 Task: Add a signature Lindsay Hall containing With gratitude and sincere wishes, Lindsay Hall to email address softage.9@softage.net and add a folder Product manuals
Action: Mouse moved to (1085, 84)
Screenshot: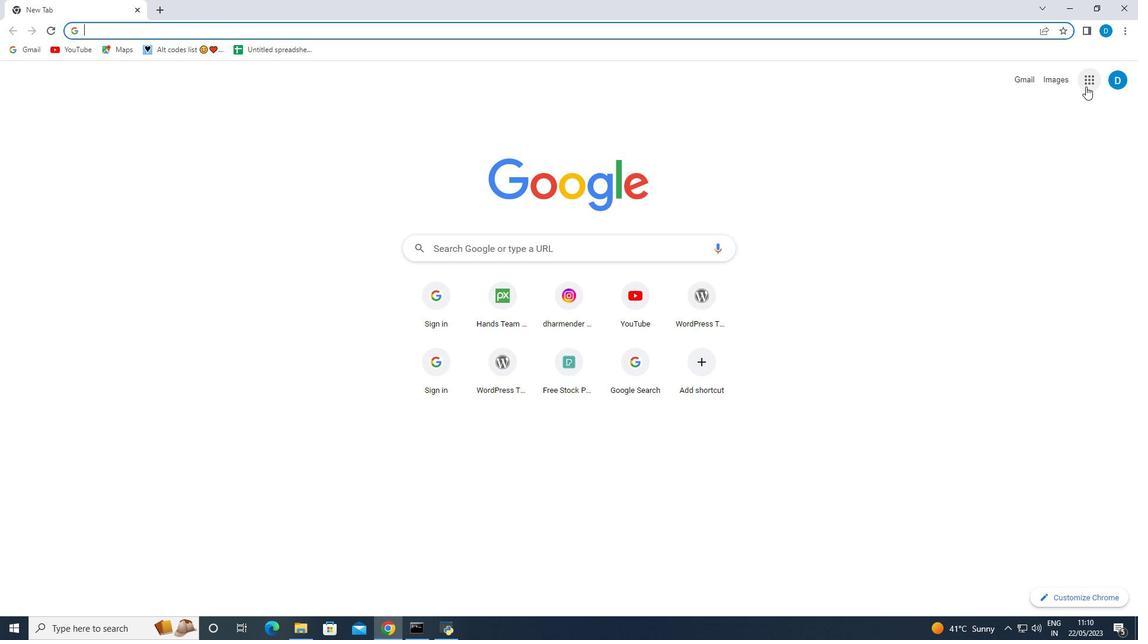 
Action: Mouse pressed left at (1085, 84)
Screenshot: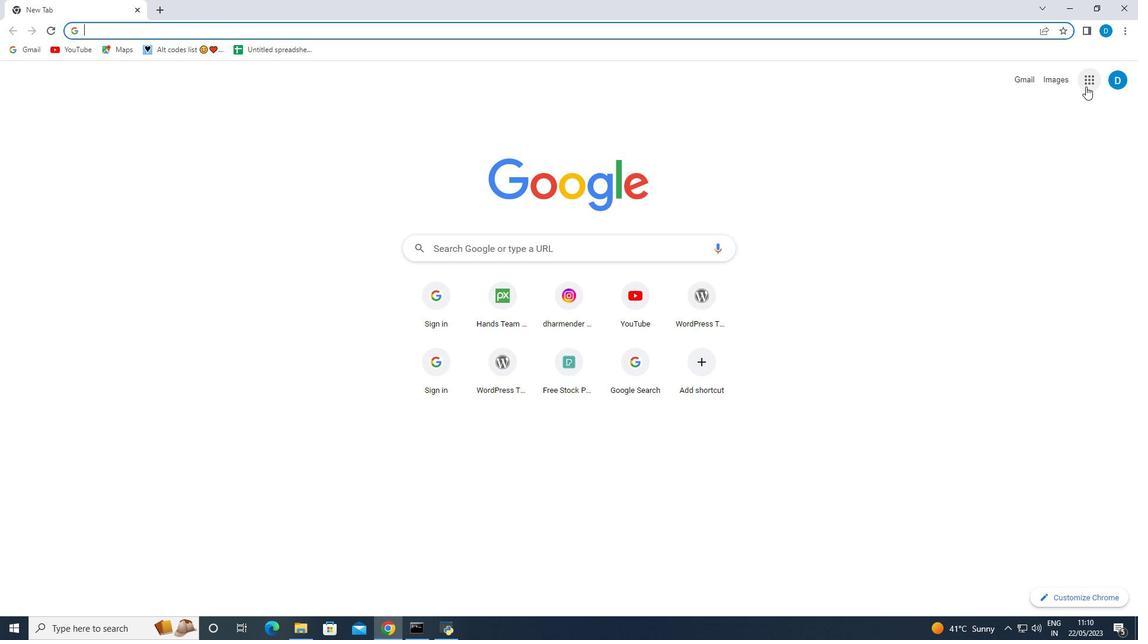 
Action: Mouse moved to (987, 244)
Screenshot: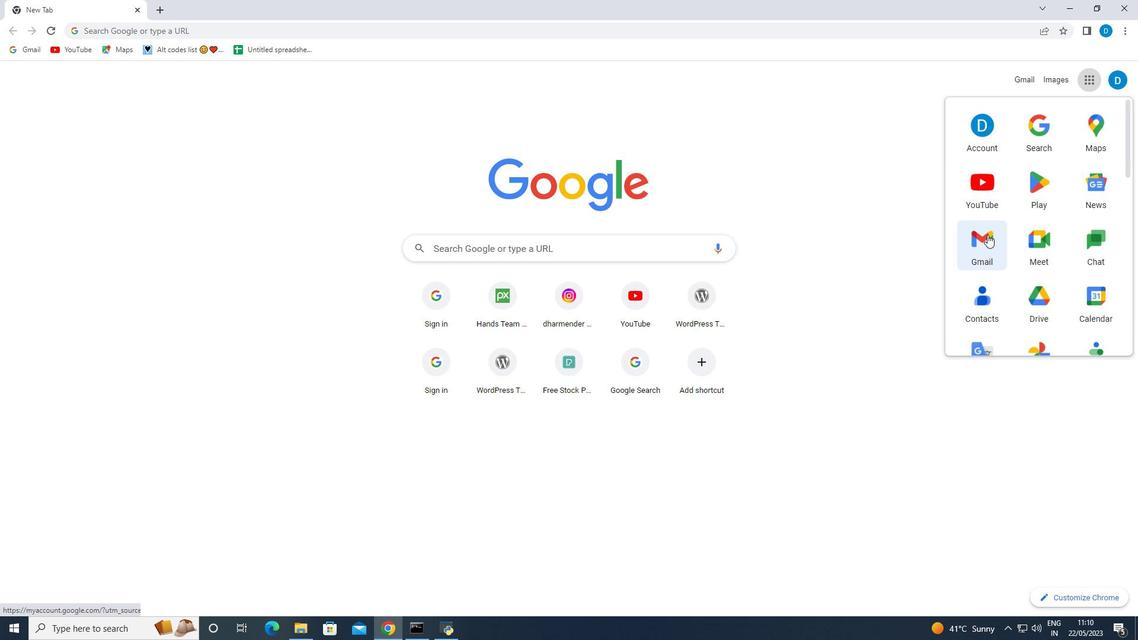 
Action: Mouse pressed left at (987, 244)
Screenshot: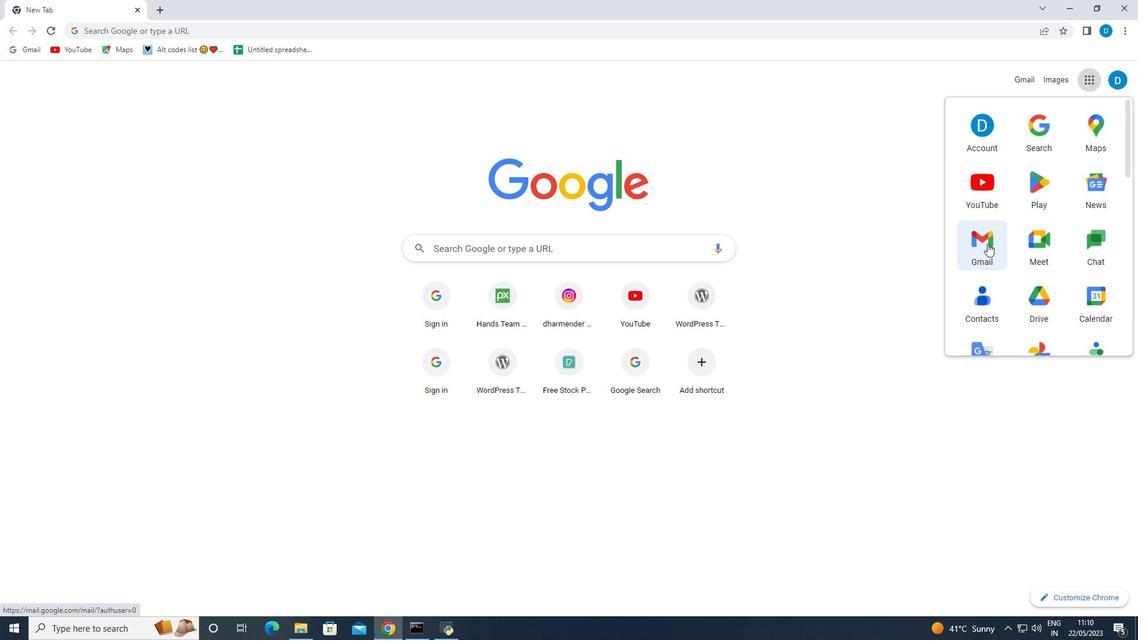 
Action: Mouse moved to (57, 120)
Screenshot: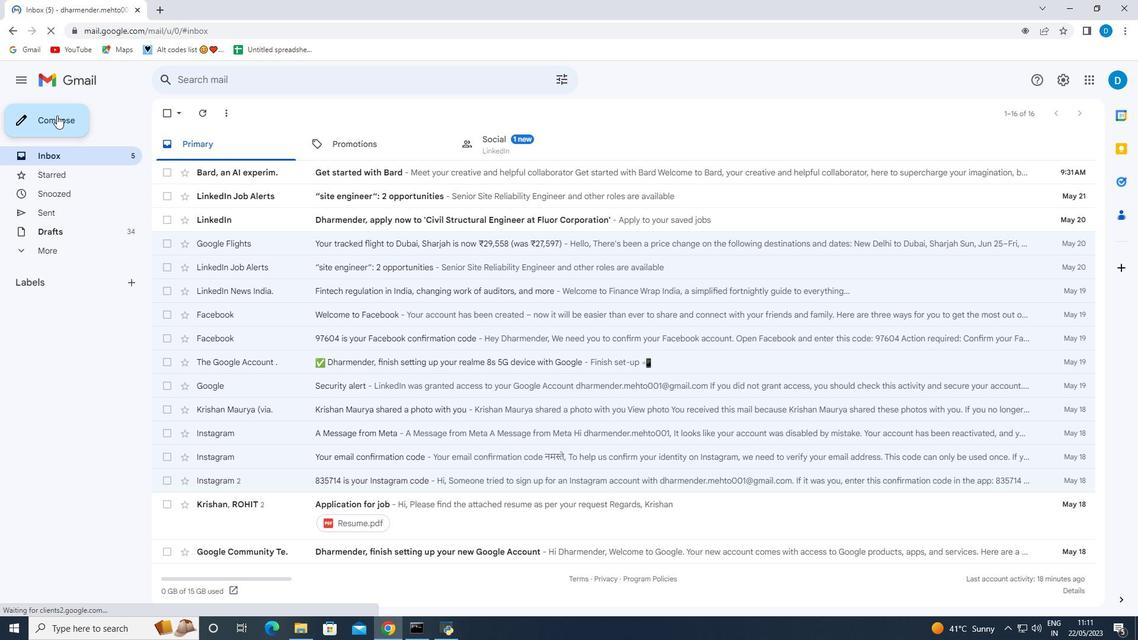 
Action: Mouse pressed left at (57, 120)
Screenshot: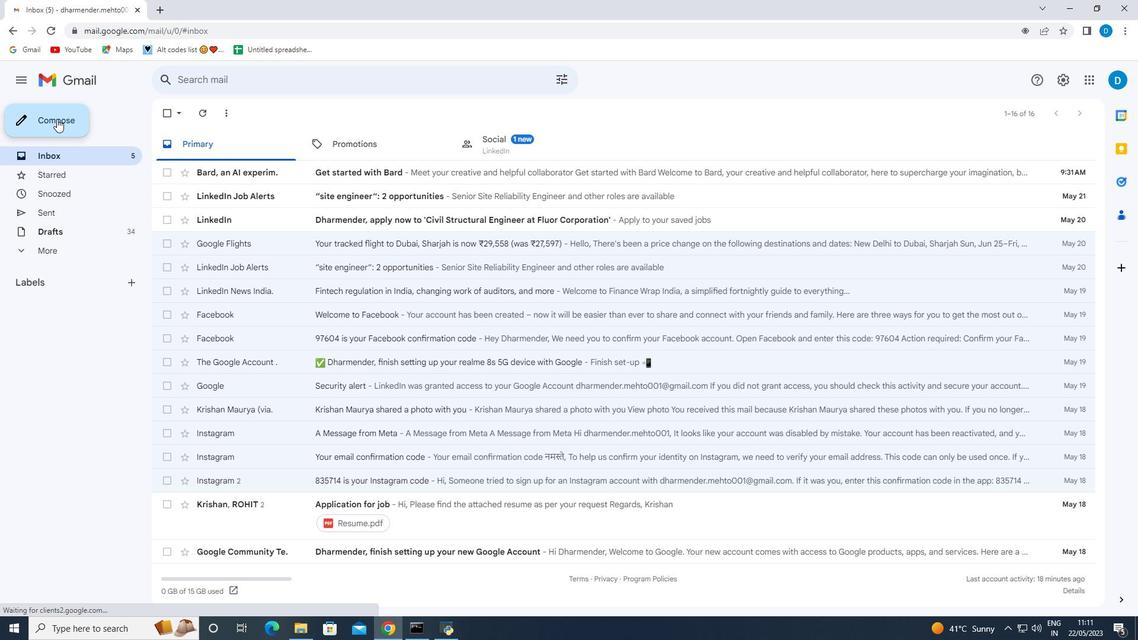 
Action: Mouse moved to (955, 601)
Screenshot: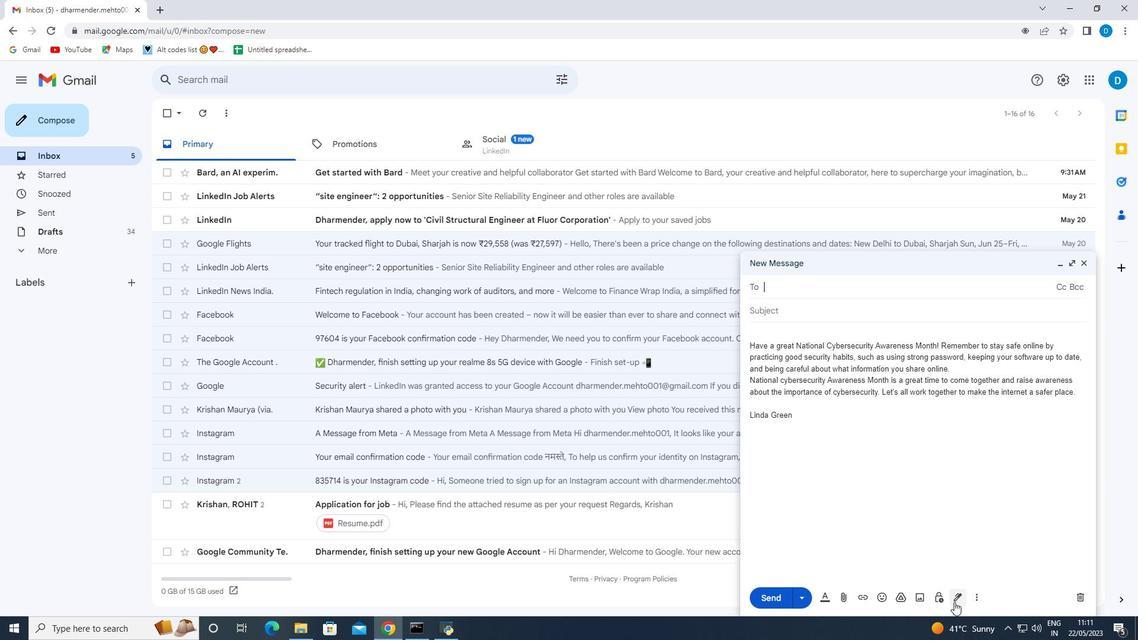 
Action: Mouse pressed left at (955, 601)
Screenshot: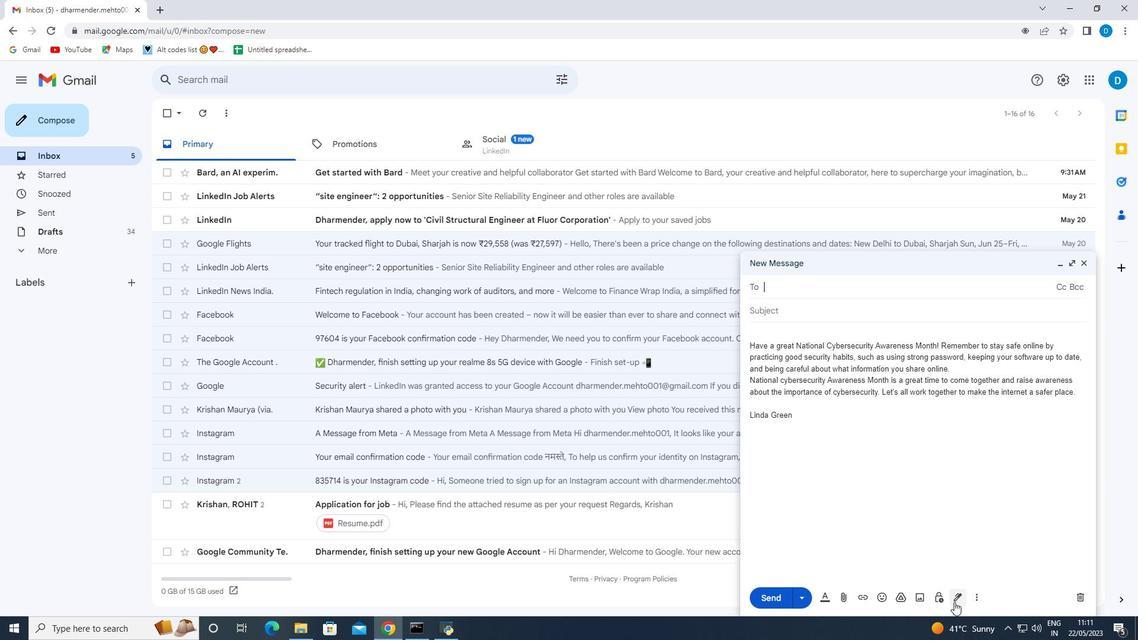 
Action: Mouse moved to (989, 537)
Screenshot: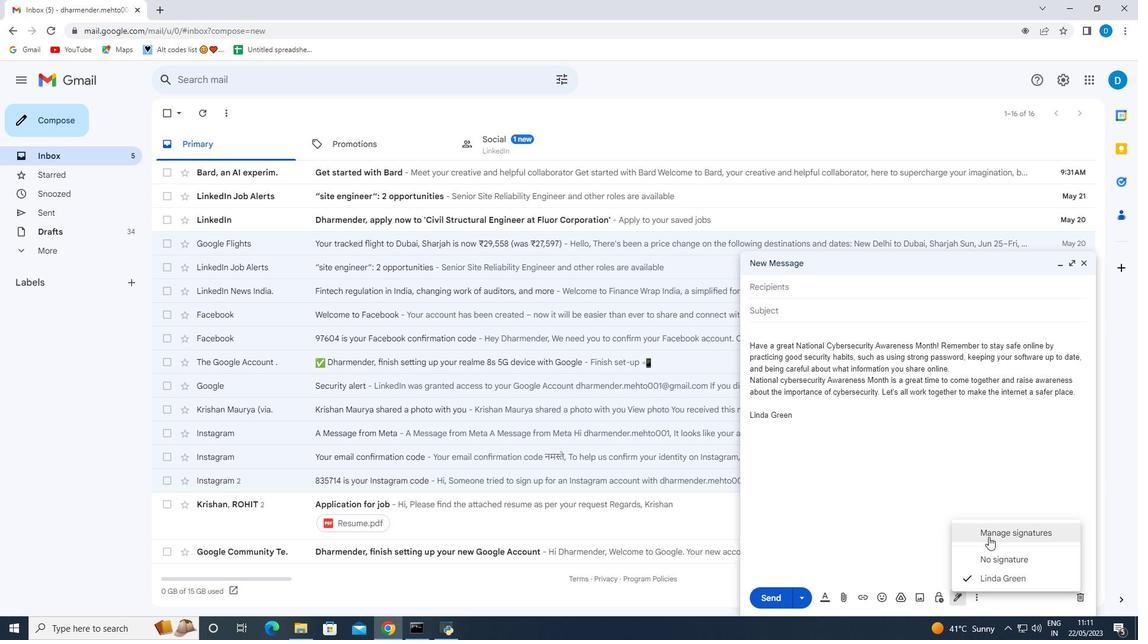 
Action: Mouse pressed left at (989, 537)
Screenshot: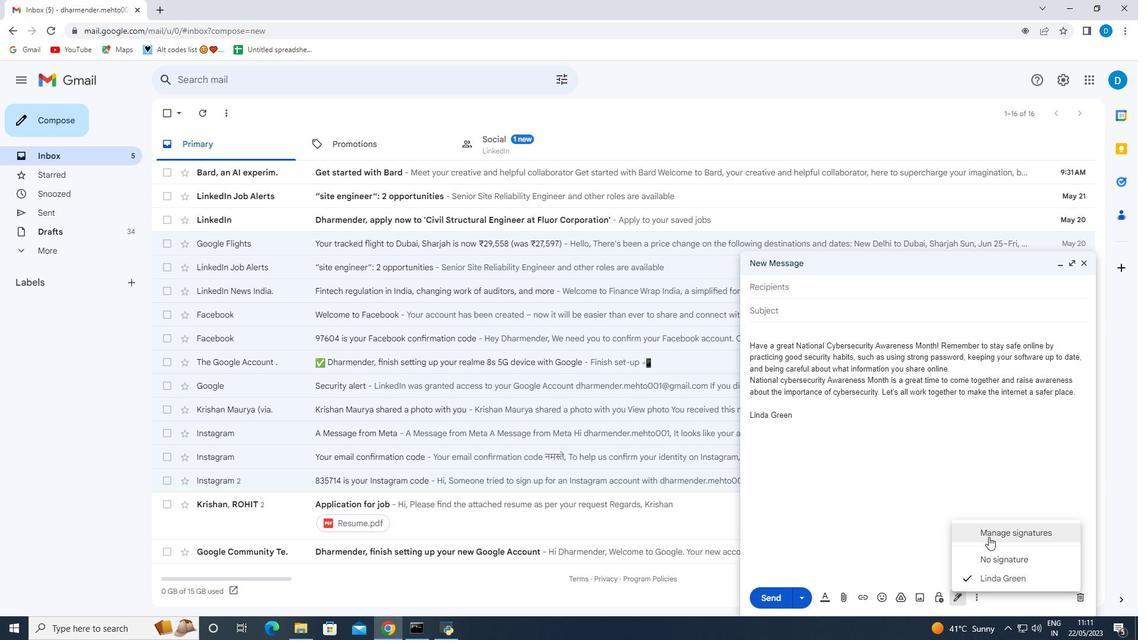 
Action: Mouse moved to (371, 417)
Screenshot: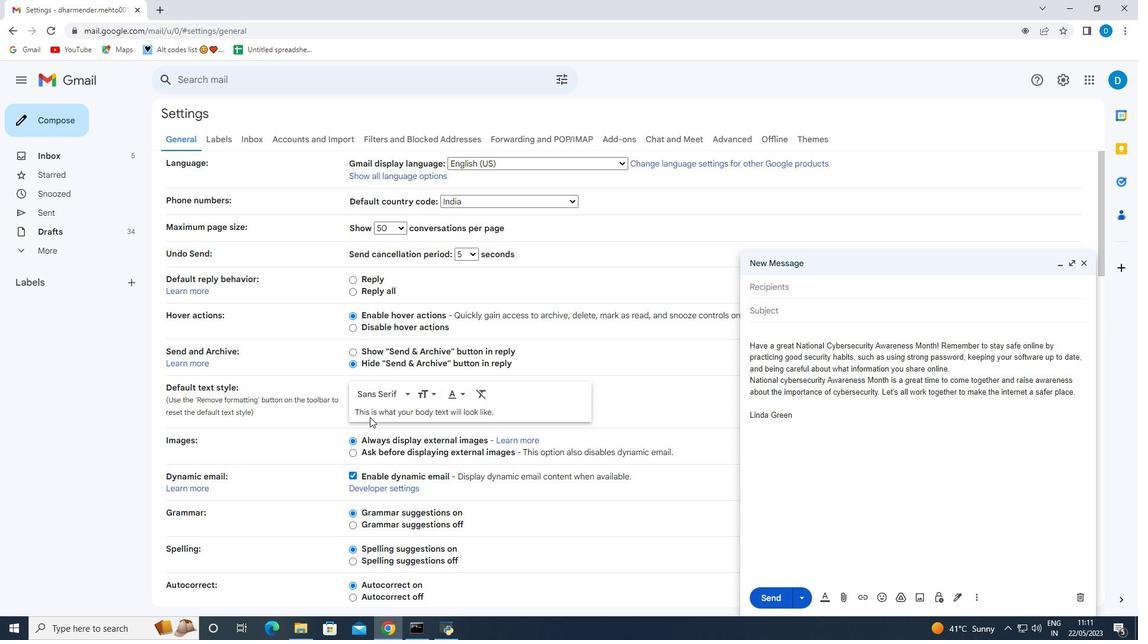
Action: Mouse scrolled (371, 416) with delta (0, 0)
Screenshot: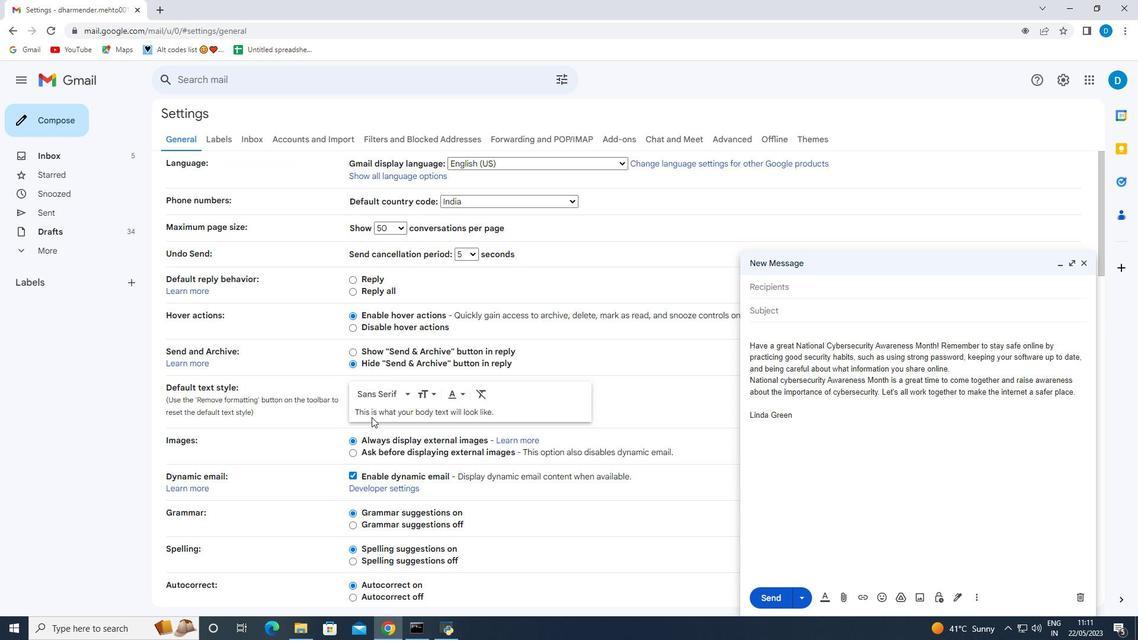 
Action: Mouse scrolled (371, 416) with delta (0, 0)
Screenshot: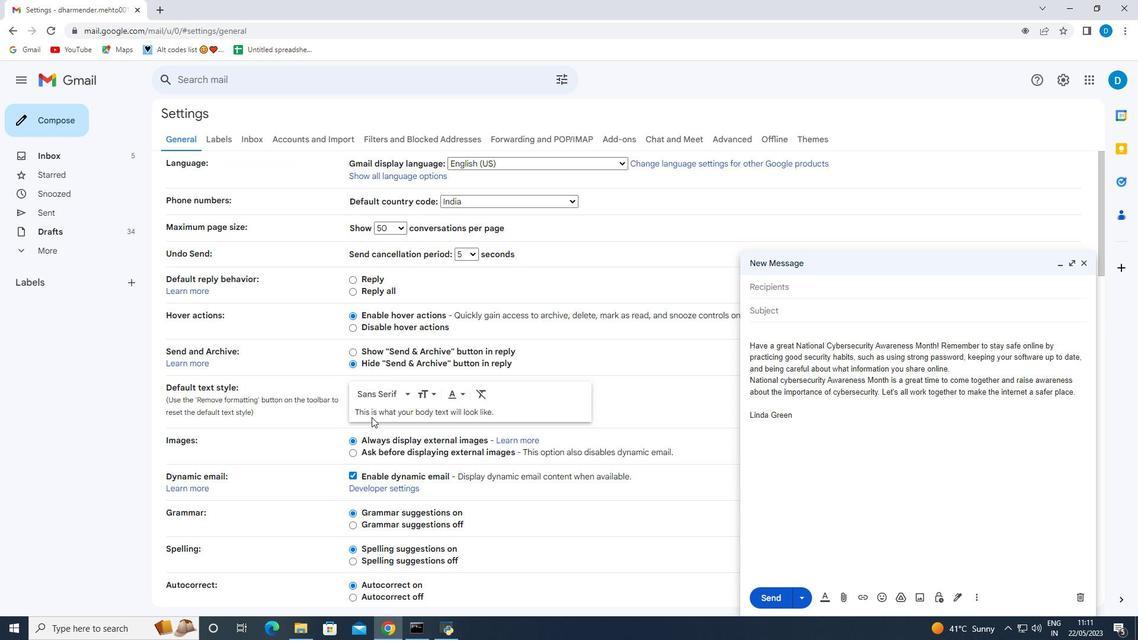 
Action: Mouse scrolled (371, 416) with delta (0, 0)
Screenshot: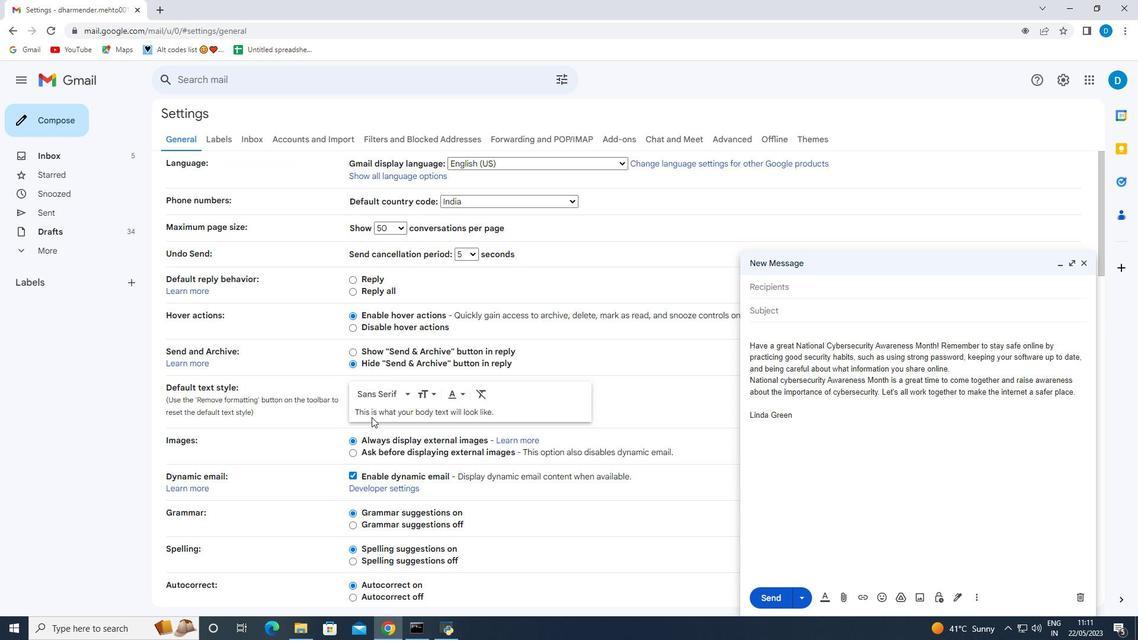 
Action: Mouse scrolled (371, 416) with delta (0, 0)
Screenshot: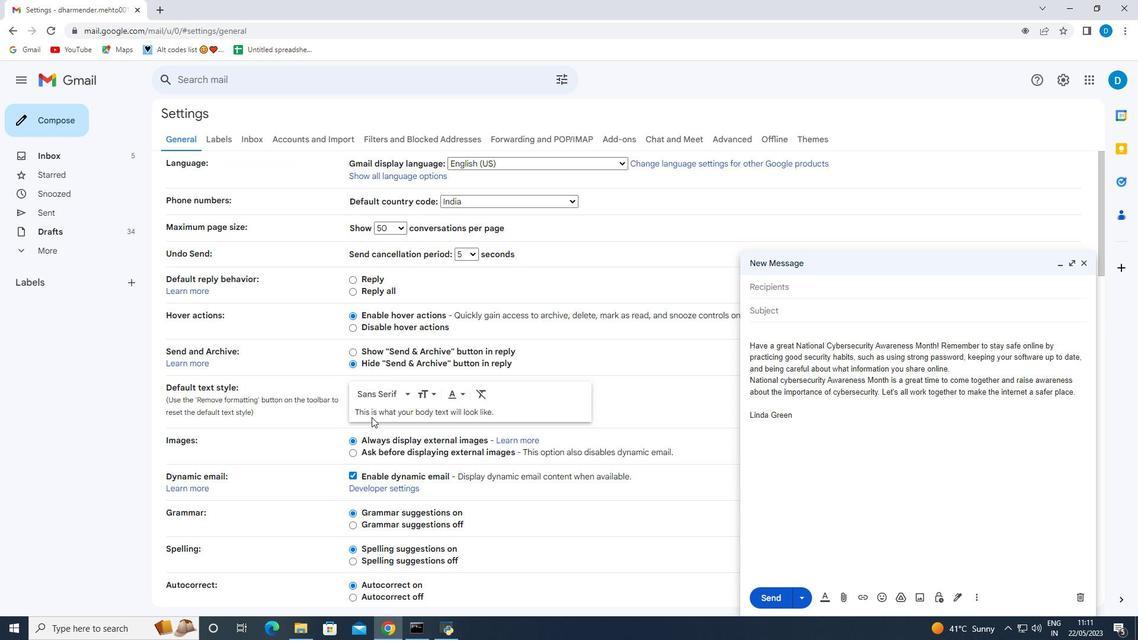 
Action: Mouse moved to (372, 417)
Screenshot: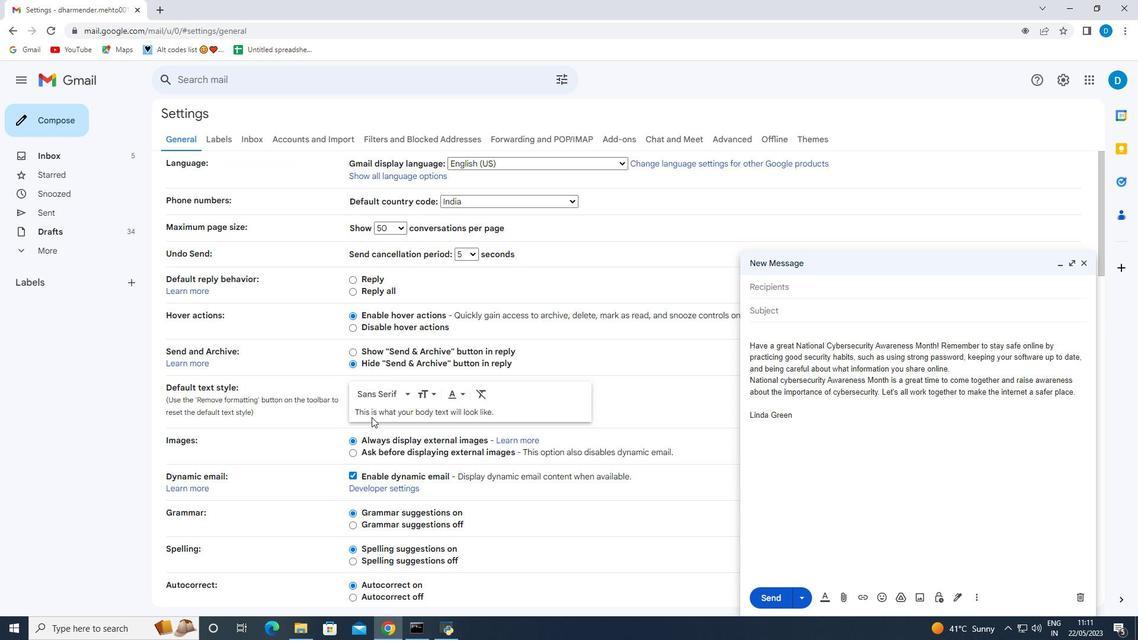 
Action: Mouse scrolled (371, 416) with delta (0, 0)
Screenshot: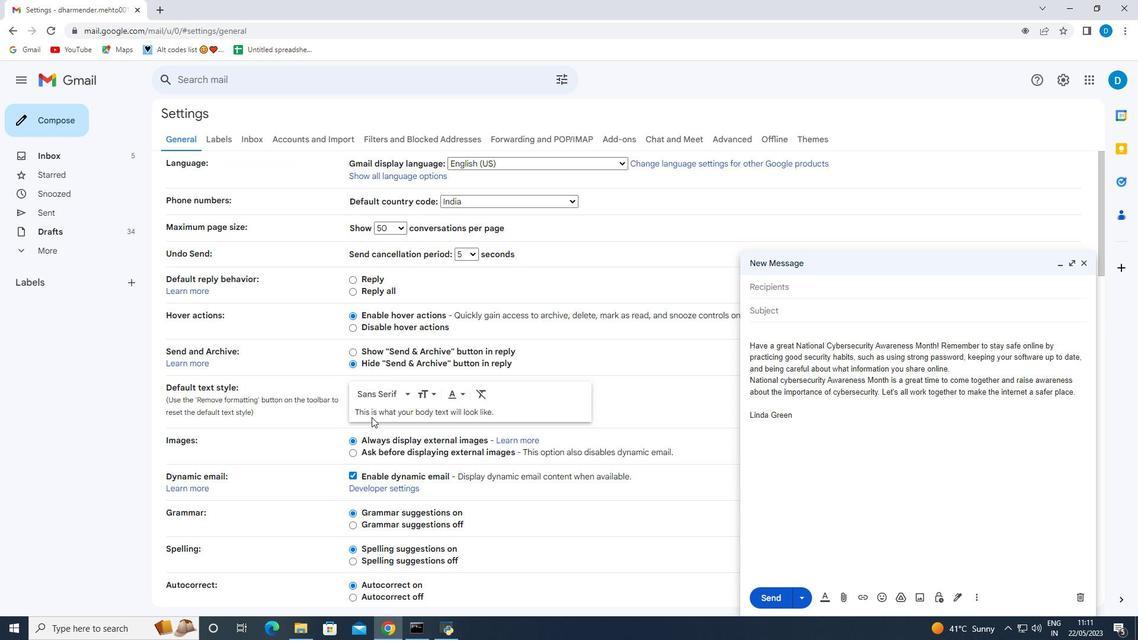 
Action: Mouse moved to (387, 419)
Screenshot: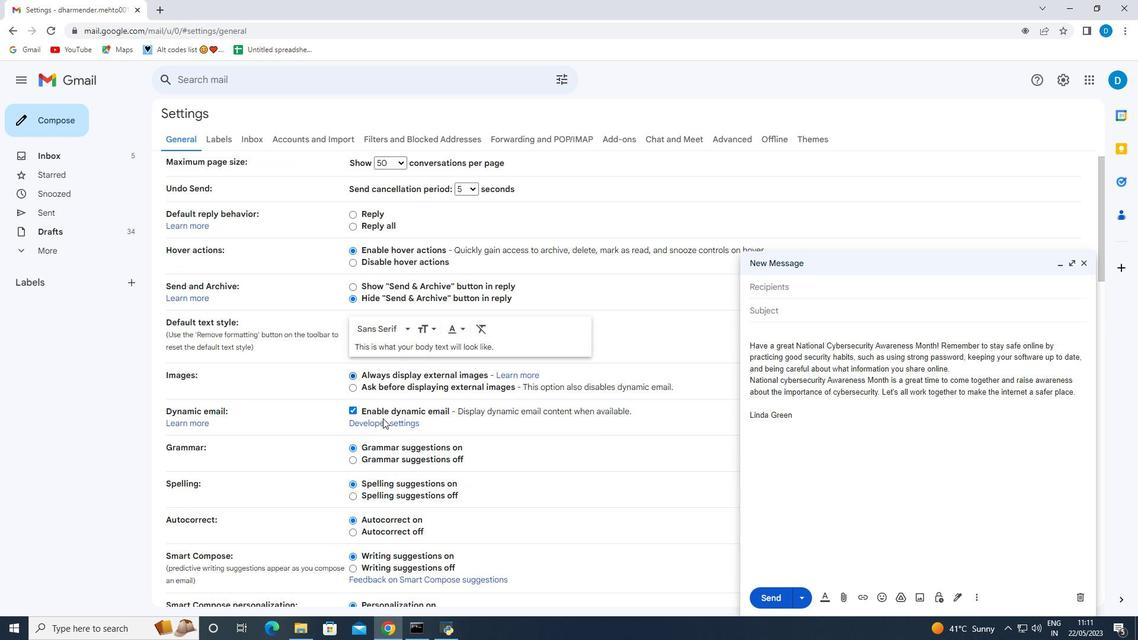 
Action: Mouse scrolled (387, 418) with delta (0, 0)
Screenshot: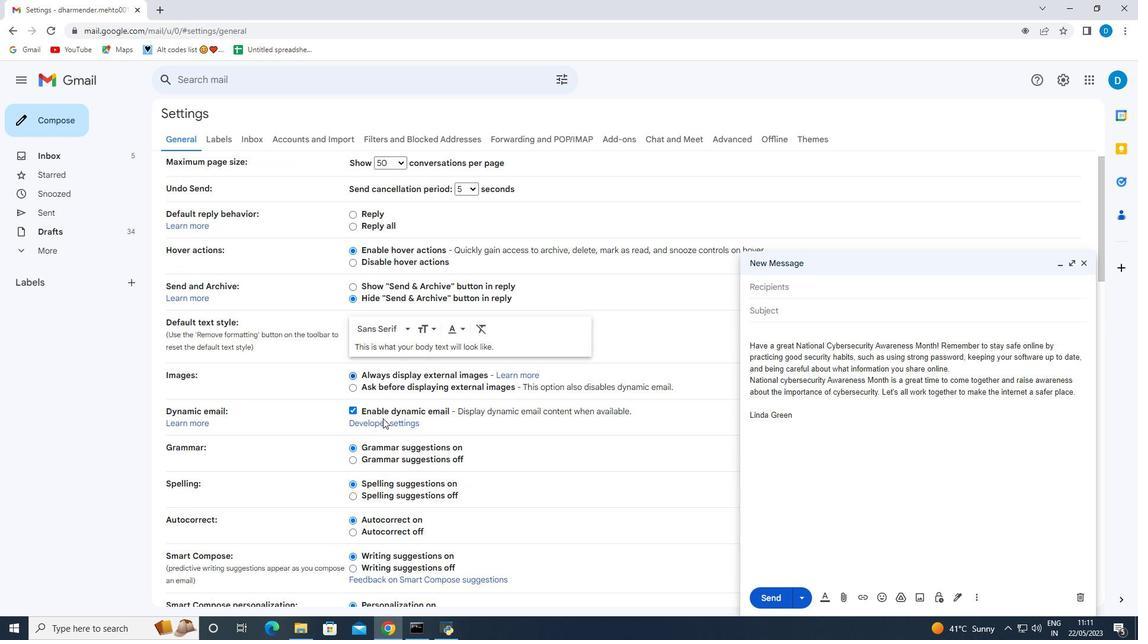 
Action: Mouse moved to (406, 425)
Screenshot: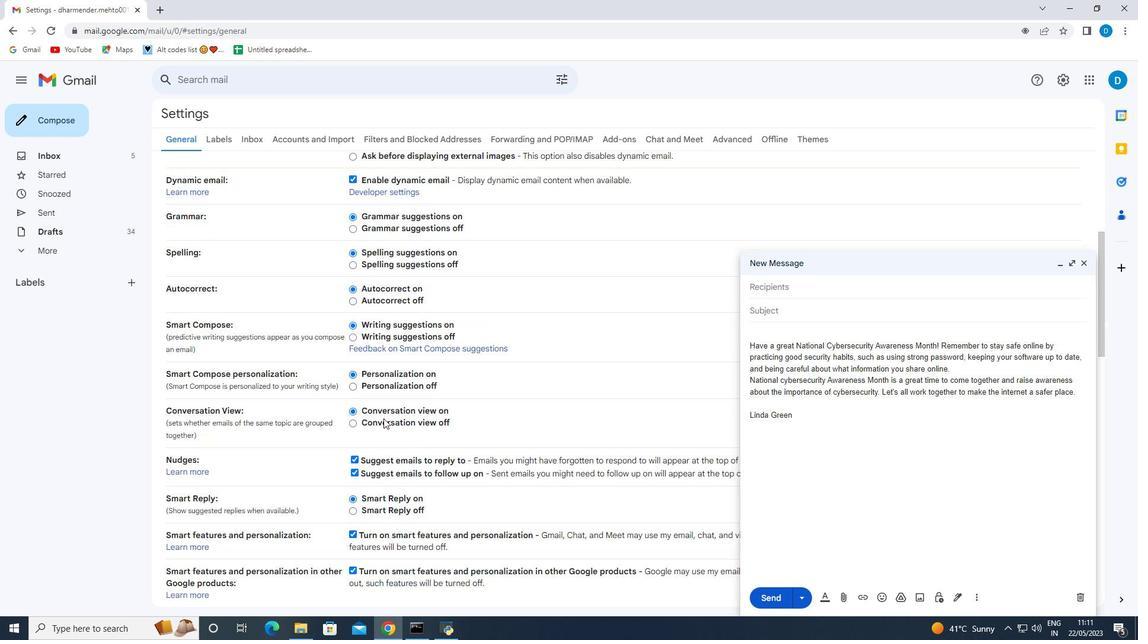 
Action: Mouse scrolled (399, 423) with delta (0, 0)
Screenshot: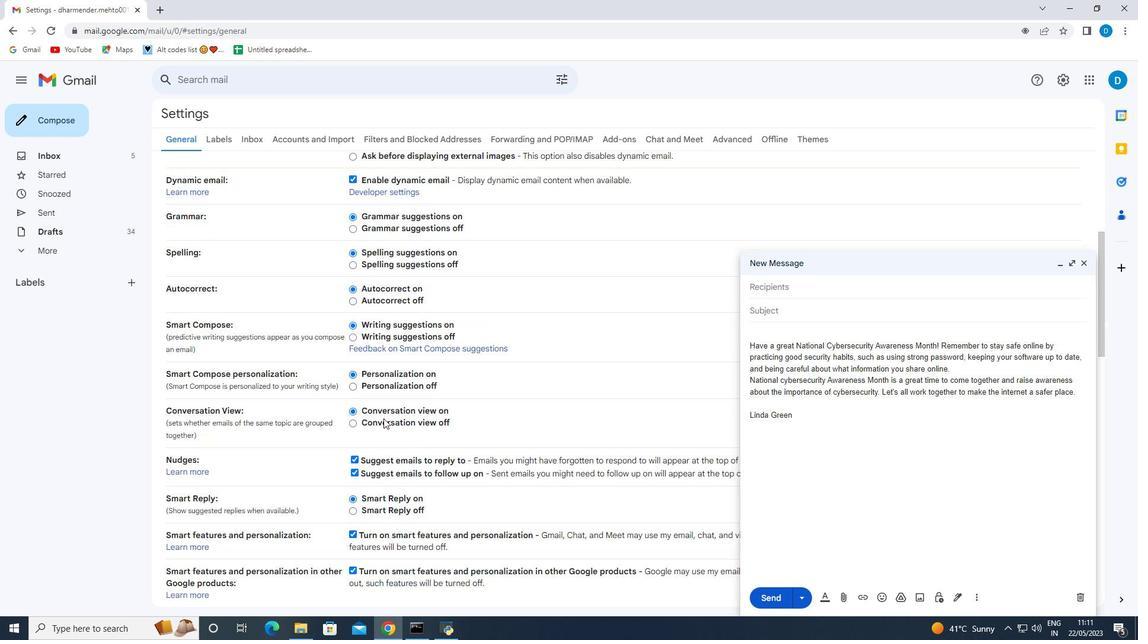 
Action: Mouse moved to (419, 428)
Screenshot: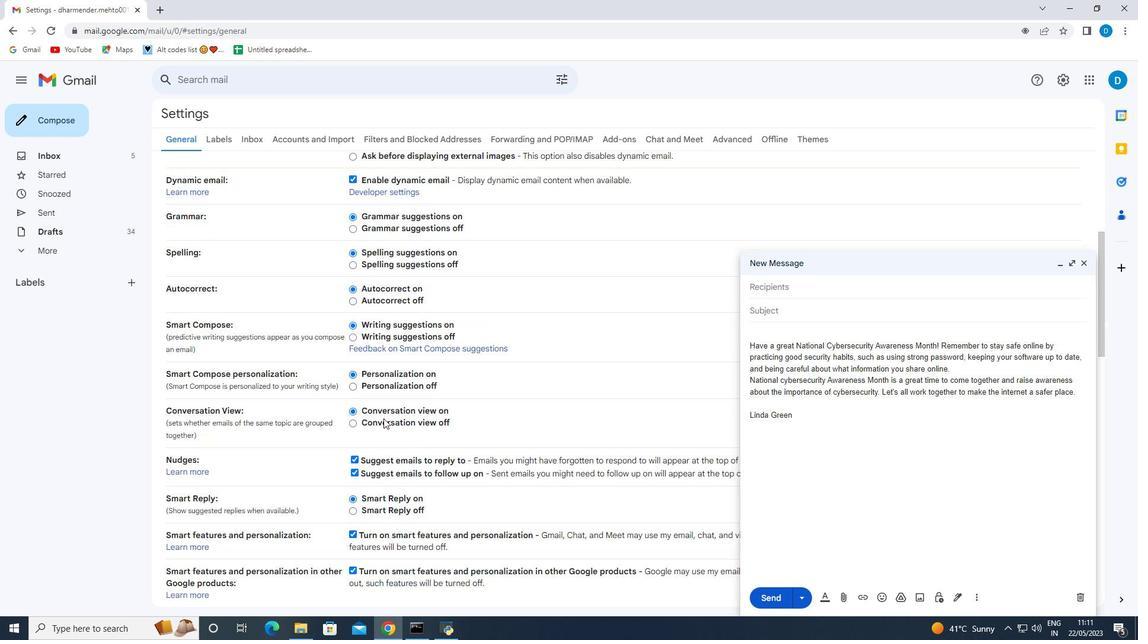 
Action: Mouse scrolled (419, 427) with delta (0, 0)
Screenshot: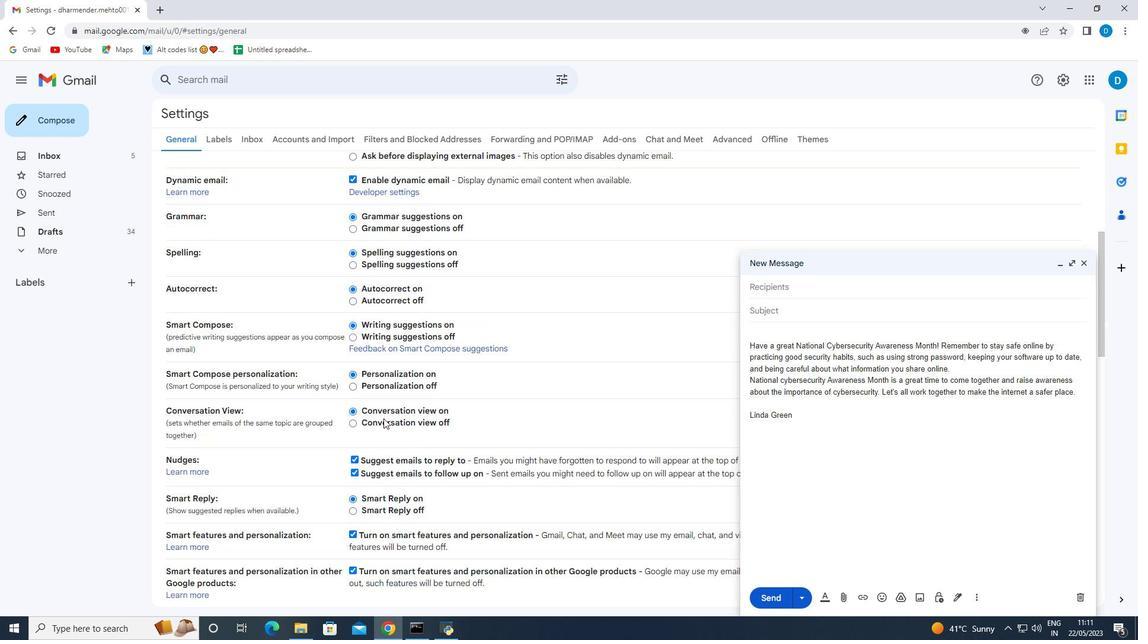 
Action: Mouse moved to (432, 431)
Screenshot: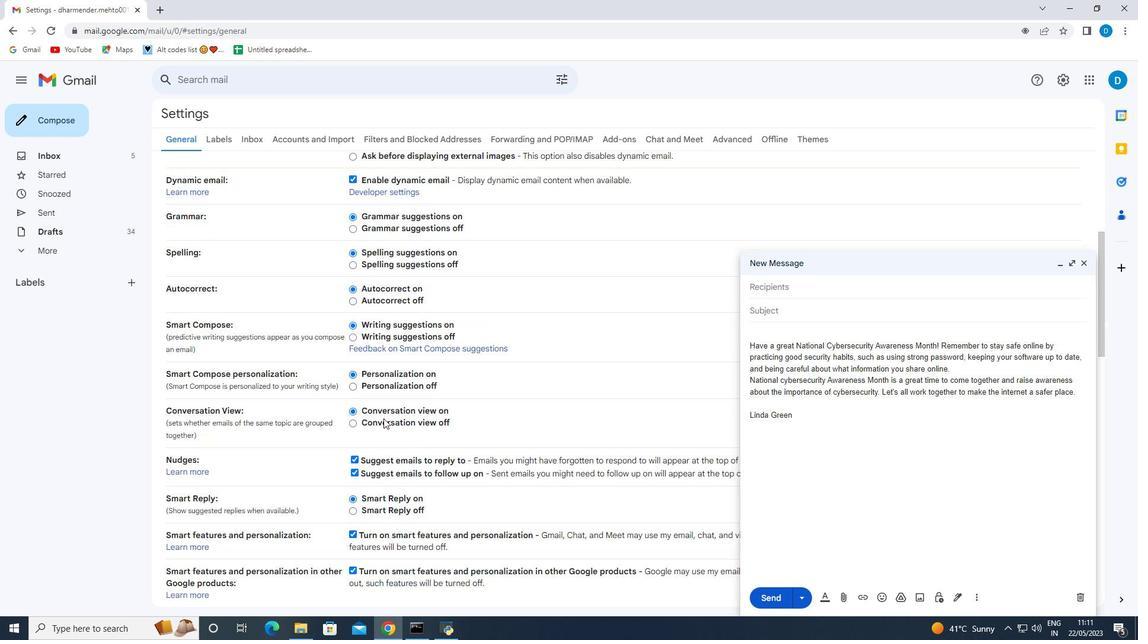 
Action: Mouse scrolled (432, 430) with delta (0, 0)
Screenshot: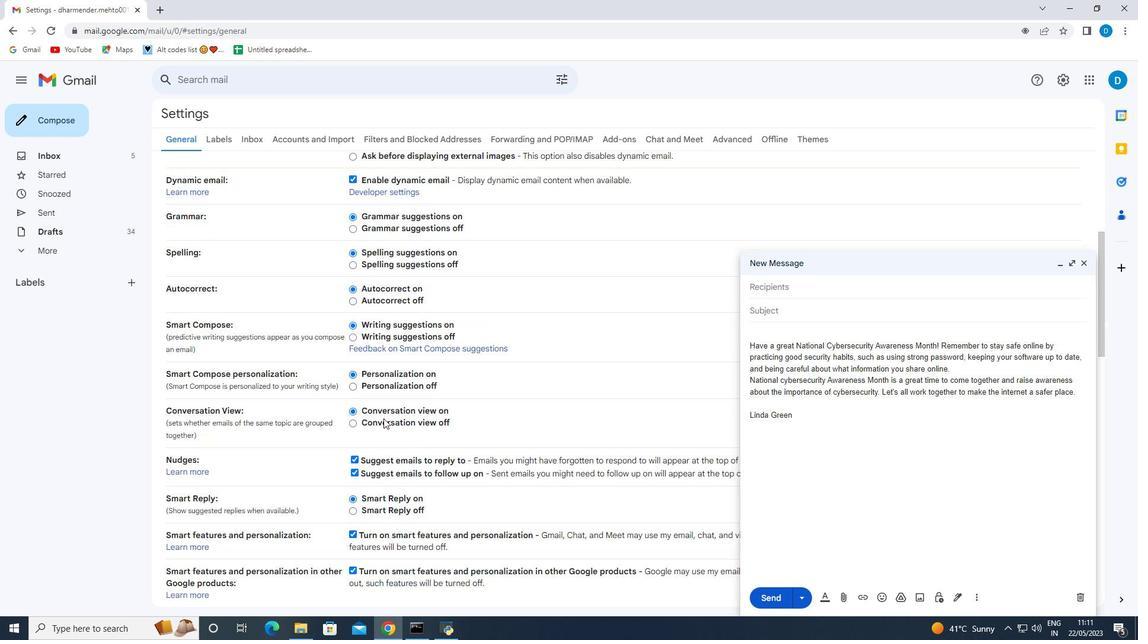 
Action: Mouse moved to (444, 431)
Screenshot: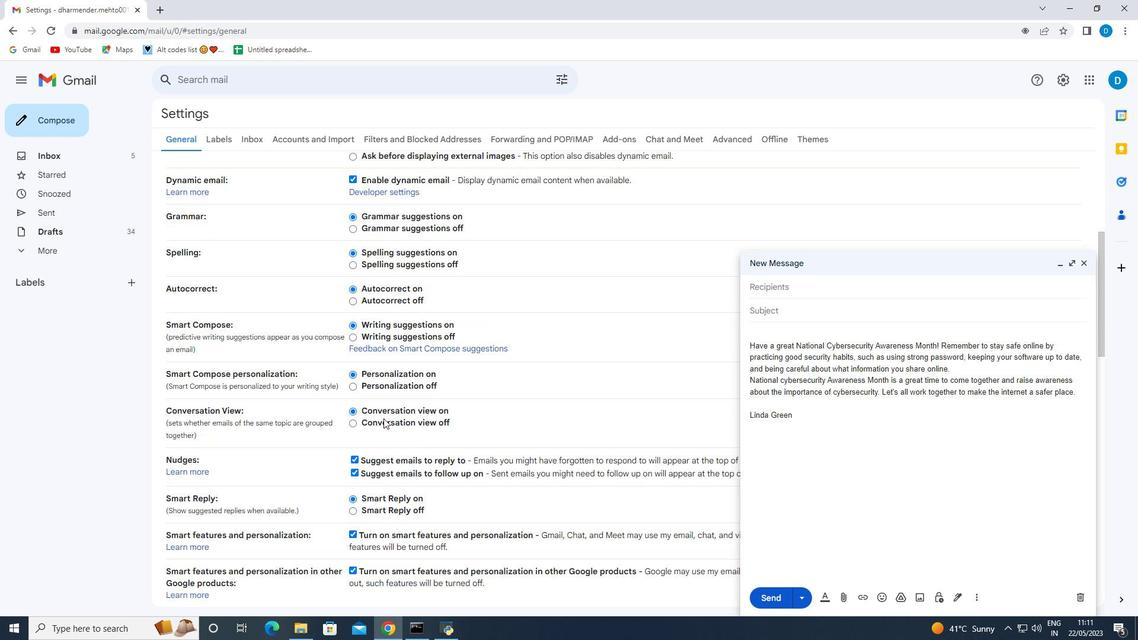 
Action: Mouse scrolled (444, 431) with delta (0, 0)
Screenshot: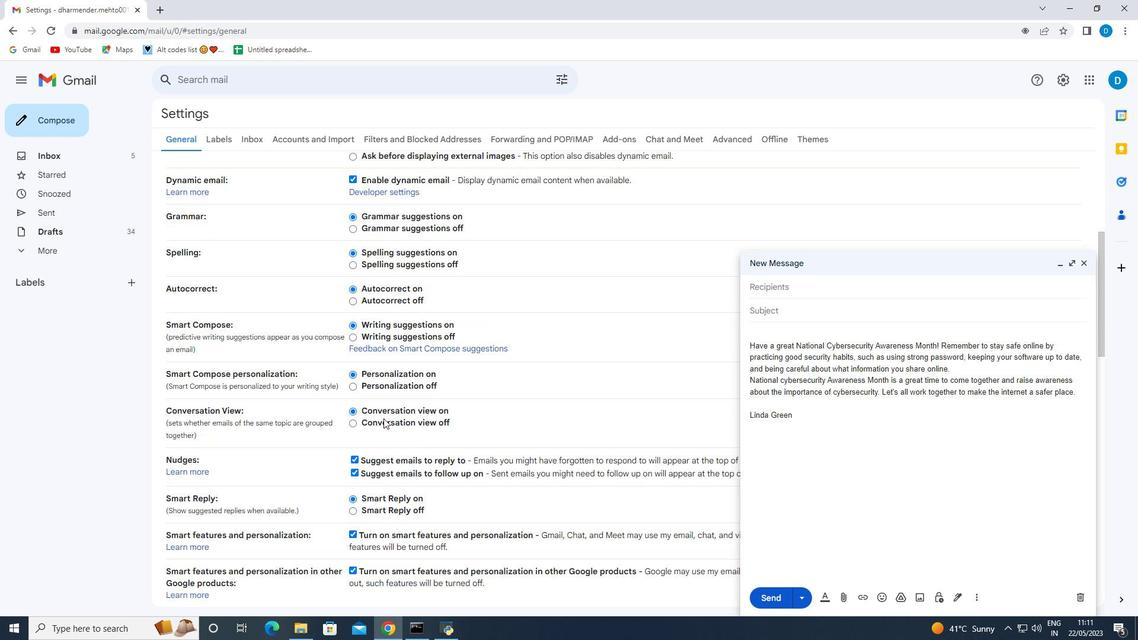 
Action: Mouse moved to (461, 432)
Screenshot: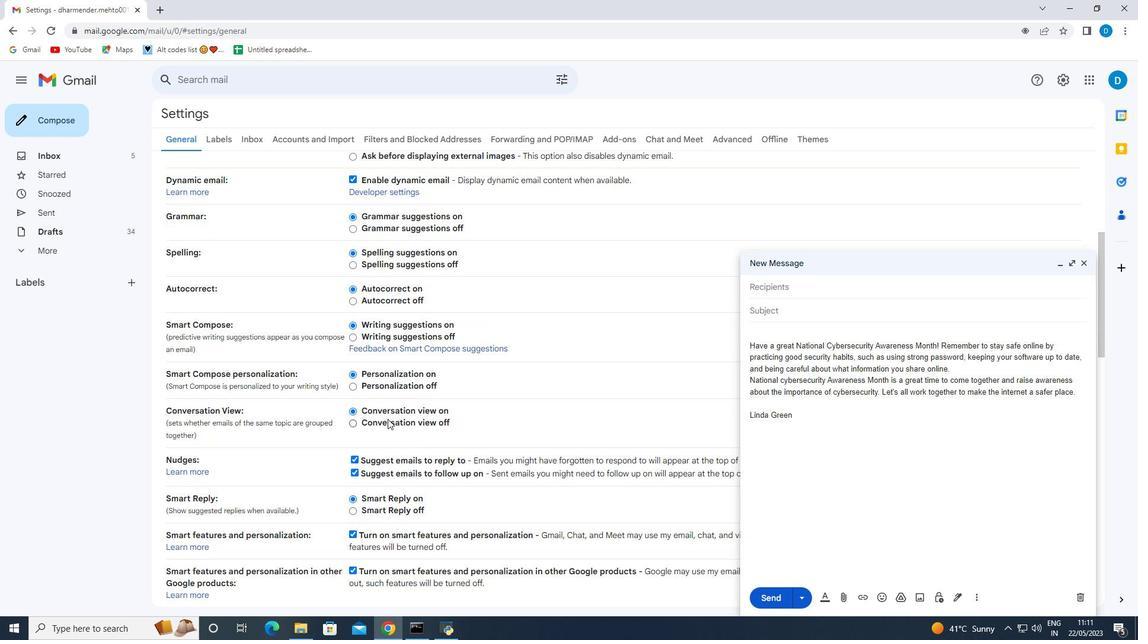 
Action: Mouse scrolled (461, 431) with delta (0, 0)
Screenshot: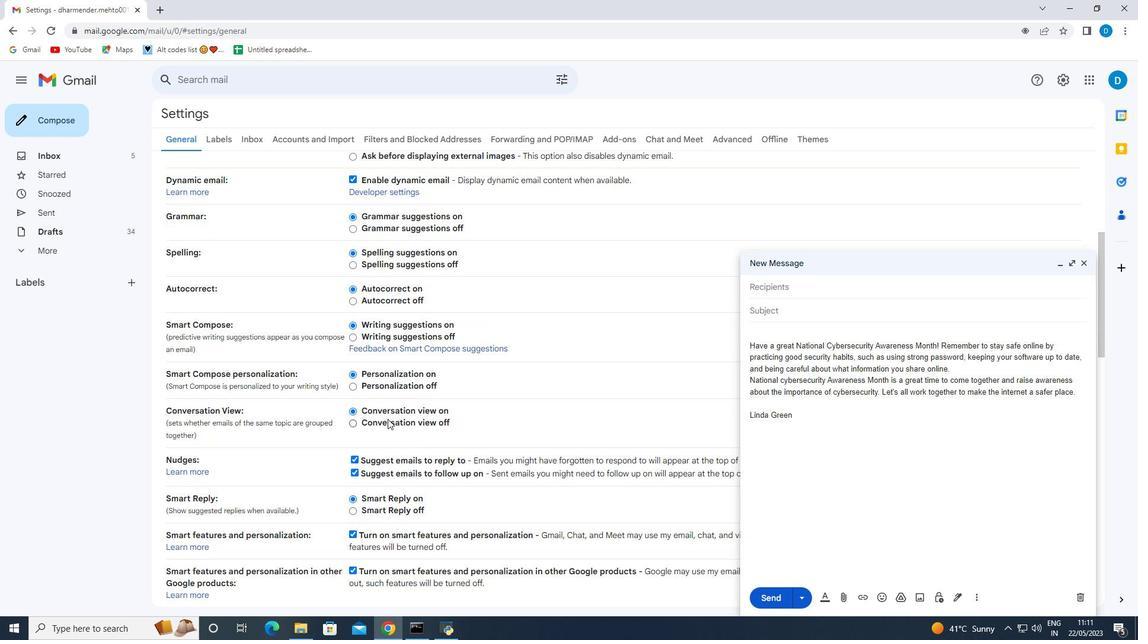 
Action: Mouse moved to (468, 430)
Screenshot: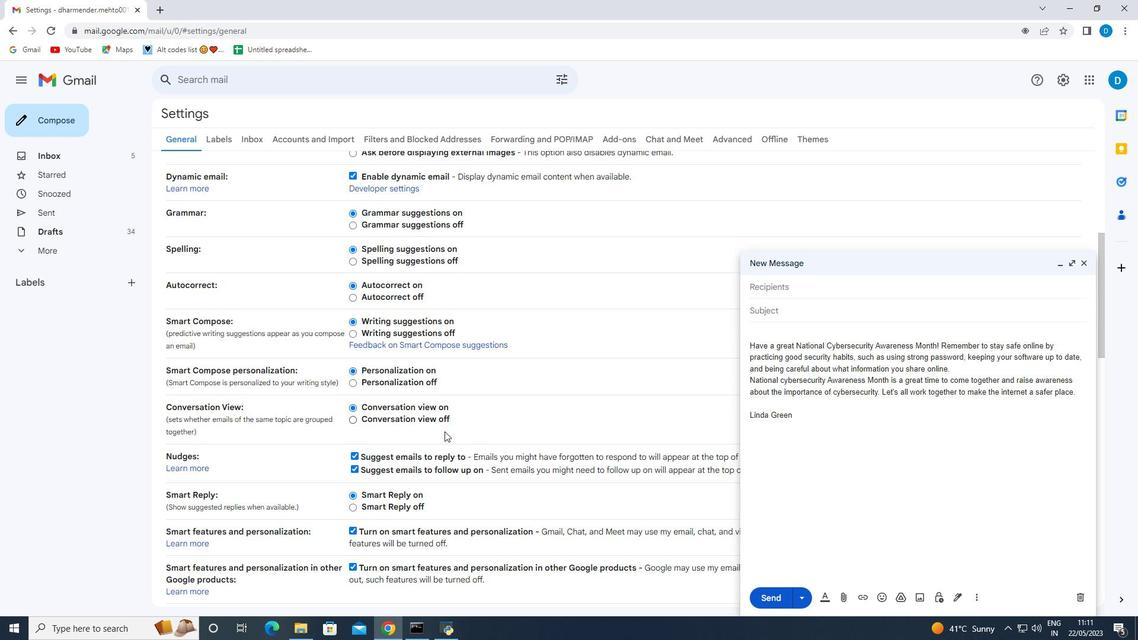 
Action: Mouse scrolled (468, 429) with delta (0, 0)
Screenshot: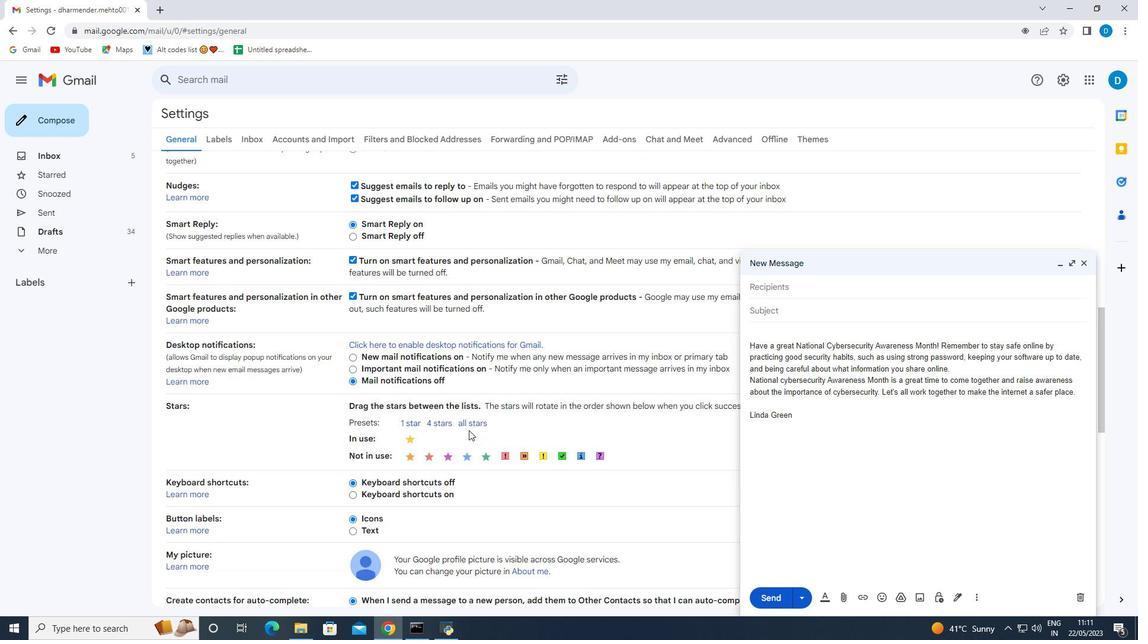 
Action: Mouse scrolled (468, 429) with delta (0, 0)
Screenshot: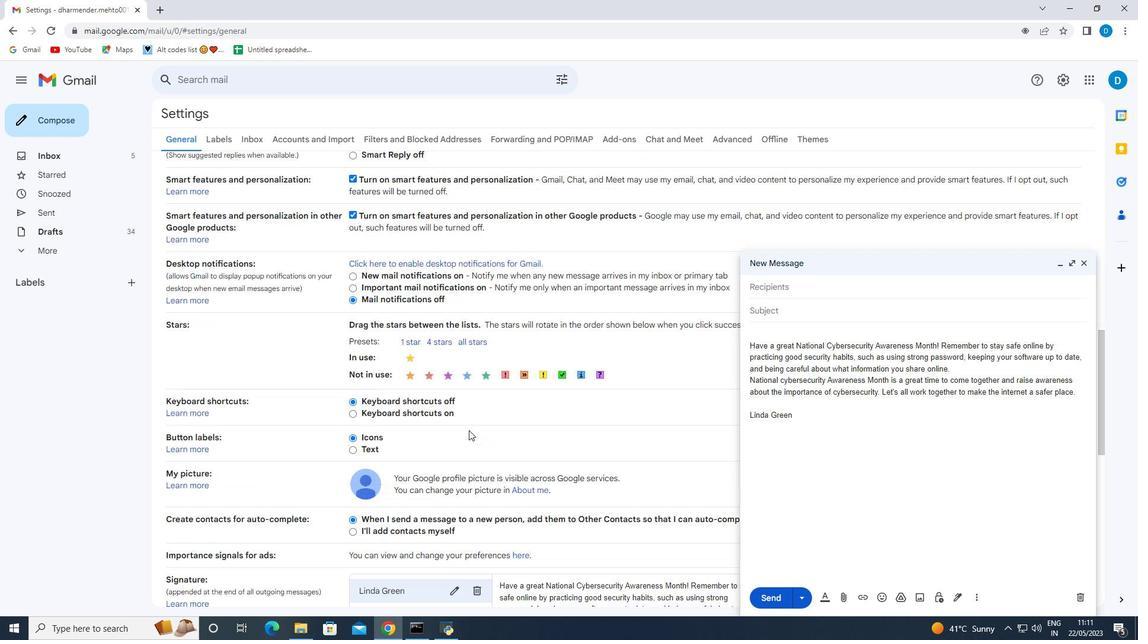 
Action: Mouse scrolled (468, 429) with delta (0, 0)
Screenshot: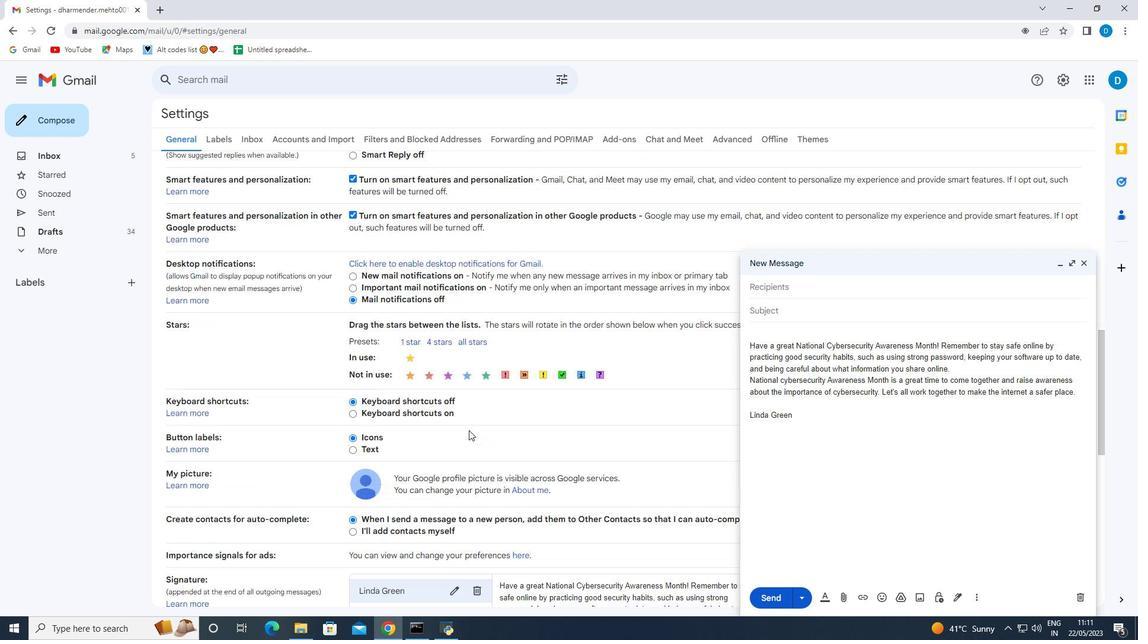 
Action: Mouse scrolled (468, 429) with delta (0, 0)
Screenshot: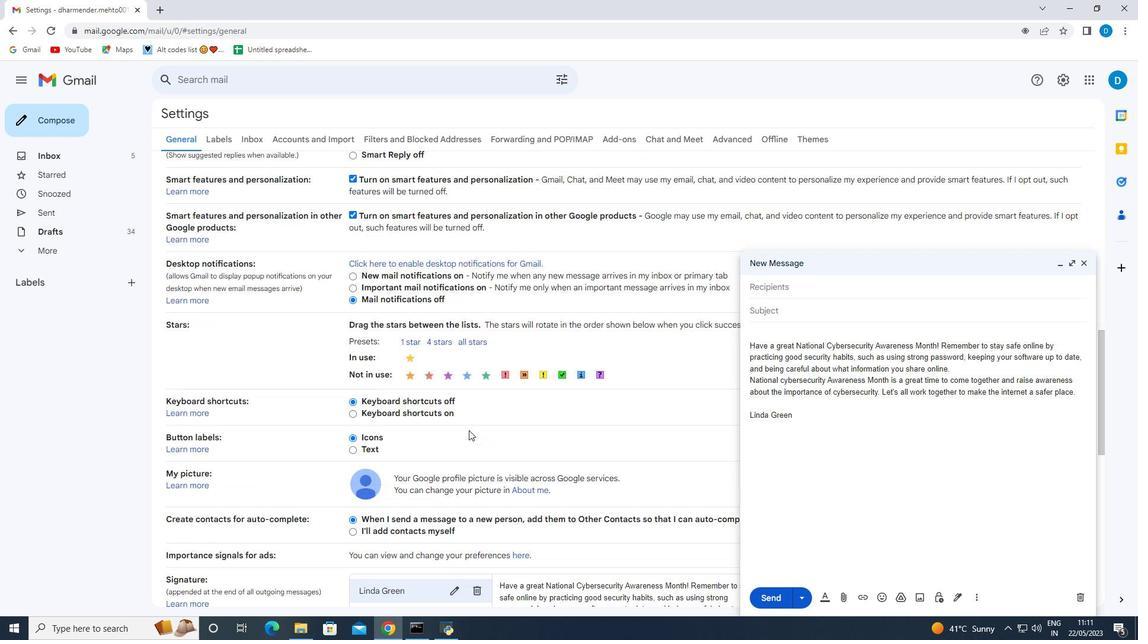 
Action: Mouse scrolled (468, 429) with delta (0, 0)
Screenshot: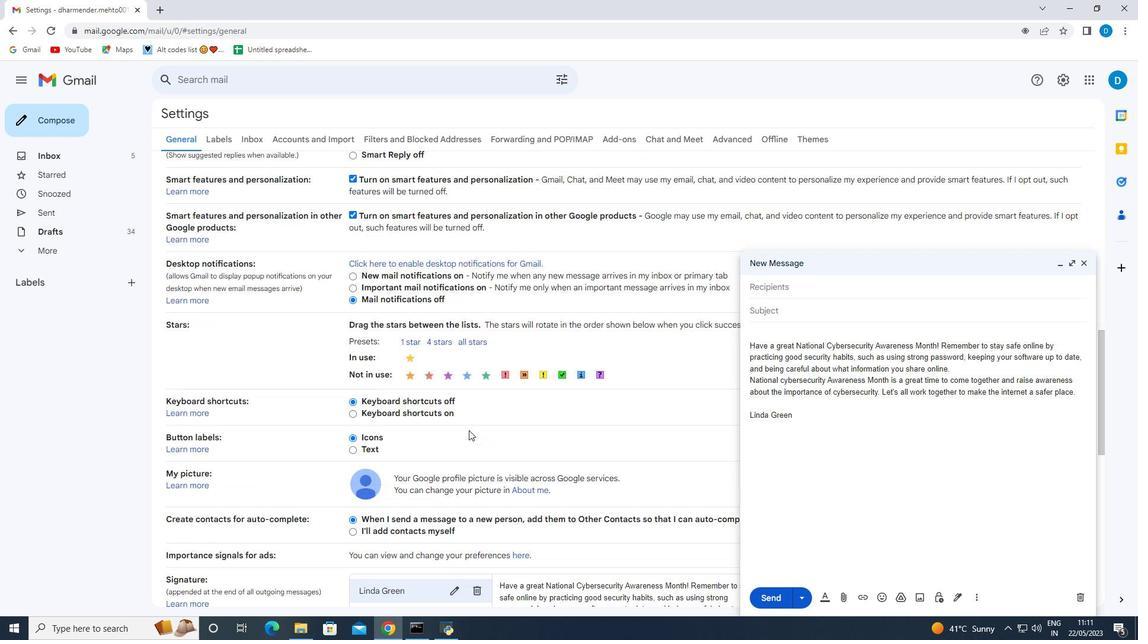 
Action: Mouse moved to (477, 294)
Screenshot: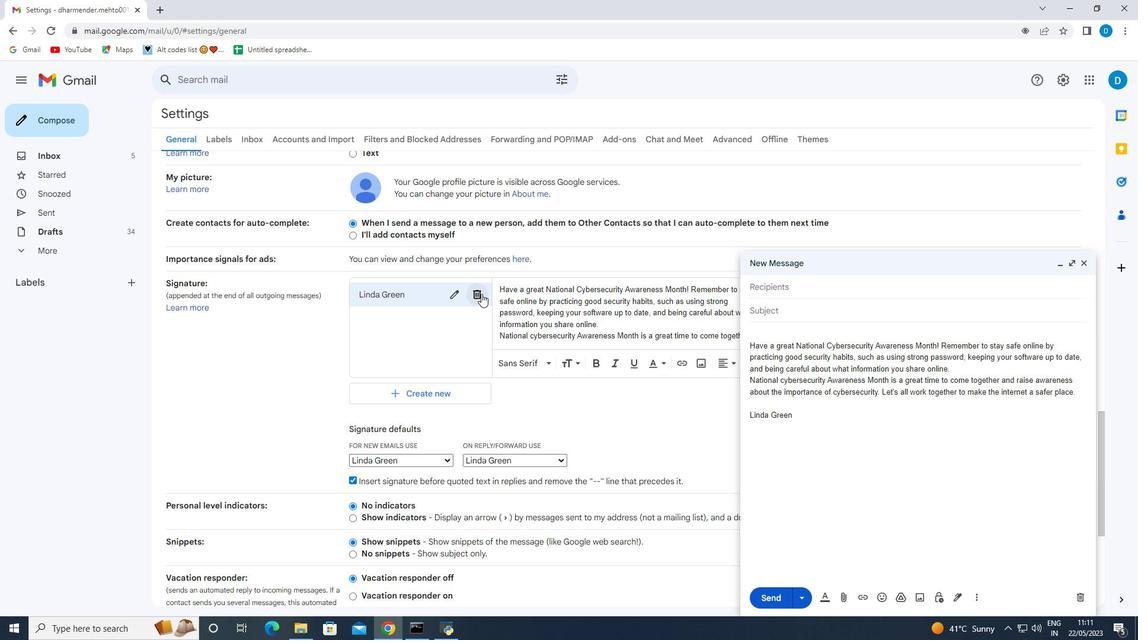 
Action: Mouse pressed left at (477, 294)
Screenshot: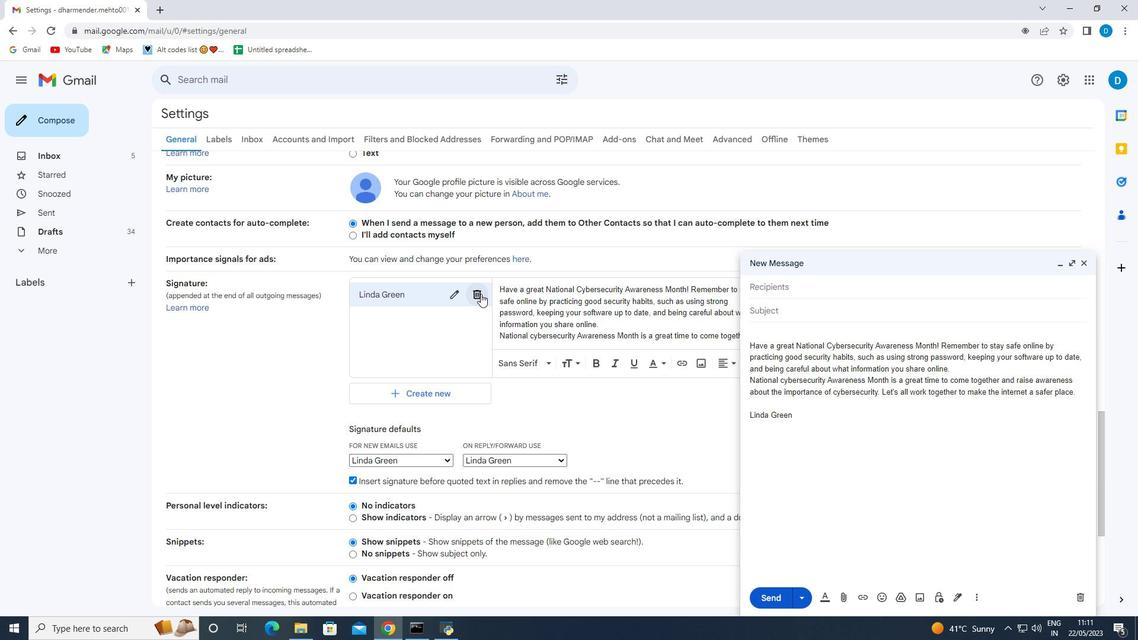 
Action: Mouse moved to (667, 363)
Screenshot: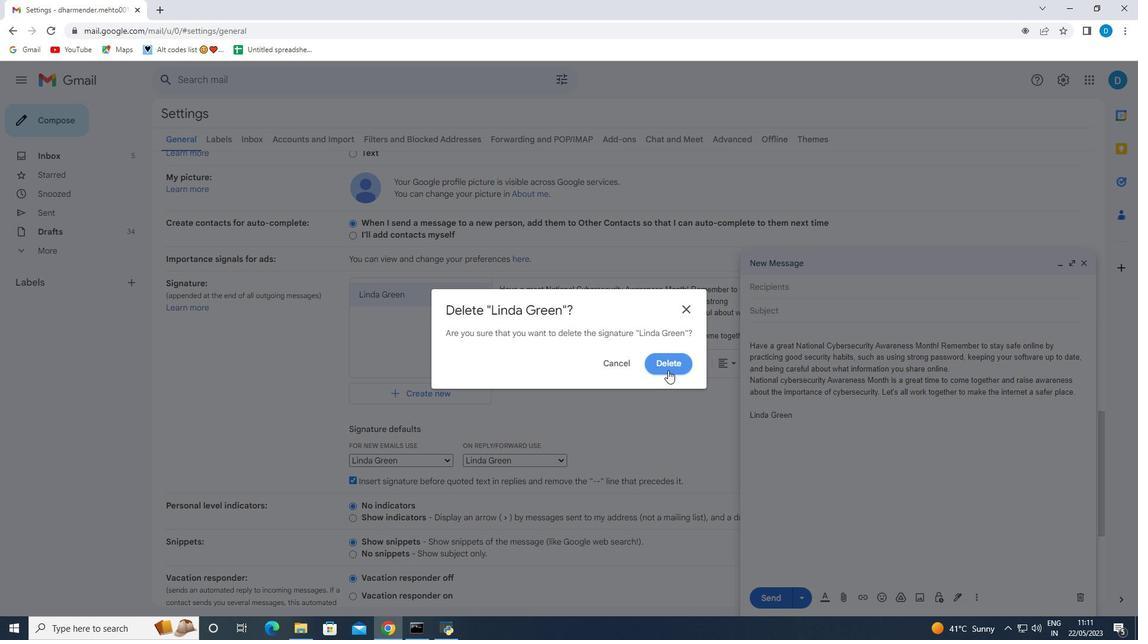 
Action: Mouse pressed left at (667, 363)
Screenshot: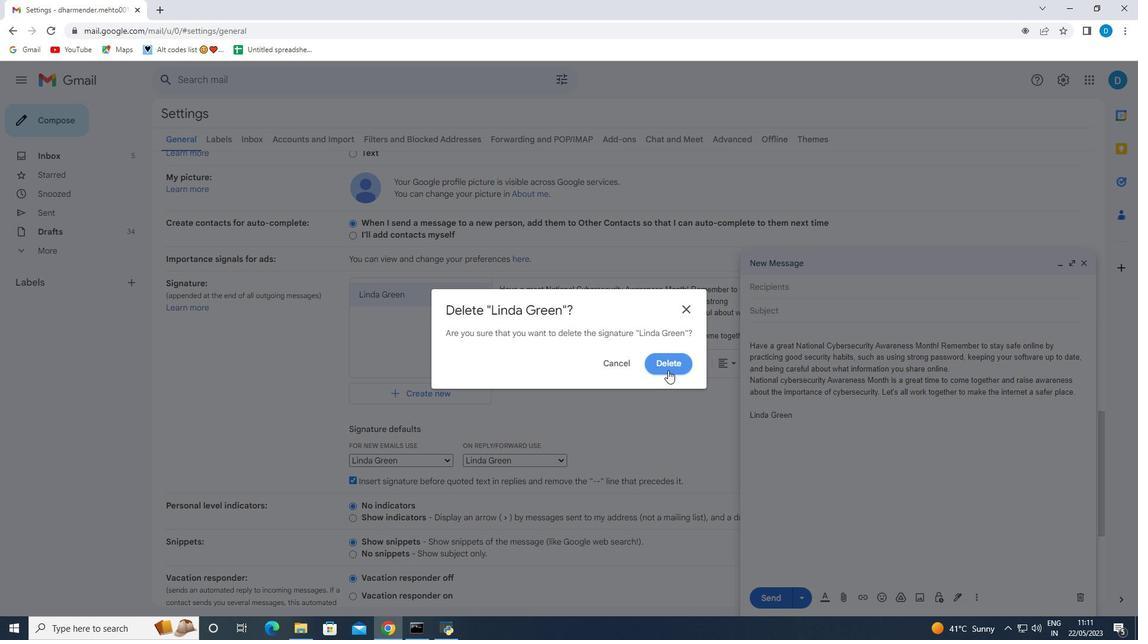 
Action: Mouse moved to (395, 295)
Screenshot: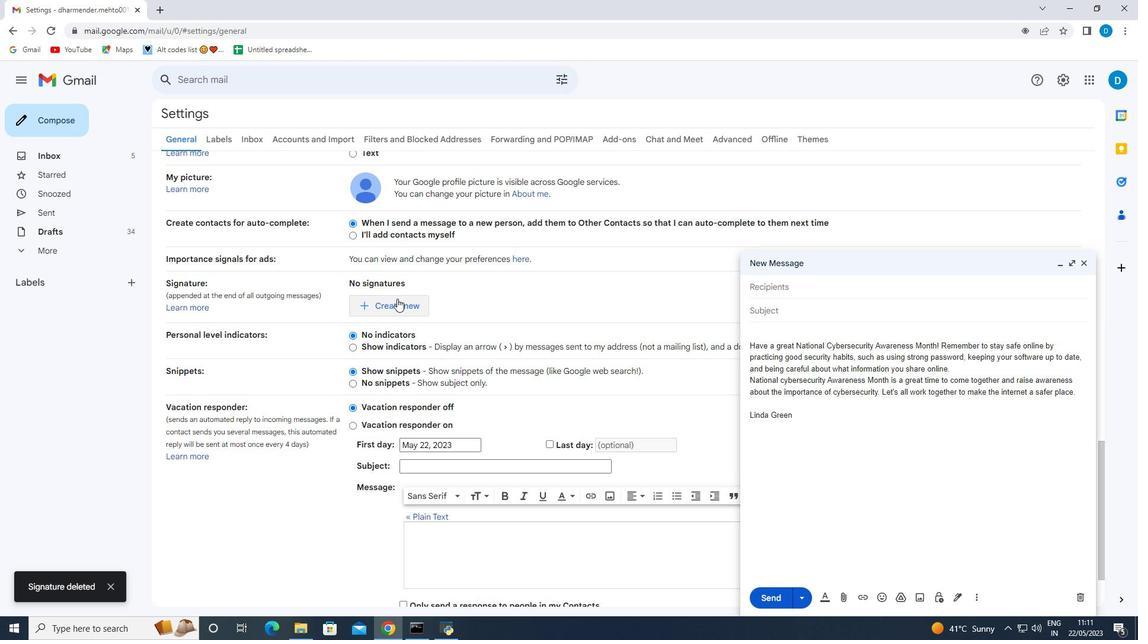
Action: Mouse pressed left at (395, 295)
Screenshot: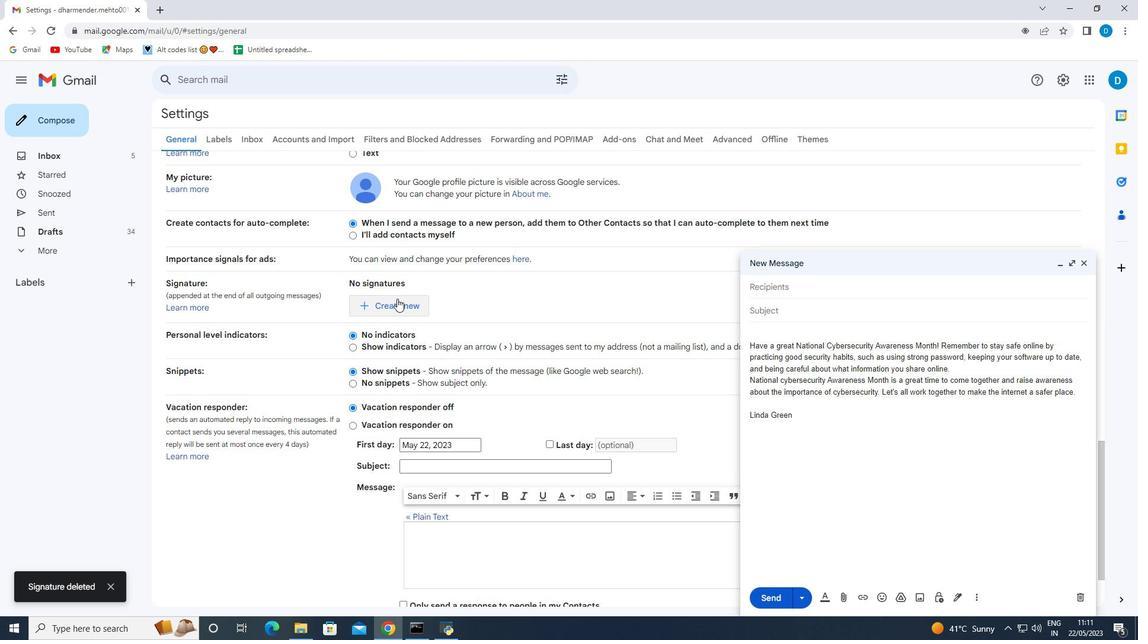 
Action: Mouse moved to (468, 333)
Screenshot: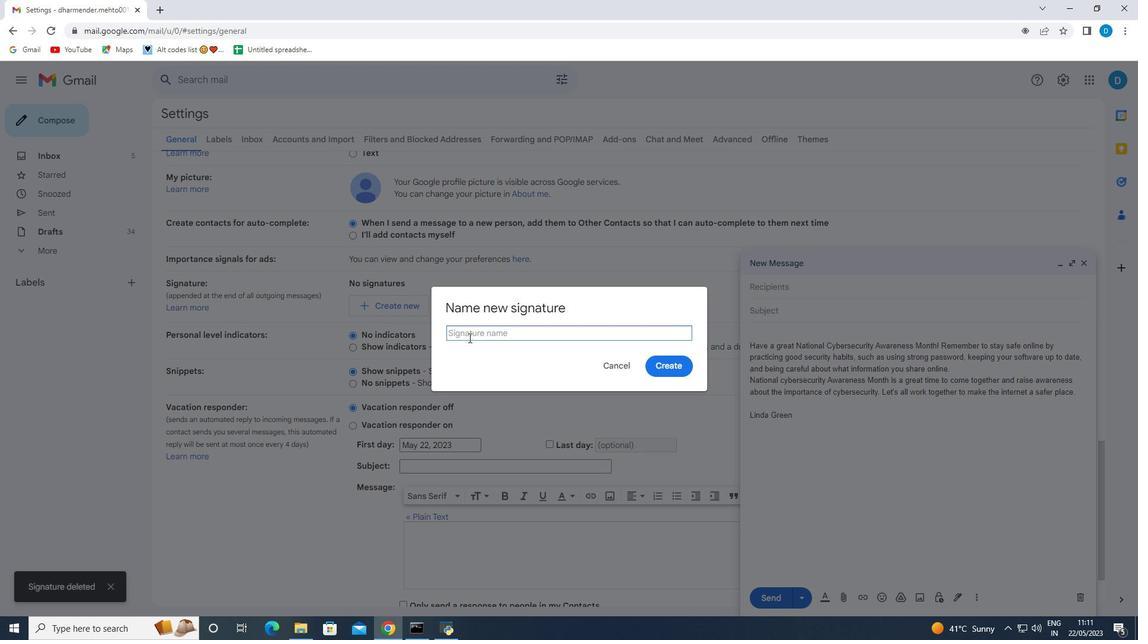 
Action: Mouse pressed left at (468, 333)
Screenshot: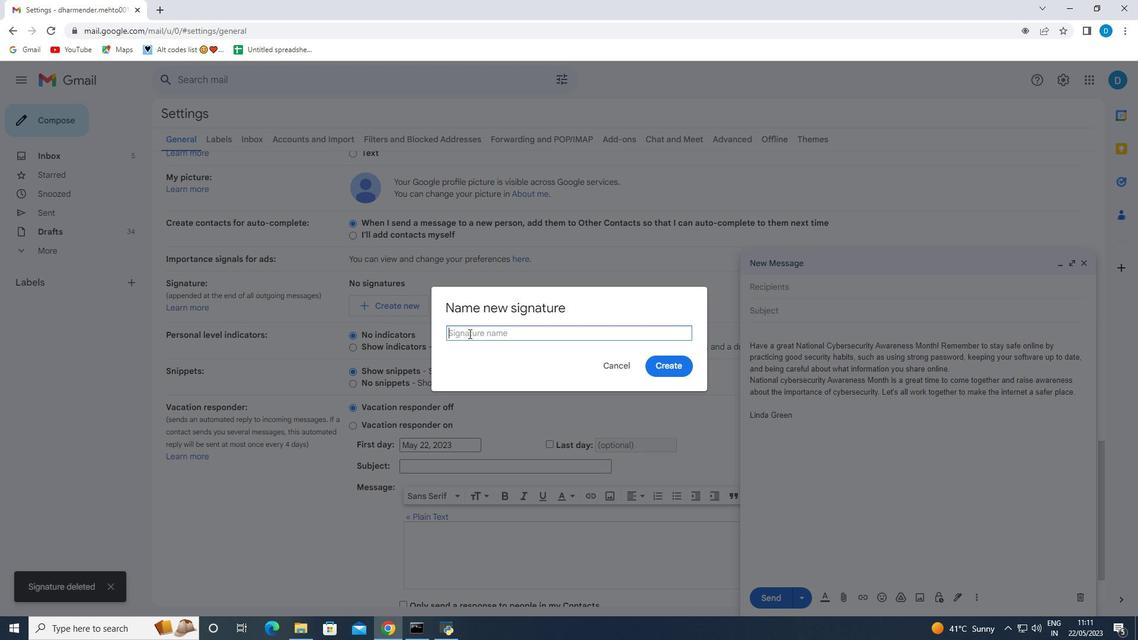 
Action: Key pressed <Key.shift>Lindsay<Key.space><Key.shift>Hall
Screenshot: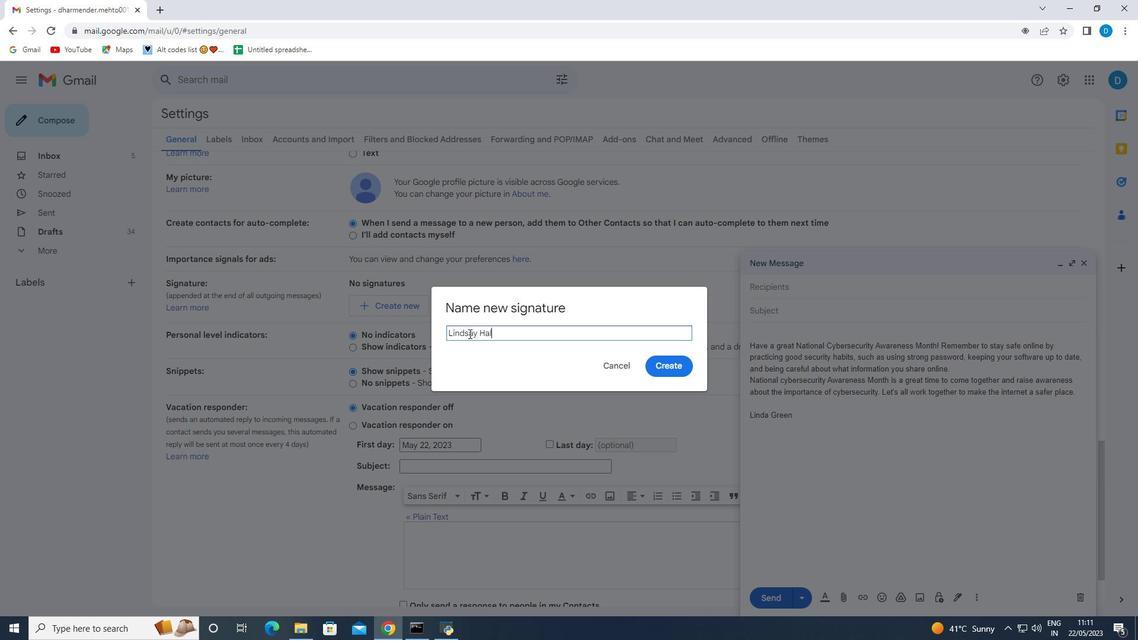 
Action: Mouse moved to (659, 365)
Screenshot: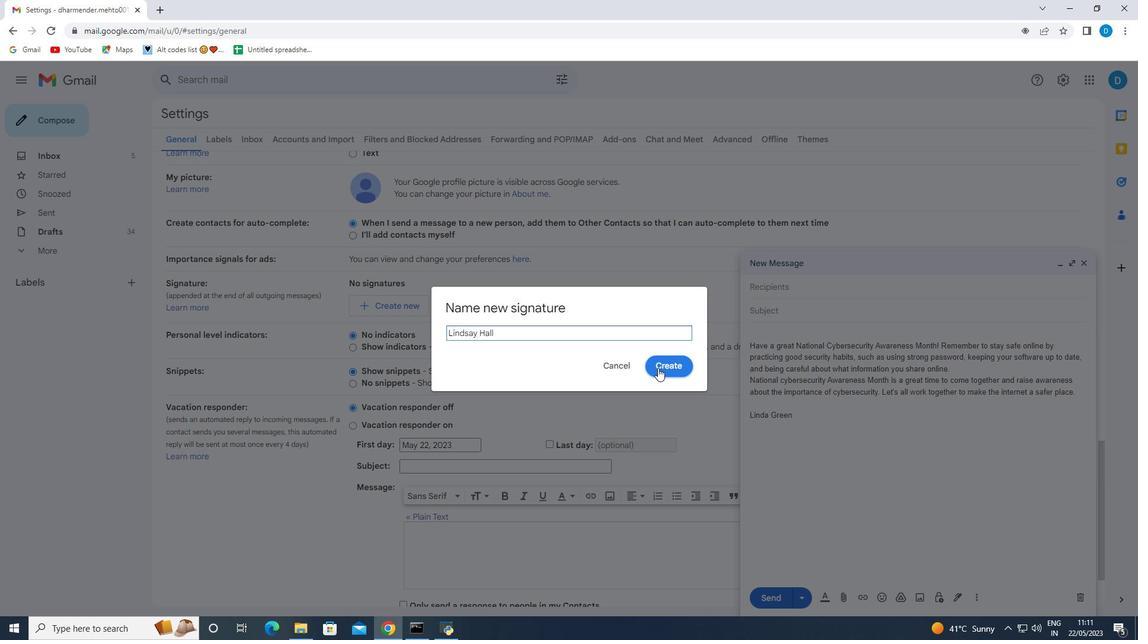 
Action: Mouse pressed left at (659, 365)
Screenshot: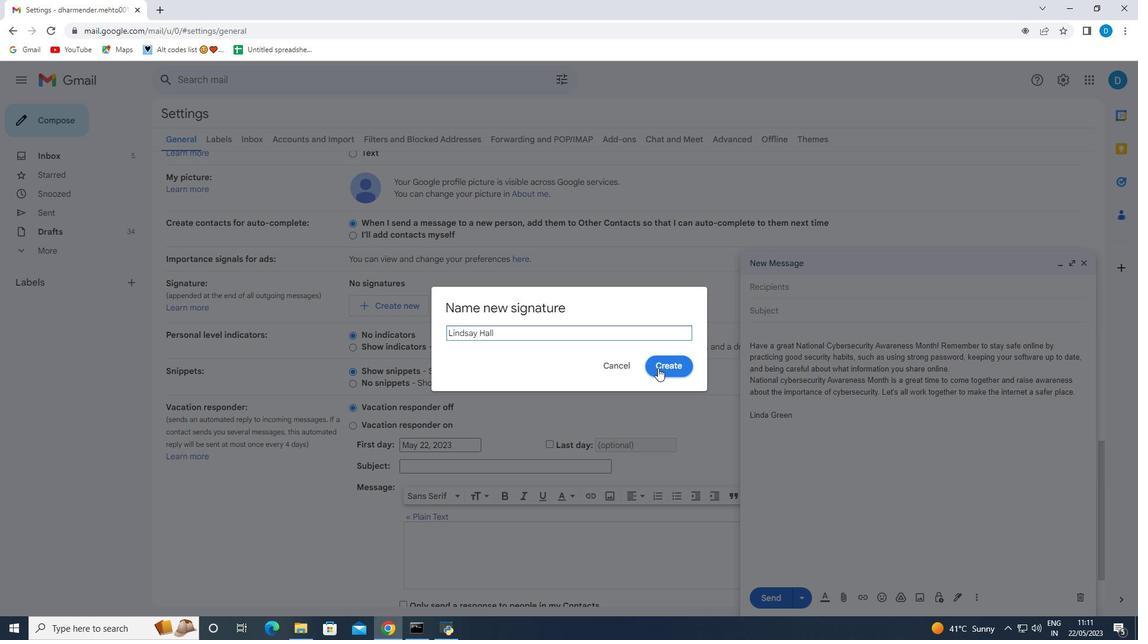 
Action: Mouse moved to (545, 304)
Screenshot: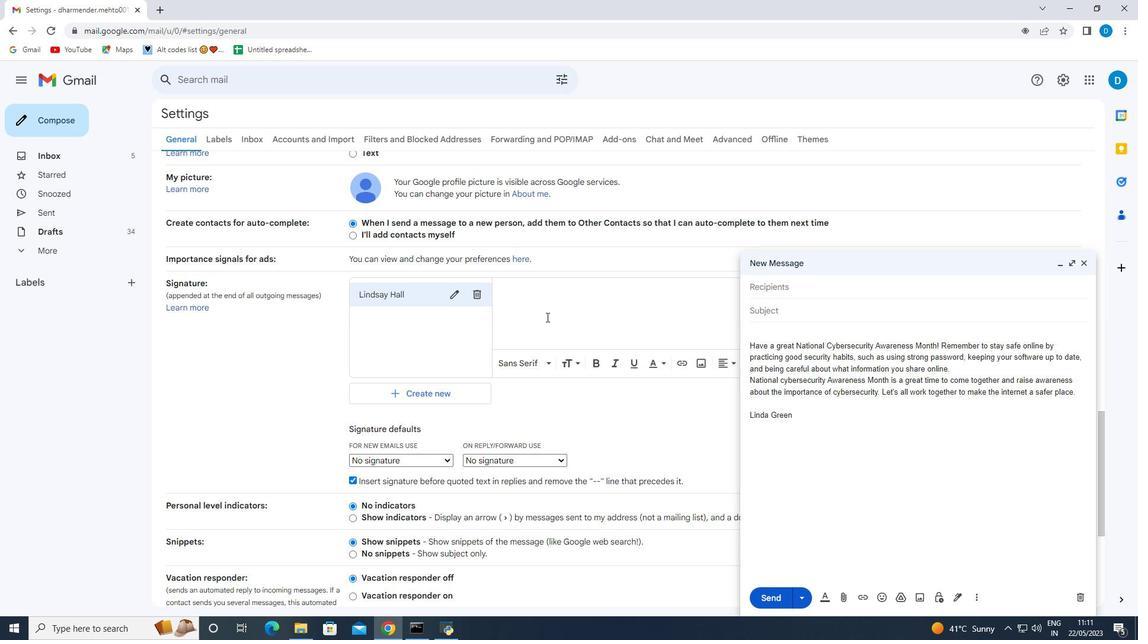 
Action: Mouse pressed left at (545, 304)
Screenshot: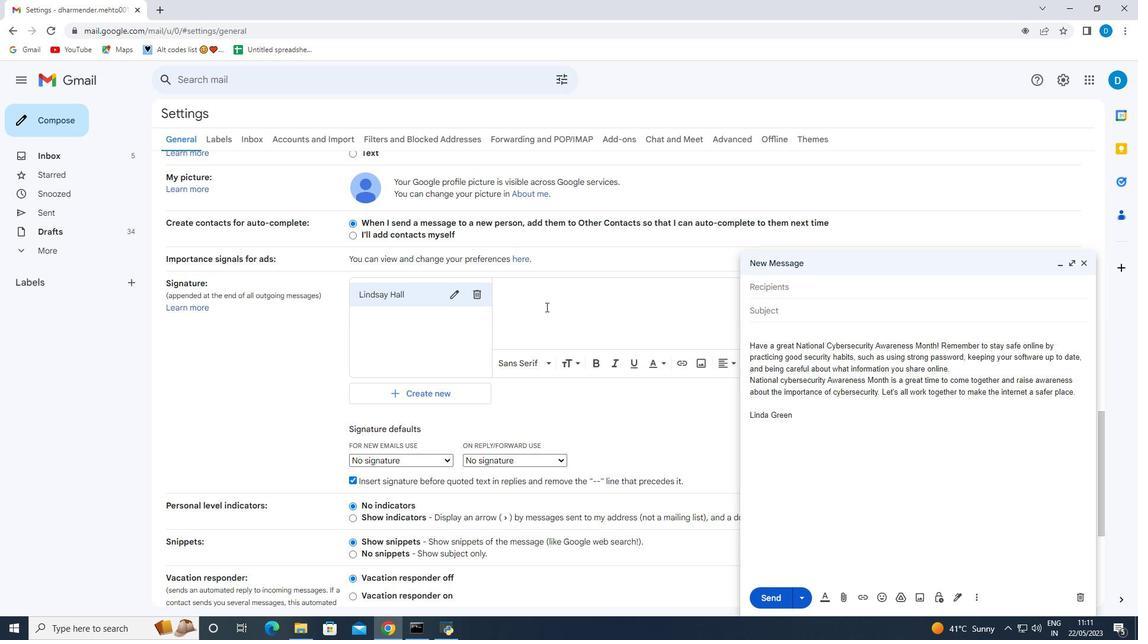 
Action: Key pressed <Key.shift>With<Key.space>gratitude<Key.space>and<Key.space>sincere<Key.space>wishes,<Key.space><Key.shift>I<Key.space>would<Key.space>like<Key.space>to<Key.space>welcome<Key.space>yp<Key.backspace>ou<Key.space>to<Key.space>our<Key.space>team.
Screenshot: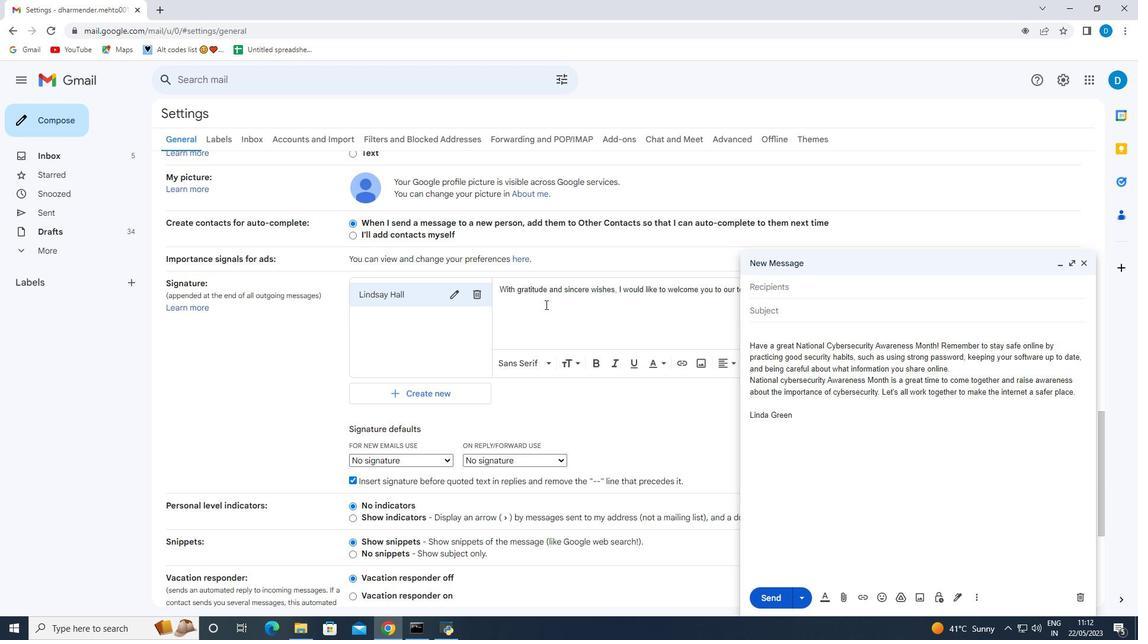 
Action: Mouse moved to (1083, 263)
Screenshot: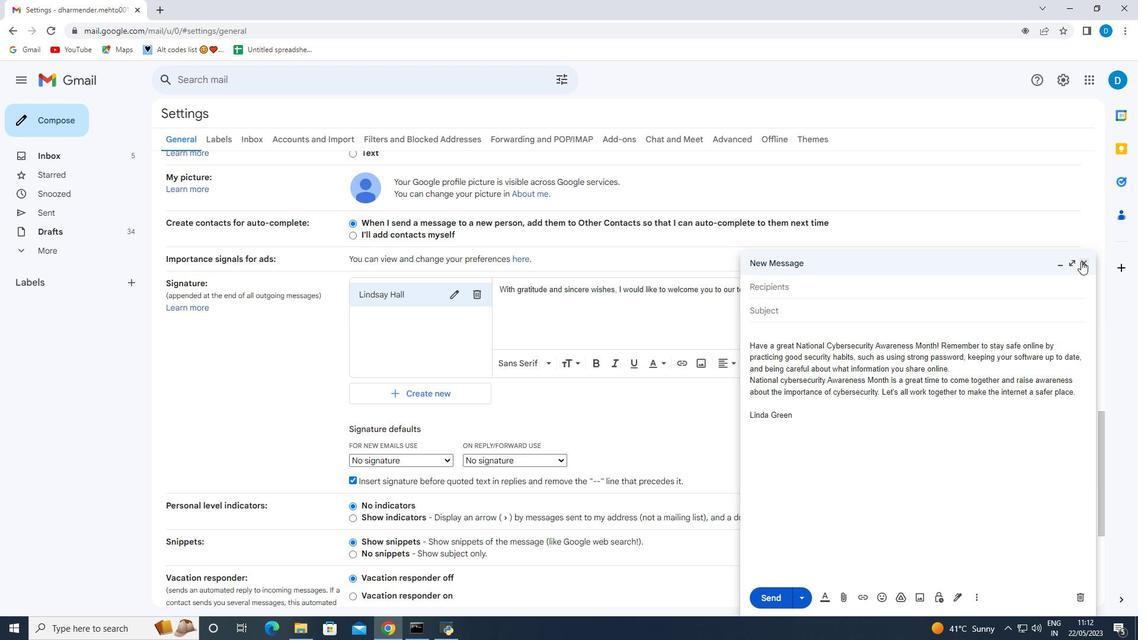 
Action: Mouse pressed left at (1083, 263)
Screenshot: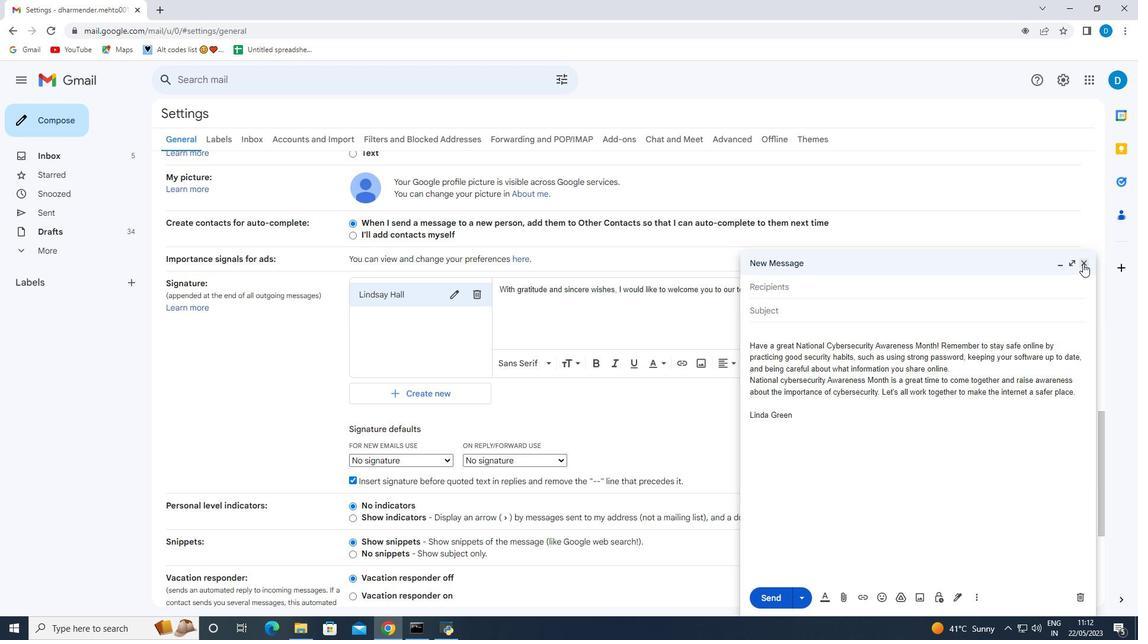 
Action: Mouse moved to (822, 310)
Screenshot: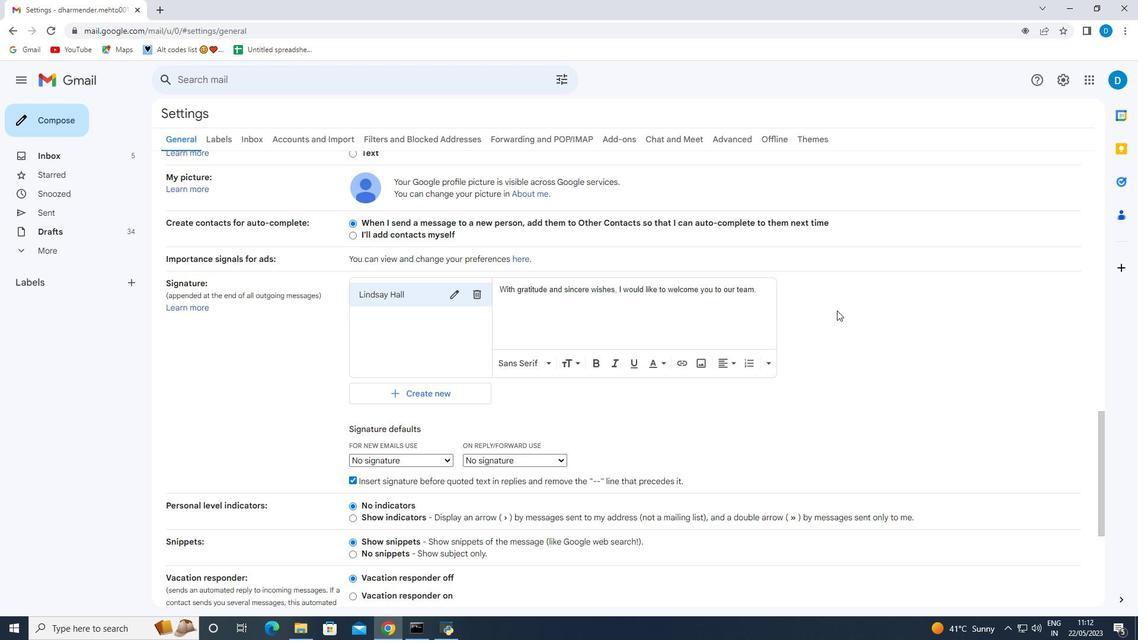 
Action: Key pressed <Key.enter><Key.enter><Key.shift><Key.shift><Key.shift><Key.shift><Key.shift><Key.shift><Key.shift><Key.shift><Key.shift><Key.shift><Key.shift><Key.shift><Key.shift><Key.shift><Key.shift><Key.shift><Key.shift><Key.shift><Key.shift>Sincerely<Key.enter><Key.shift>Lindsay<Key.space><Key.shift>Hall
Screenshot: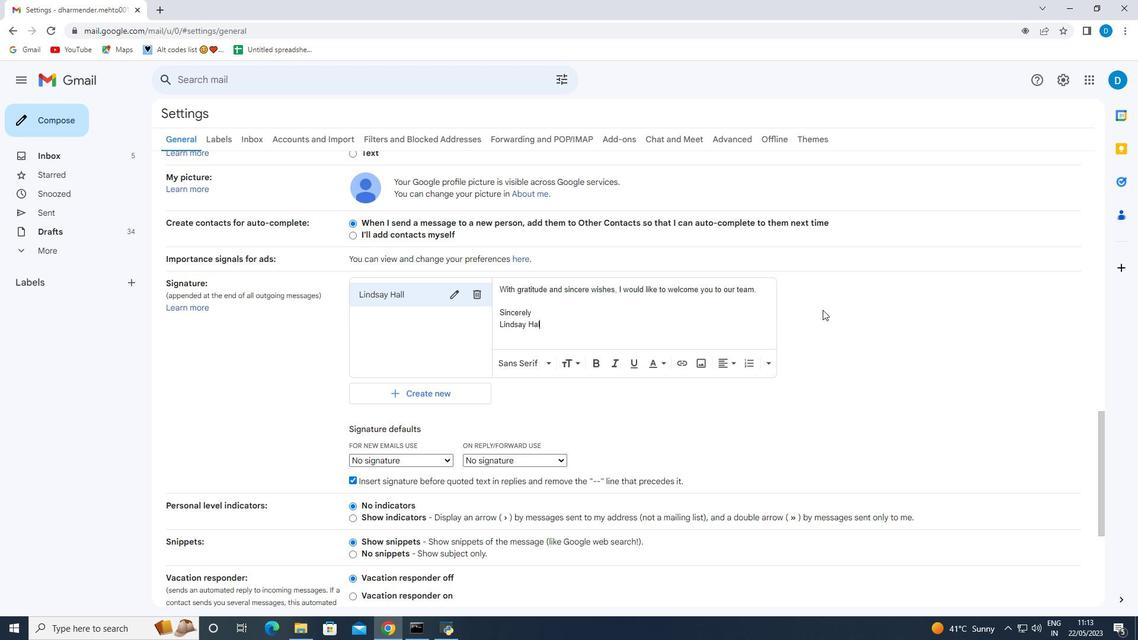 
Action: Mouse moved to (490, 454)
Screenshot: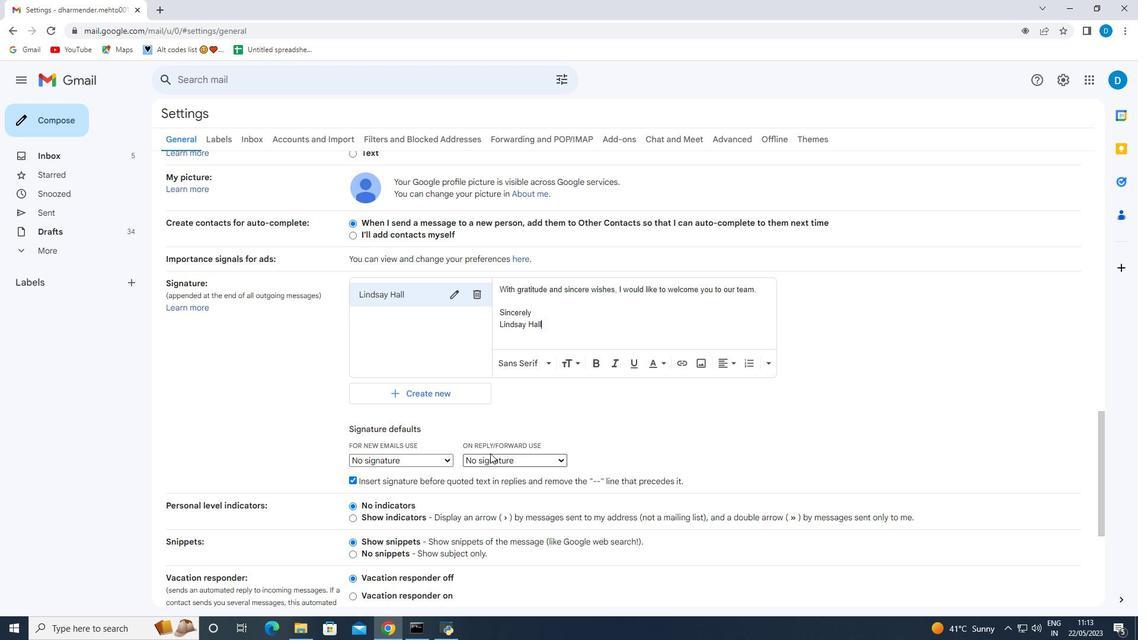 
Action: Mouse pressed left at (490, 454)
Screenshot: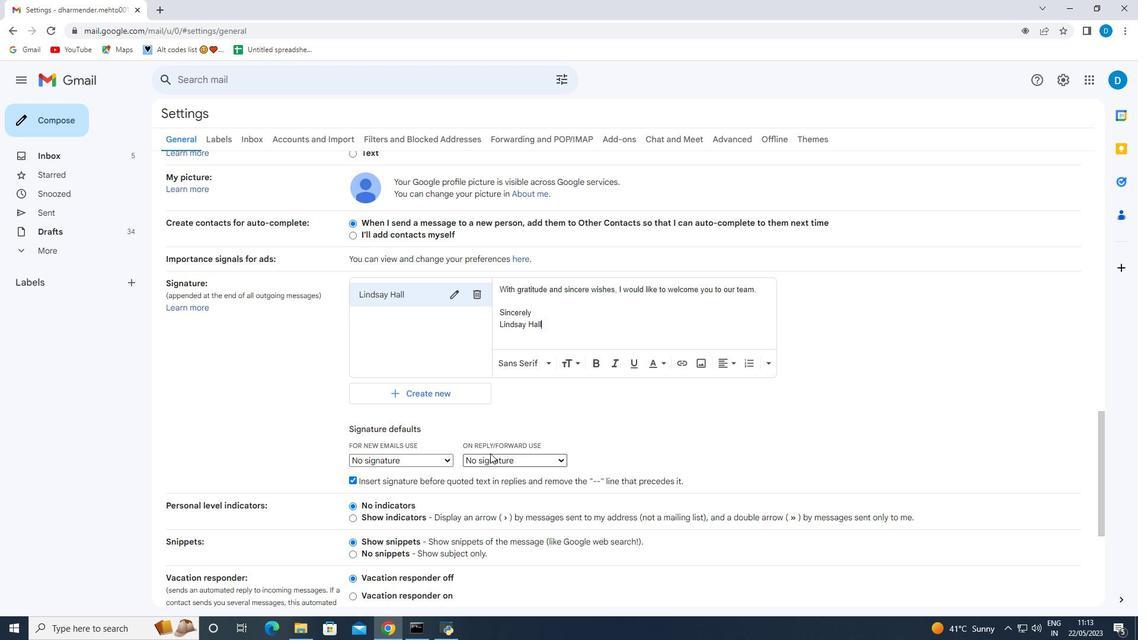 
Action: Mouse moved to (487, 479)
Screenshot: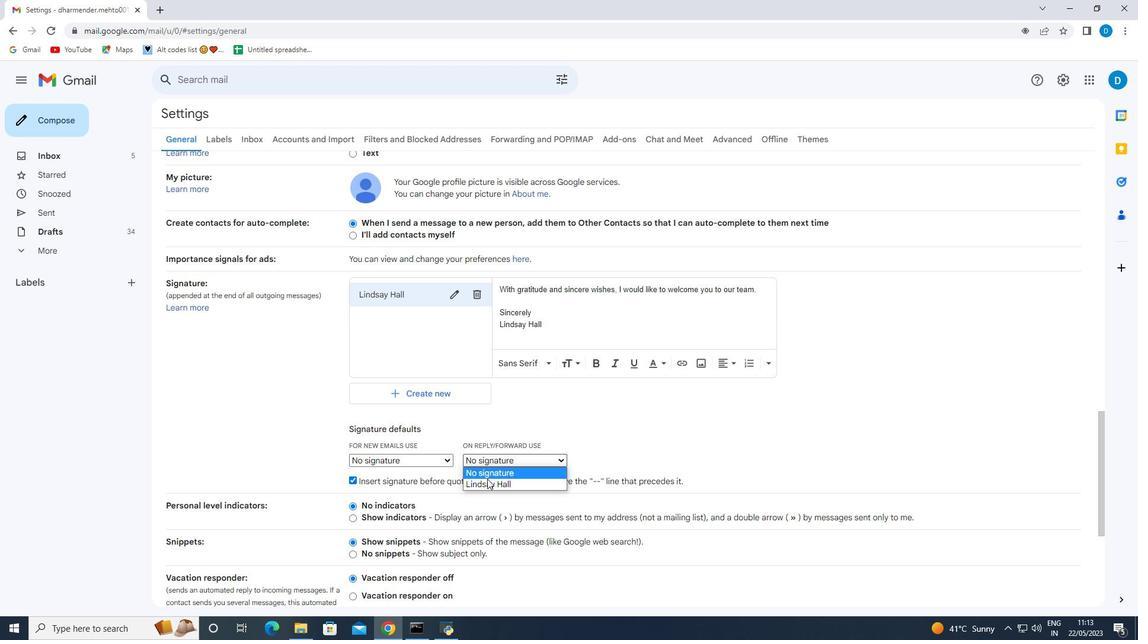 
Action: Mouse pressed left at (487, 479)
Screenshot: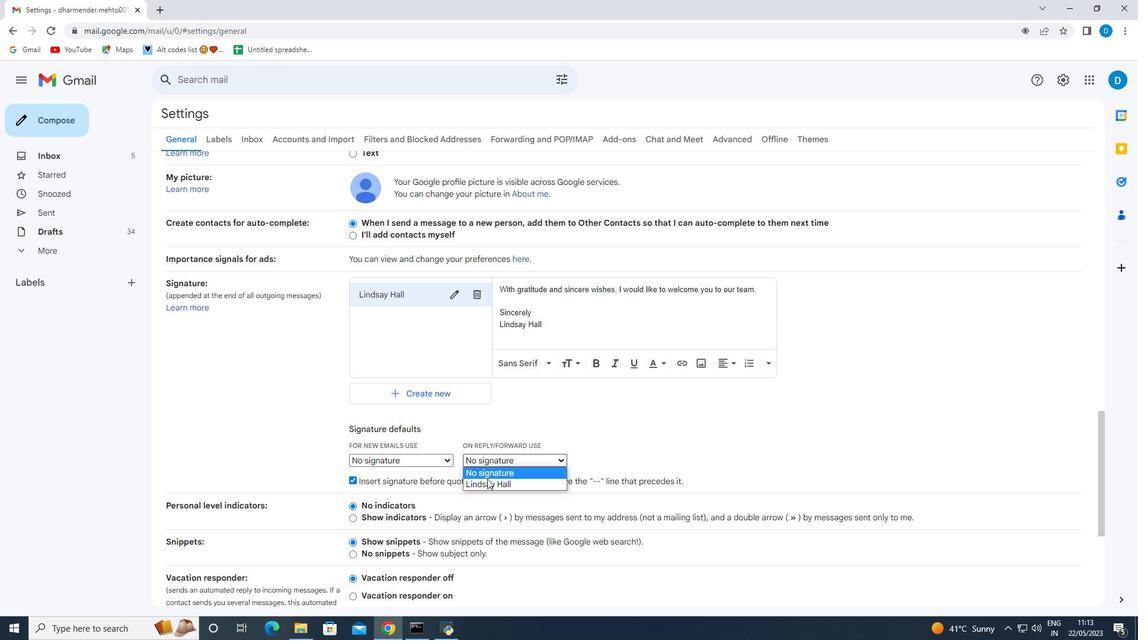 
Action: Mouse moved to (408, 457)
Screenshot: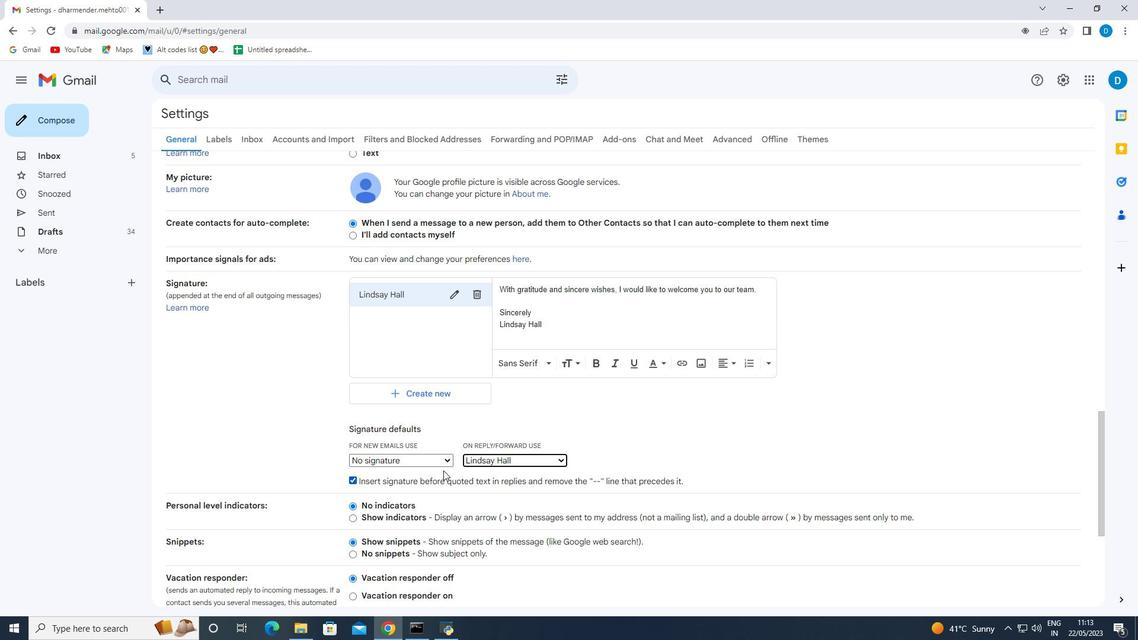 
Action: Mouse pressed left at (408, 457)
Screenshot: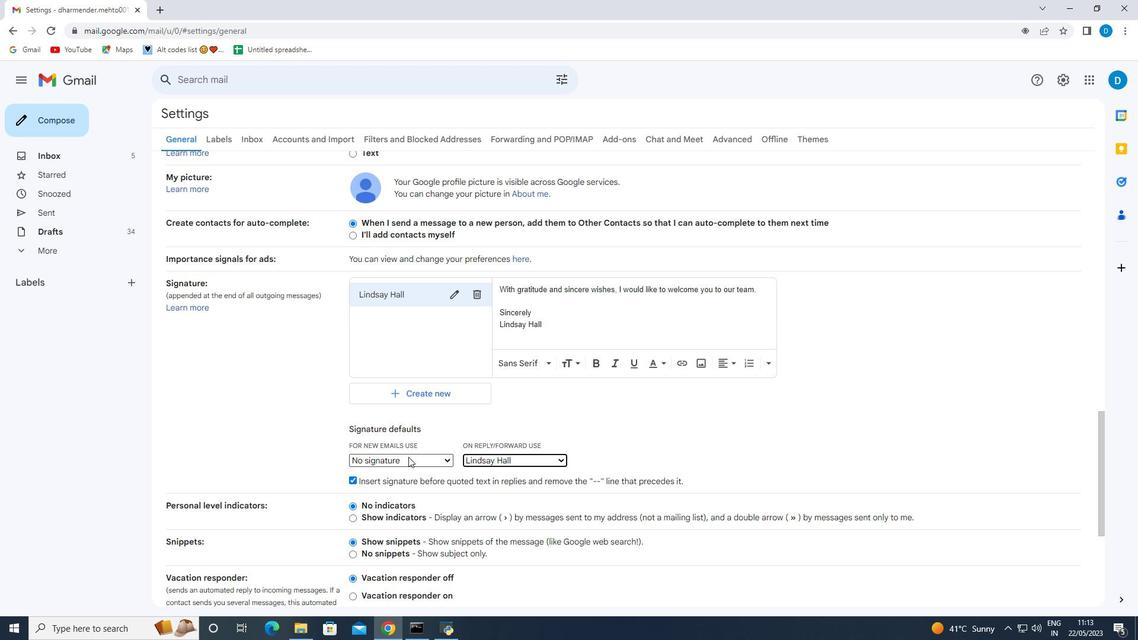 
Action: Mouse moved to (415, 482)
Screenshot: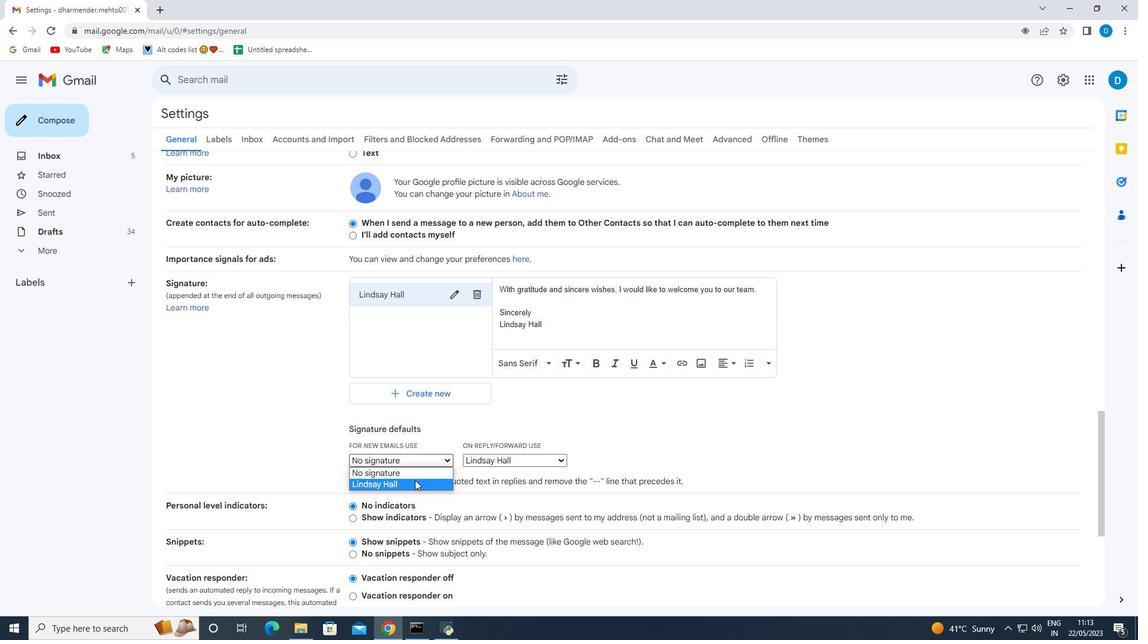 
Action: Mouse pressed left at (415, 482)
Screenshot: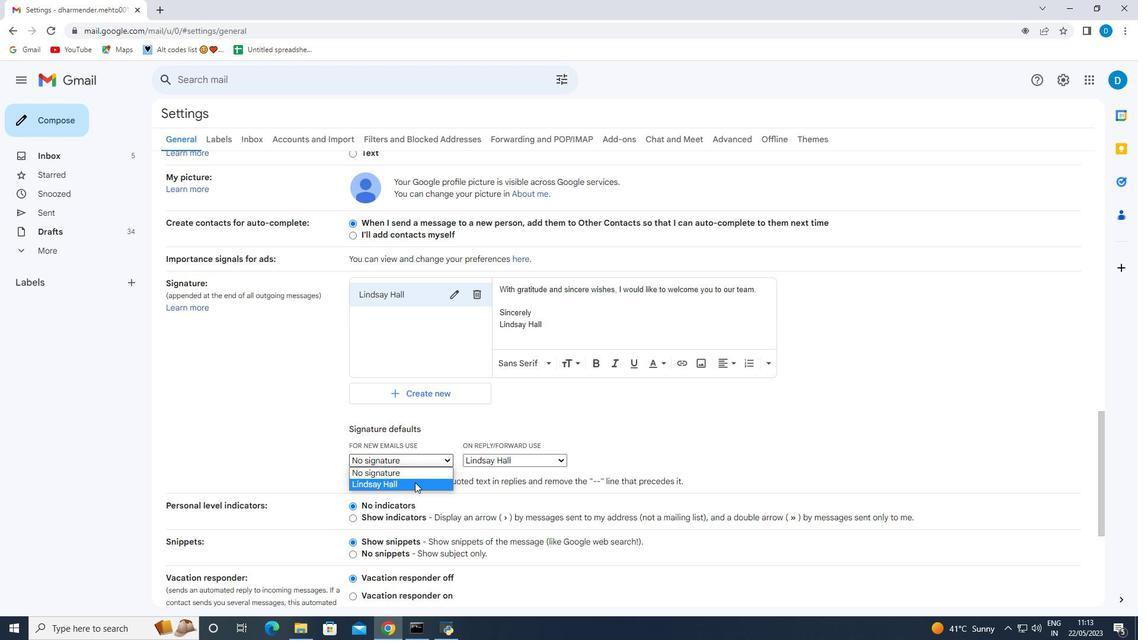 
Action: Mouse moved to (480, 495)
Screenshot: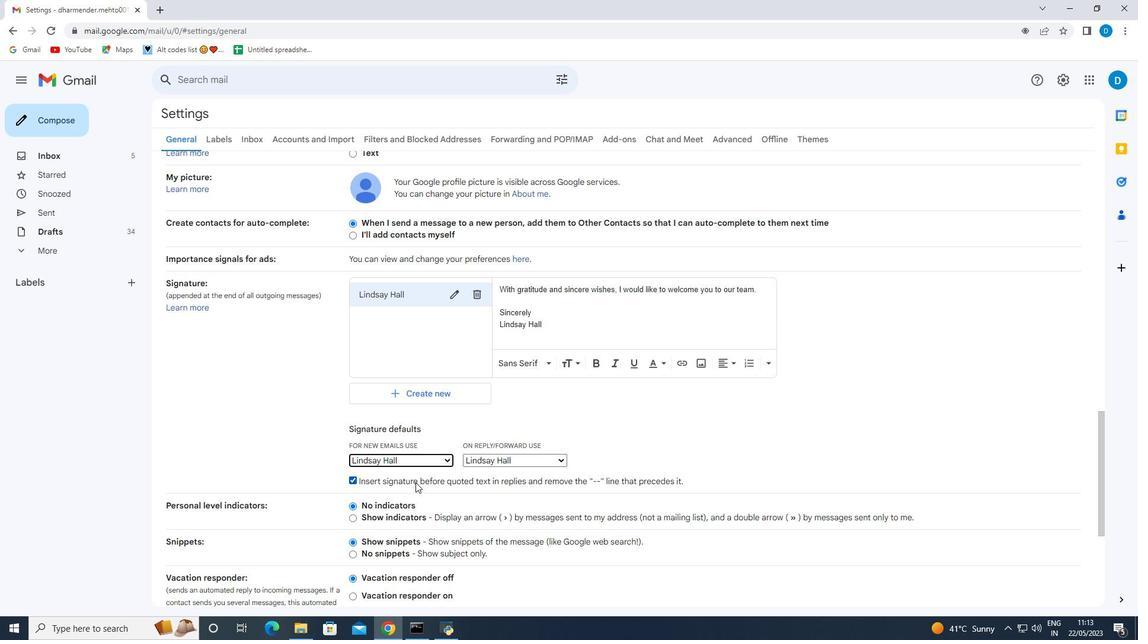 
Action: Mouse scrolled (480, 494) with delta (0, 0)
Screenshot: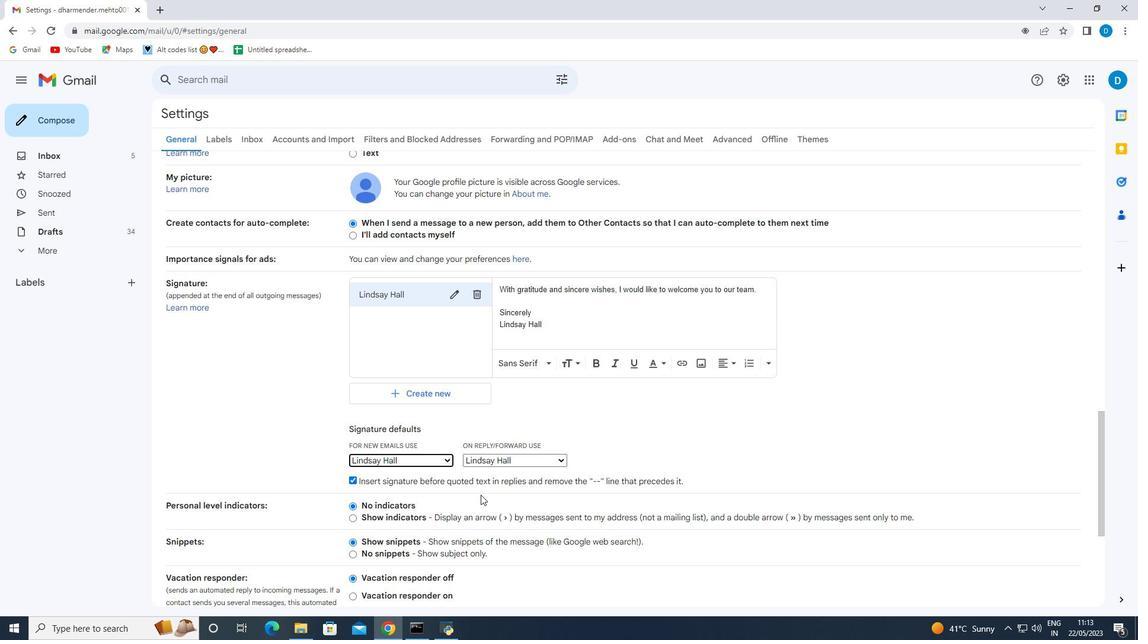 
Action: Mouse scrolled (480, 494) with delta (0, 0)
Screenshot: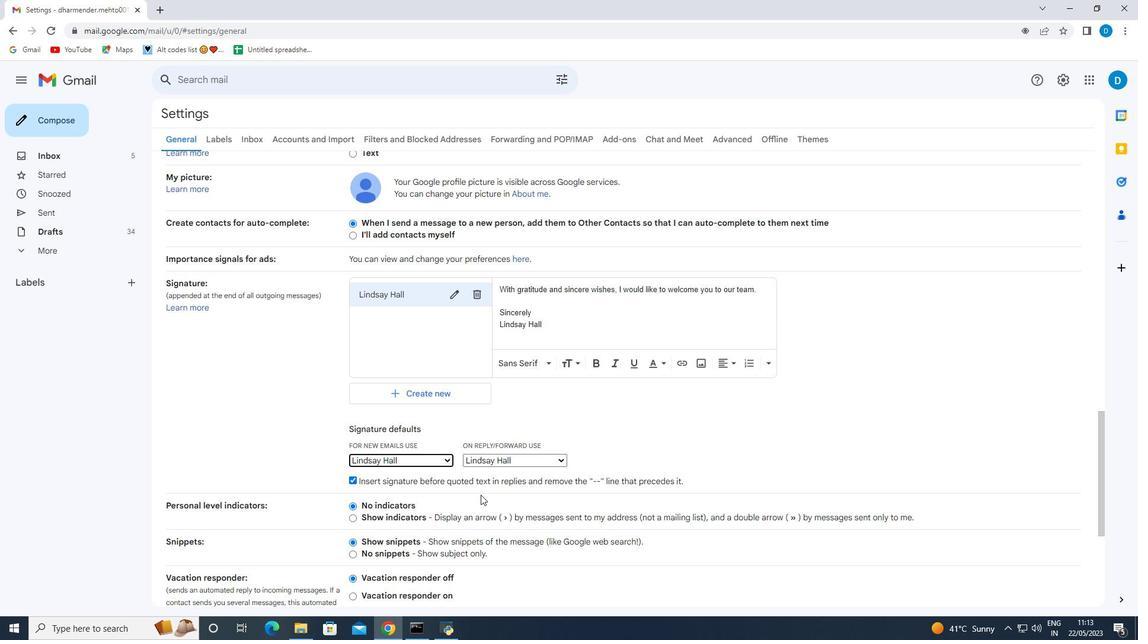 
Action: Mouse scrolled (480, 494) with delta (0, 0)
Screenshot: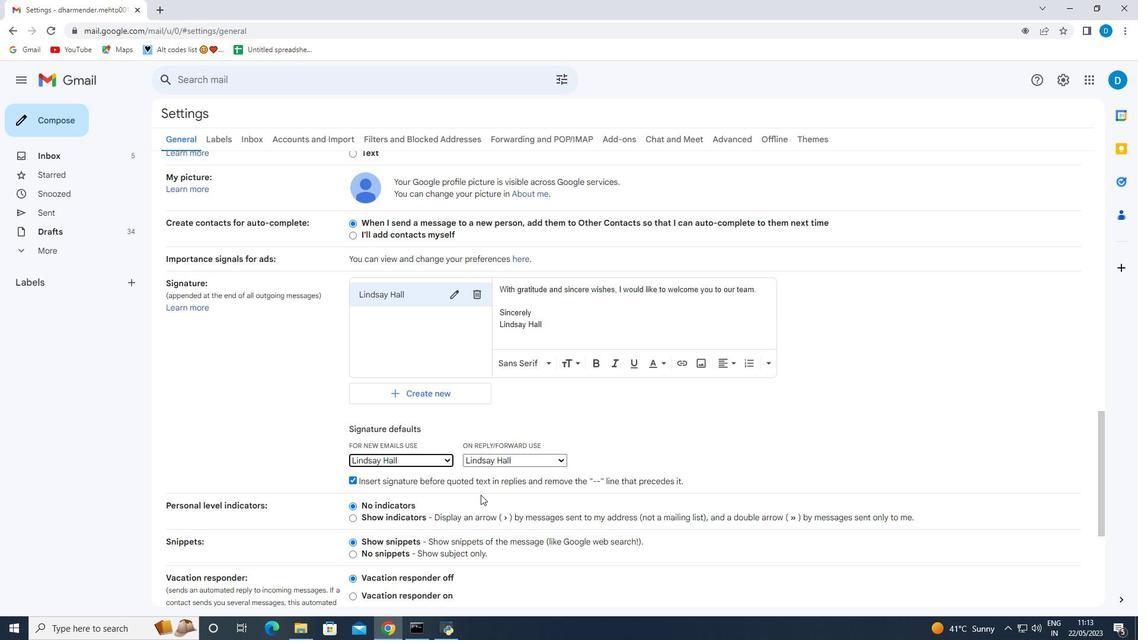 
Action: Mouse scrolled (480, 494) with delta (0, 0)
Screenshot: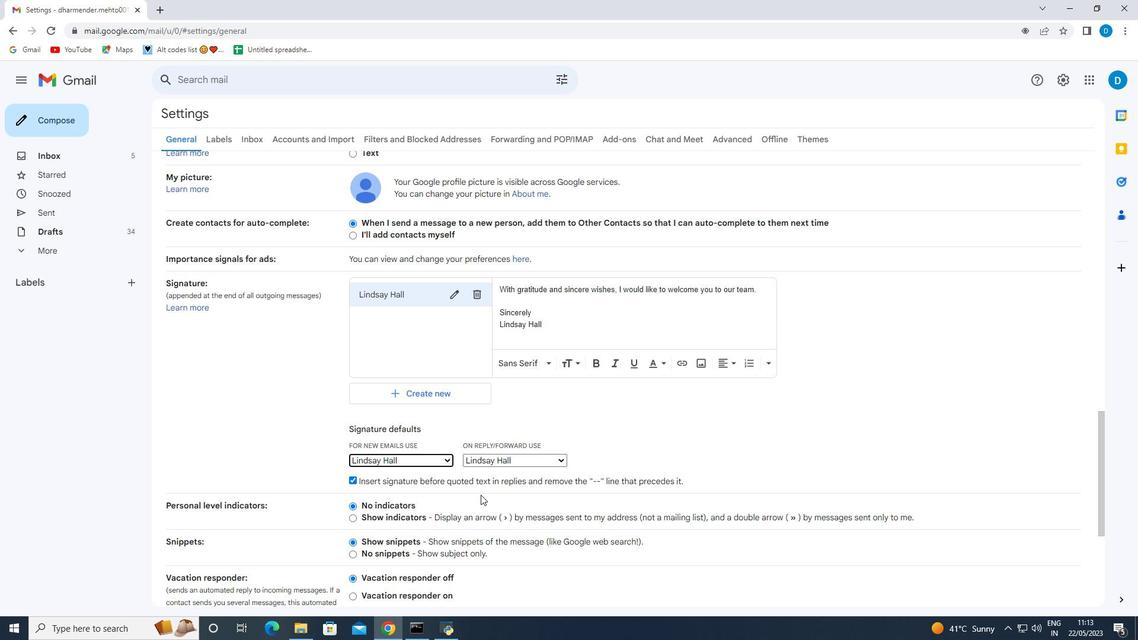 
Action: Mouse moved to (577, 565)
Screenshot: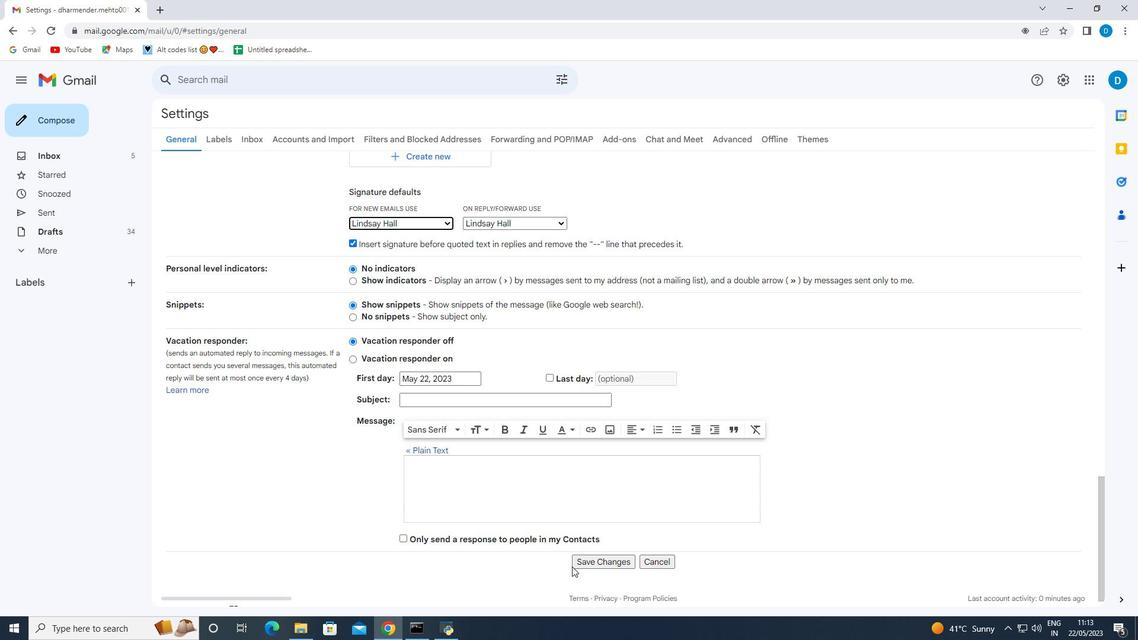 
Action: Mouse pressed left at (577, 565)
Screenshot: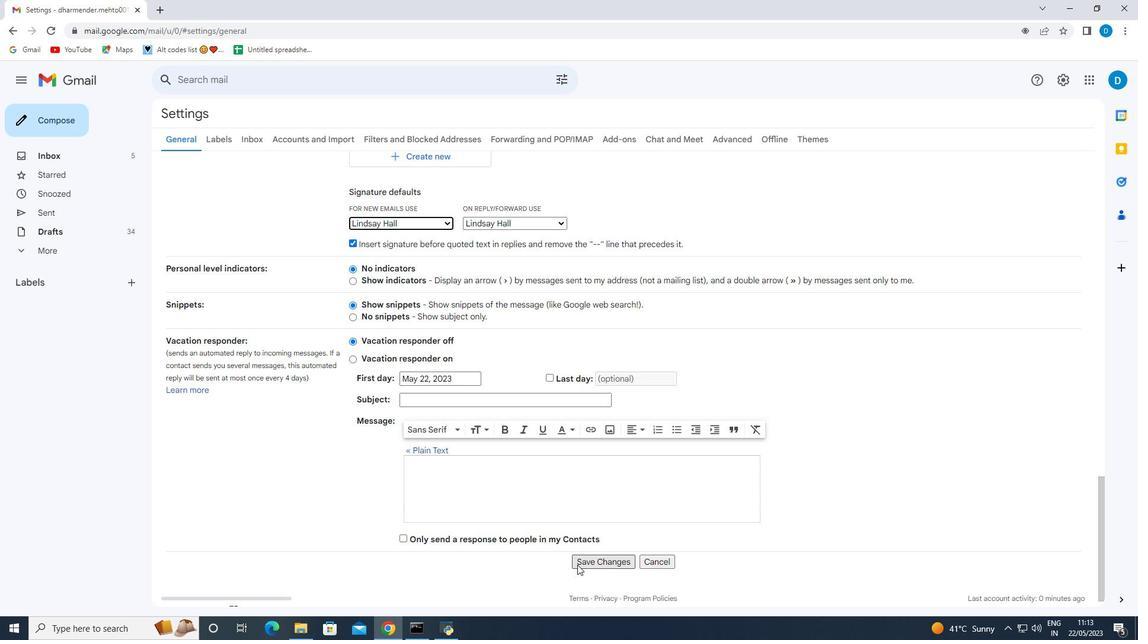 
Action: Mouse moved to (128, 282)
Screenshot: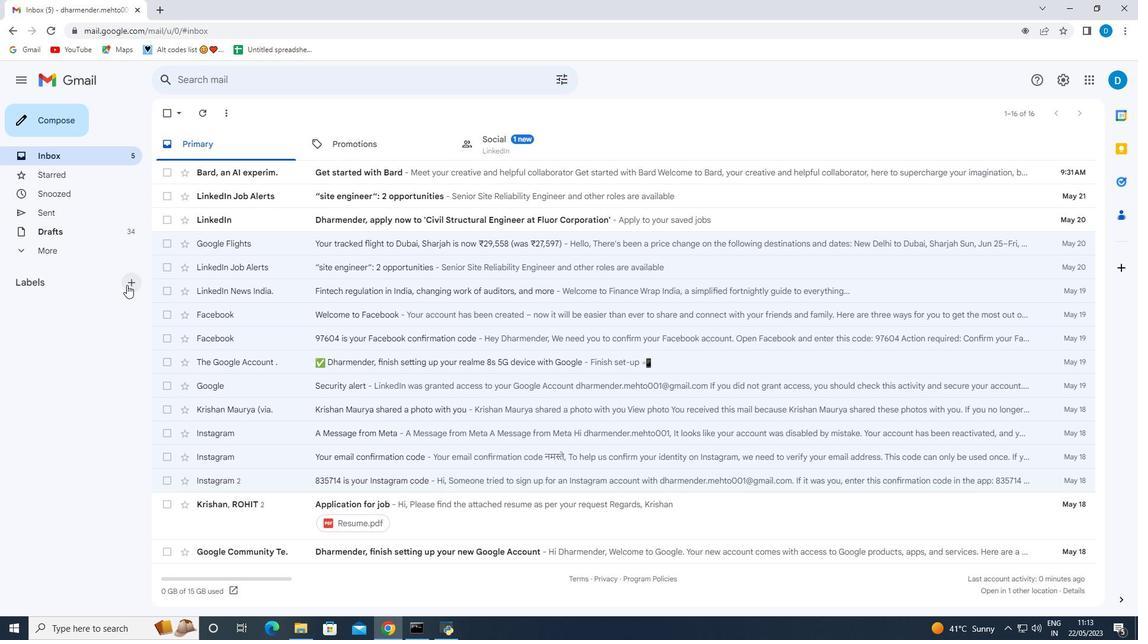 
Action: Mouse pressed left at (128, 282)
Screenshot: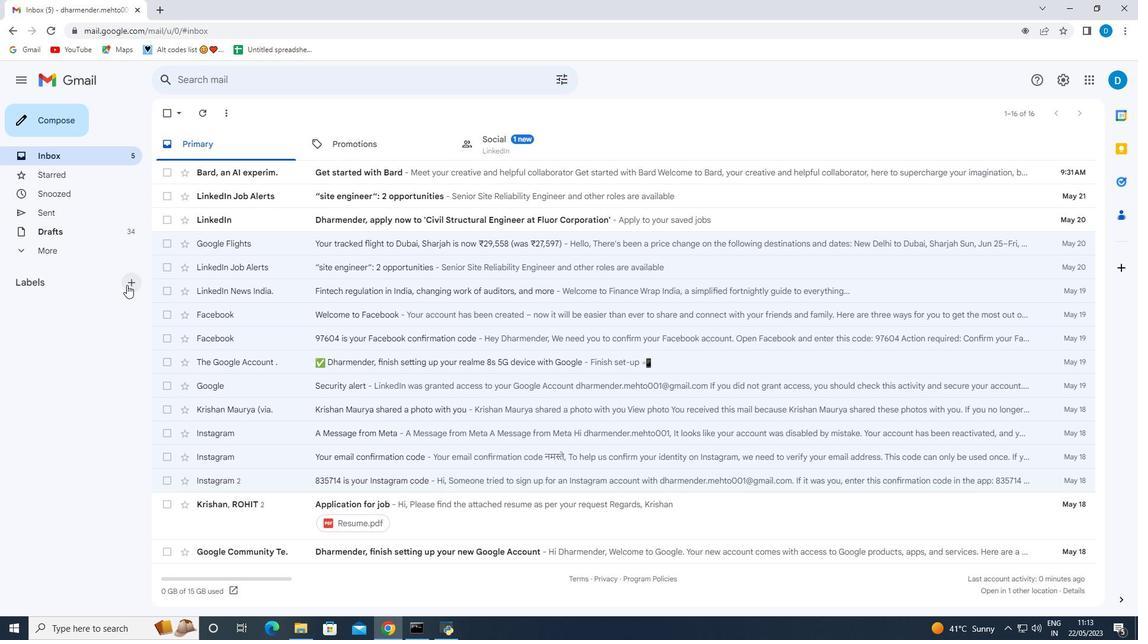 
Action: Mouse moved to (445, 326)
Screenshot: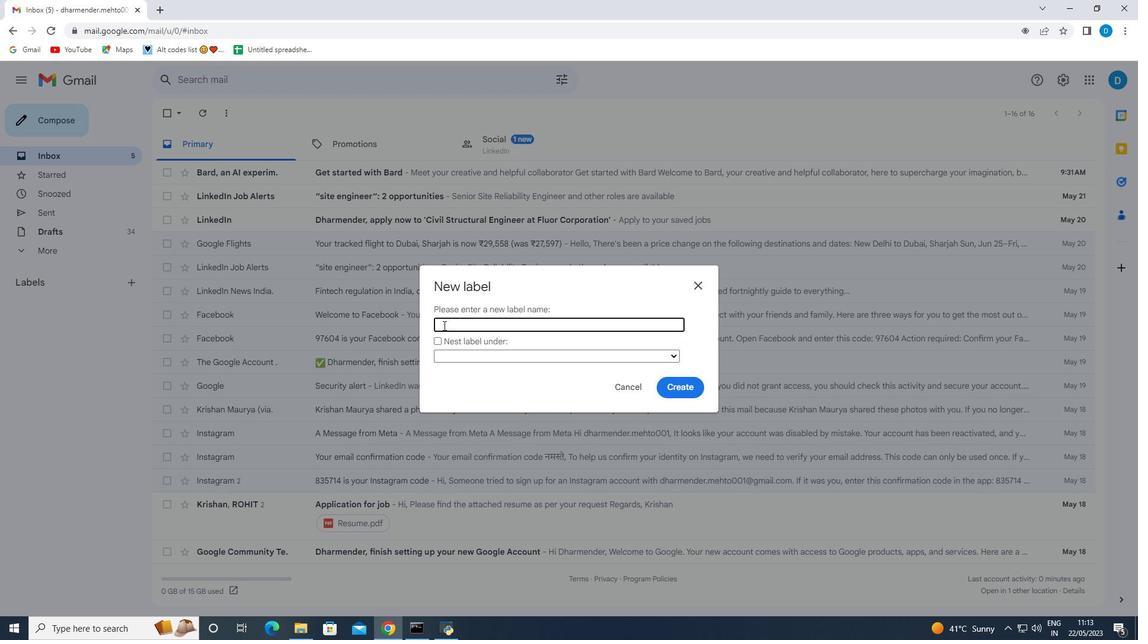 
Action: Mouse pressed left at (445, 326)
Screenshot: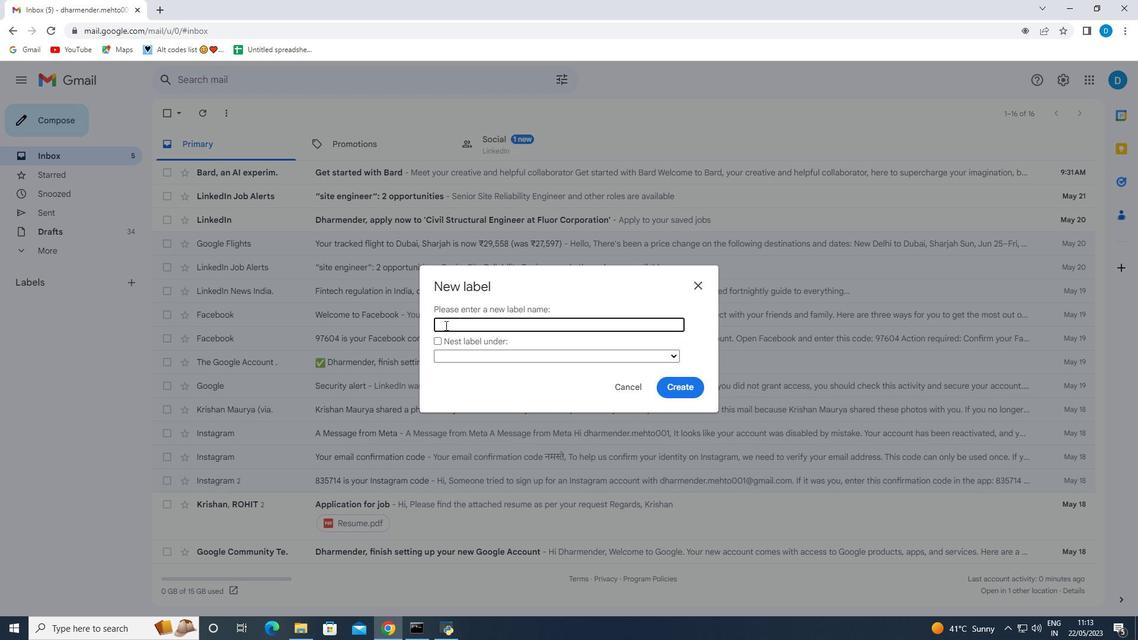 
Action: Key pressed <Key.shift><Key.shift><Key.shift><Key.shift>Product<Key.space><Key.shift>Manuals
Screenshot: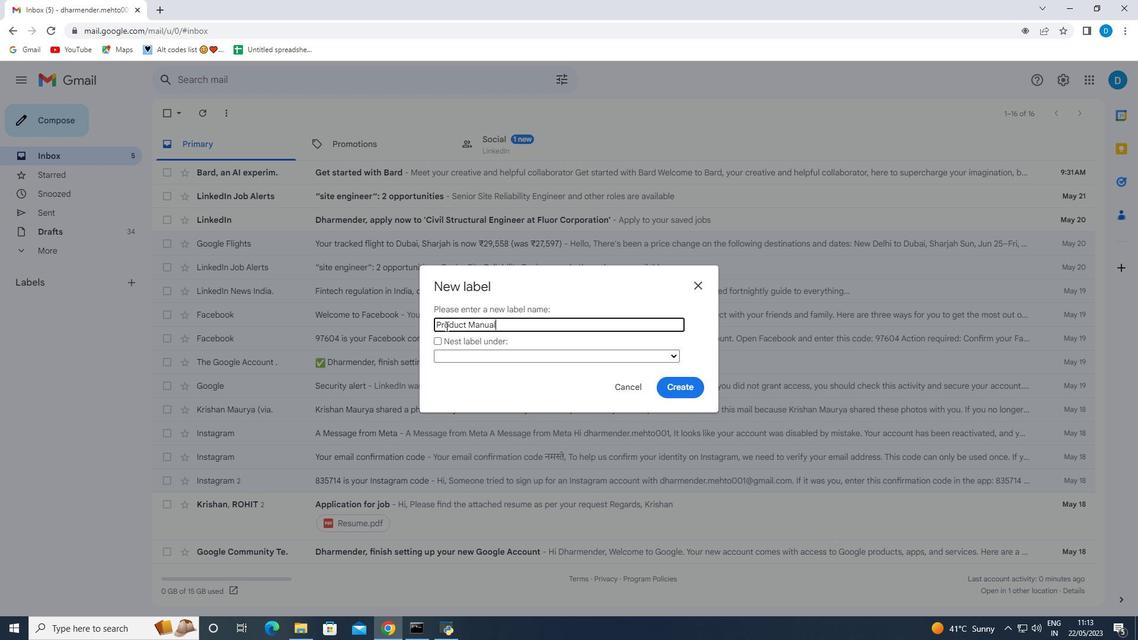 
Action: Mouse moved to (676, 390)
Screenshot: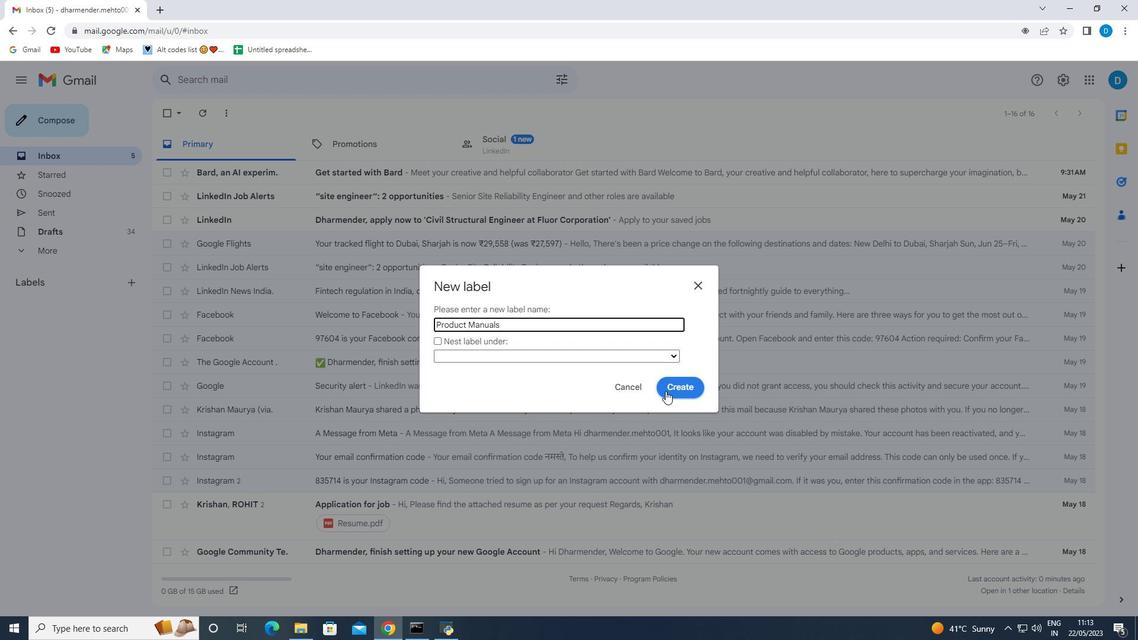 
Action: Mouse pressed left at (676, 390)
Screenshot: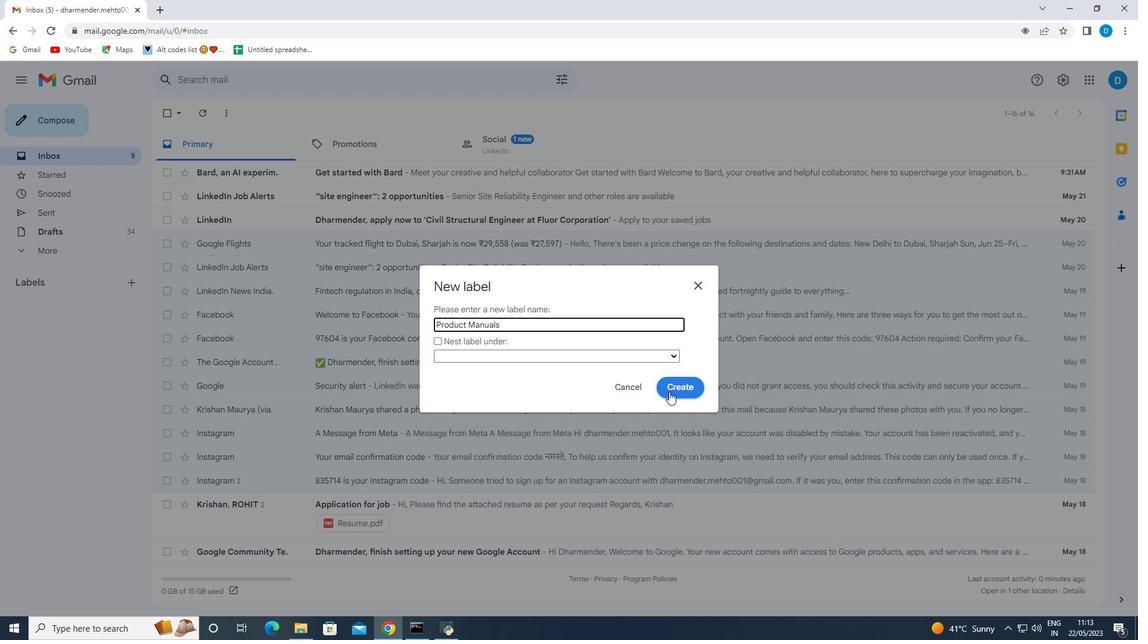 
Action: Mouse moved to (131, 304)
Screenshot: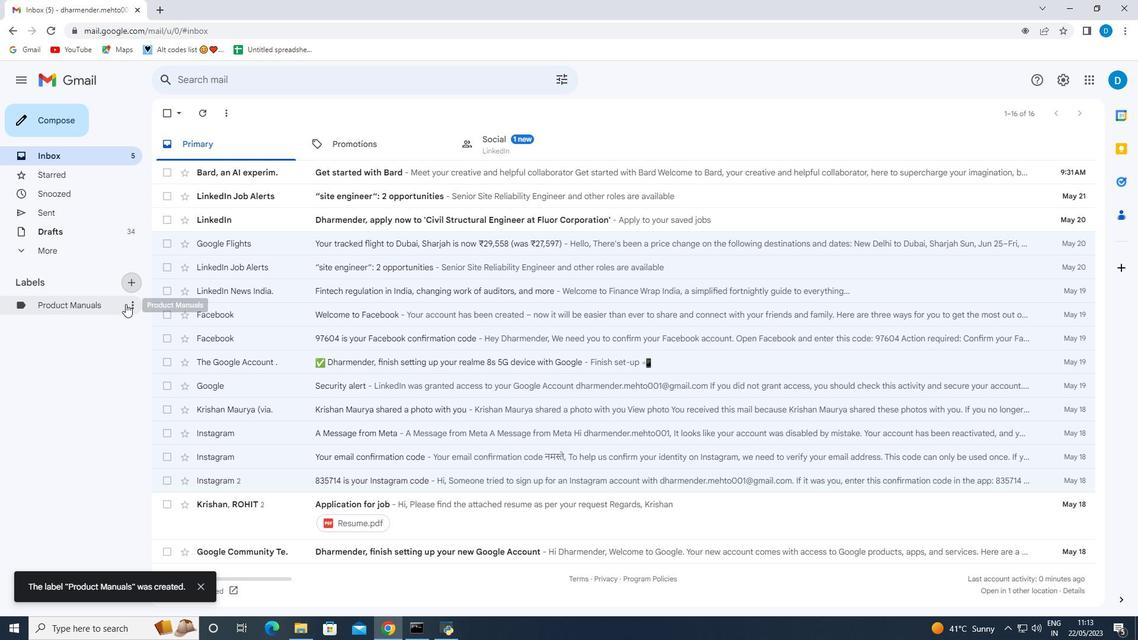 
Action: Mouse pressed left at (131, 304)
Screenshot: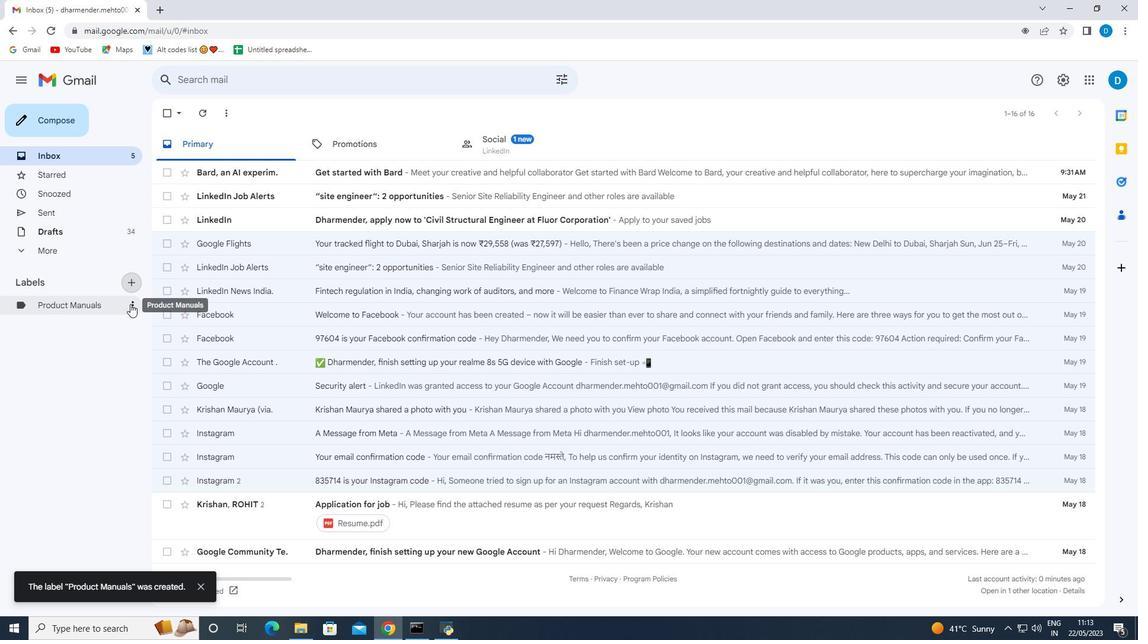 
Action: Mouse moved to (189, 321)
Screenshot: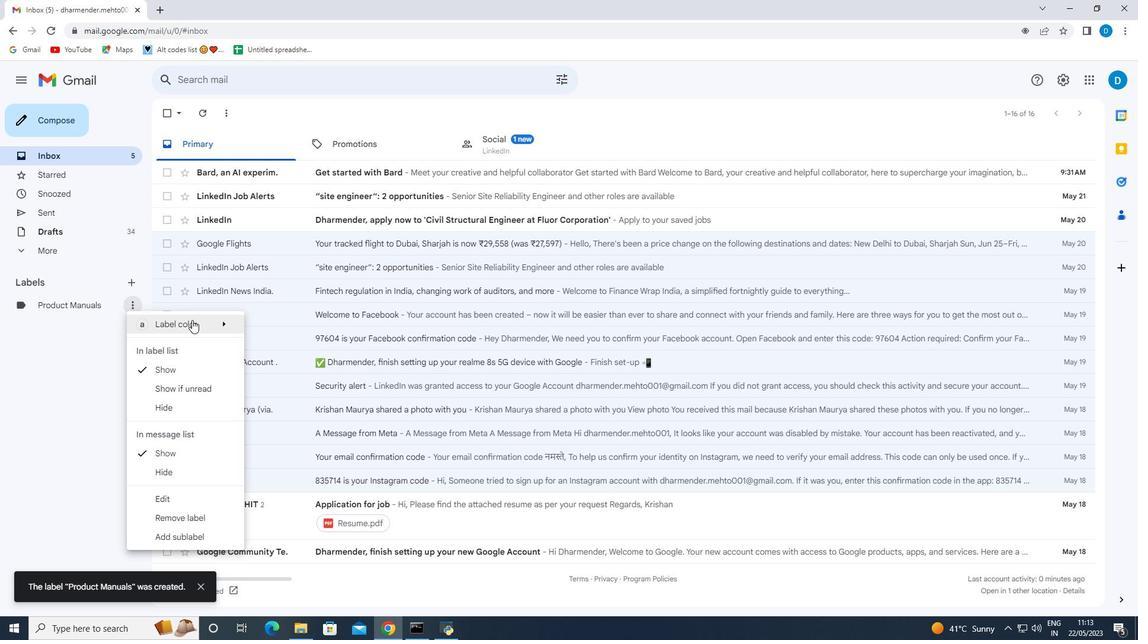 
Action: Mouse pressed left at (189, 321)
Screenshot: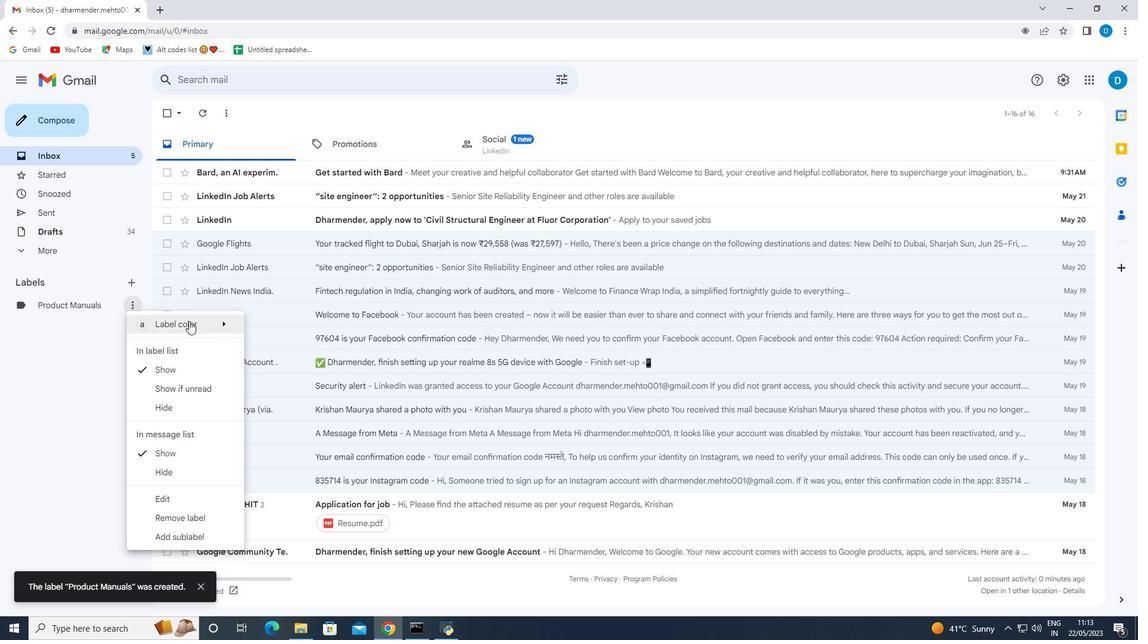 
Action: Mouse moved to (269, 386)
Screenshot: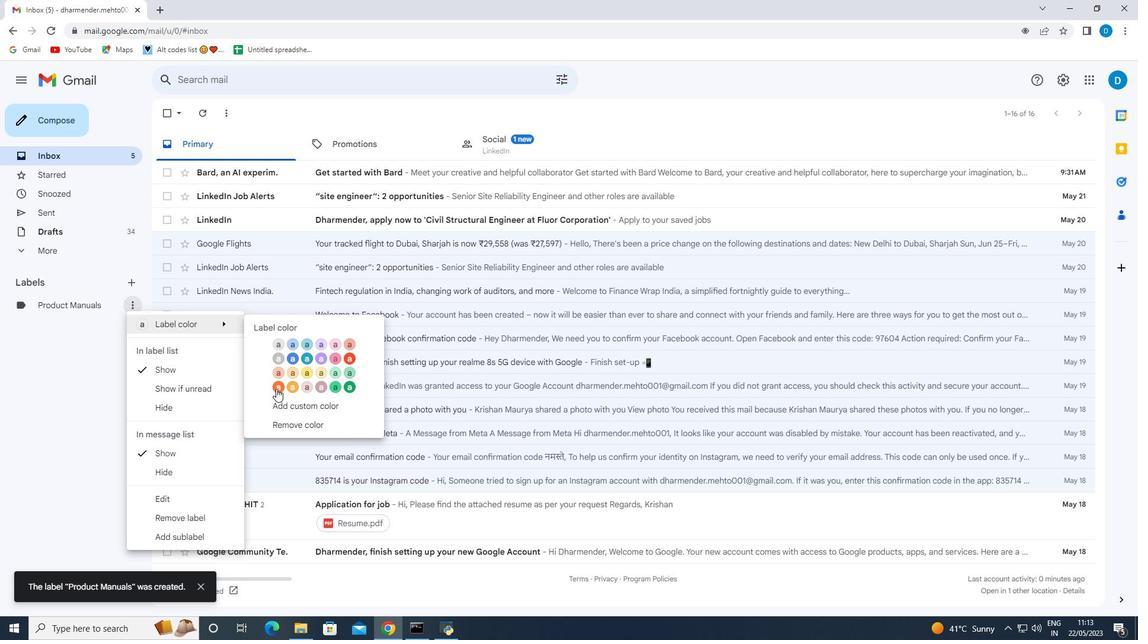 
Action: Mouse pressed left at (276, 388)
Screenshot: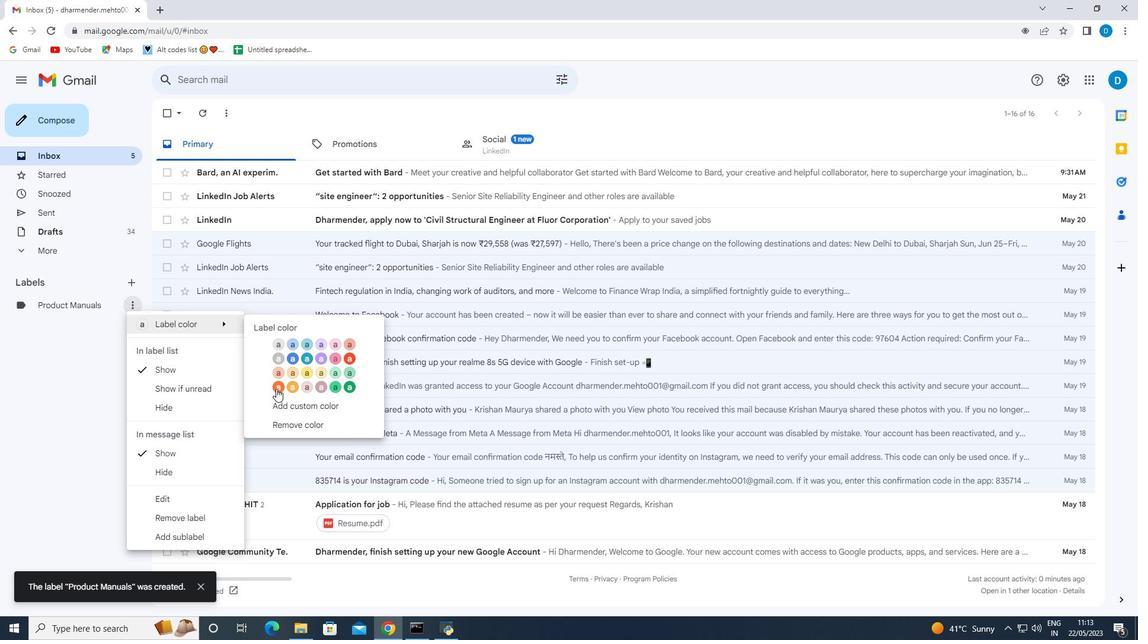 
Action: Mouse moved to (64, 385)
Screenshot: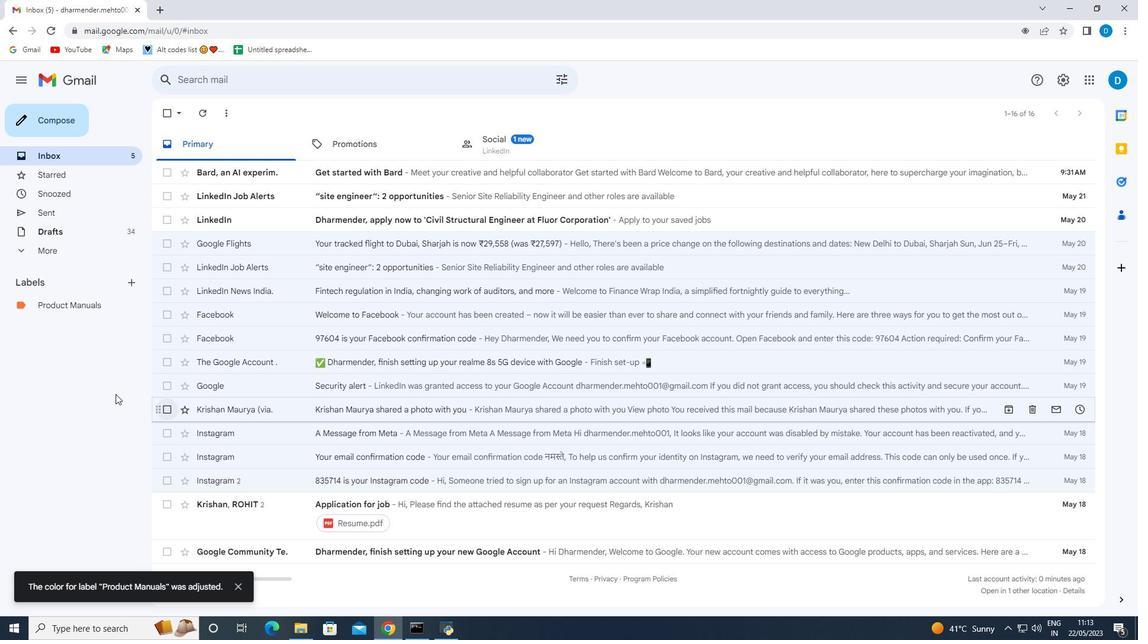 
Action: Mouse pressed left at (64, 385)
Screenshot: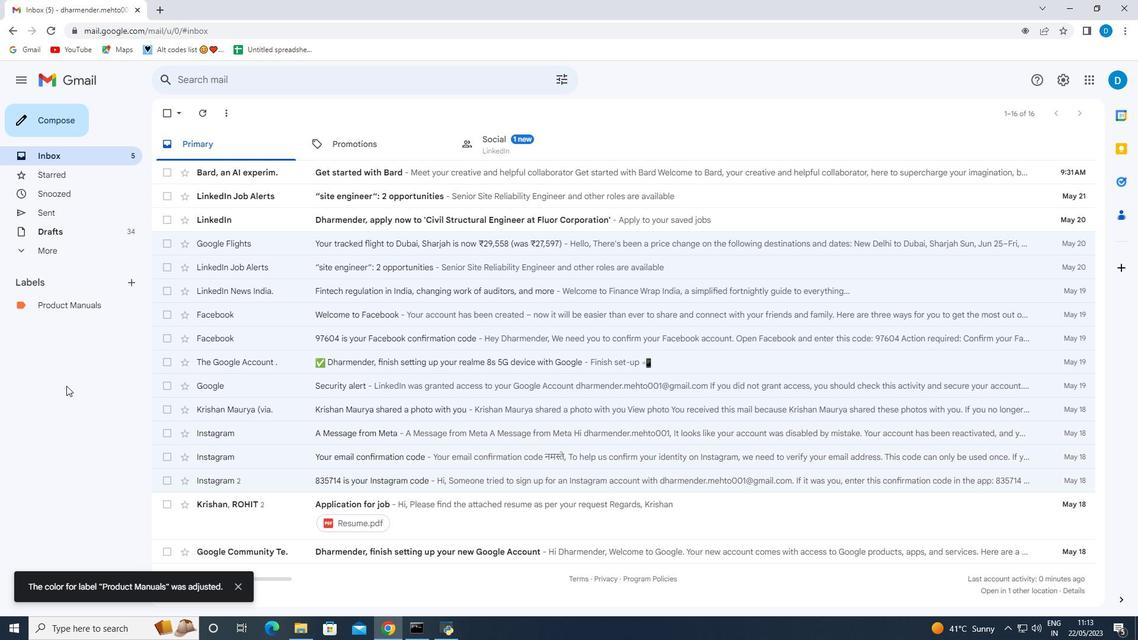 
Action: Mouse moved to (384, 525)
Screenshot: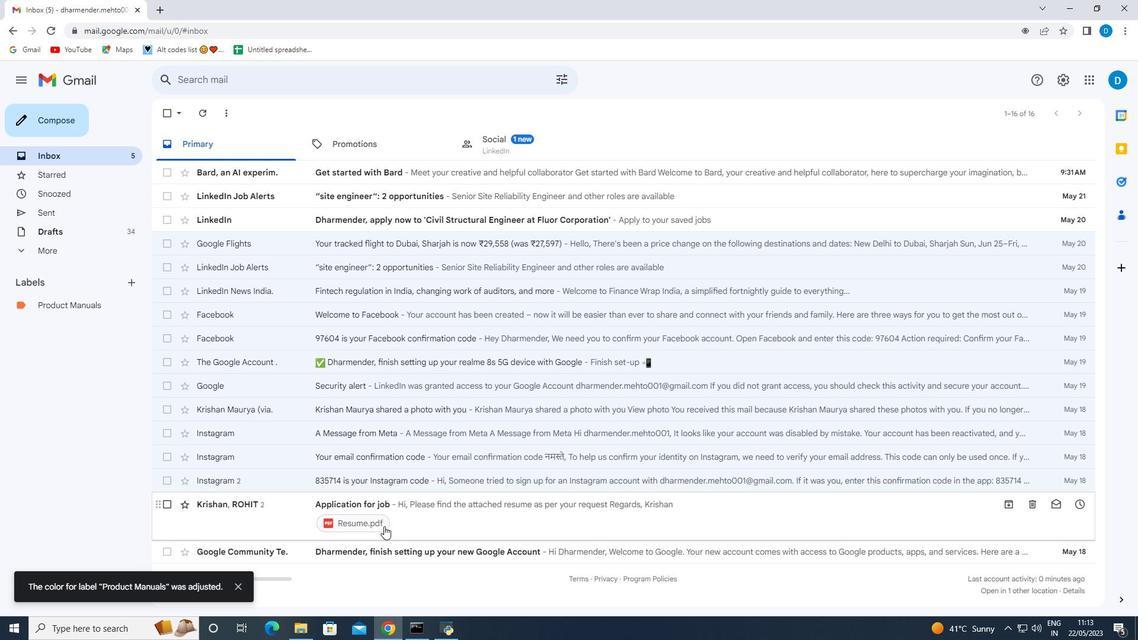 
Action: Mouse scrolled (384, 525) with delta (0, 0)
Screenshot: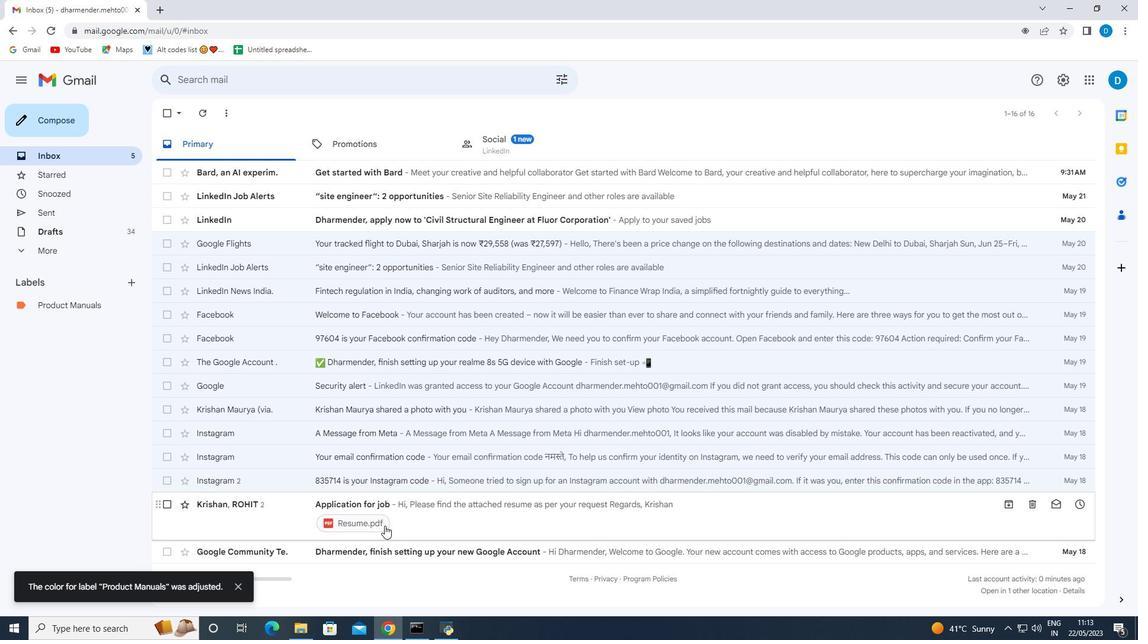
Action: Mouse scrolled (384, 525) with delta (0, 0)
Screenshot: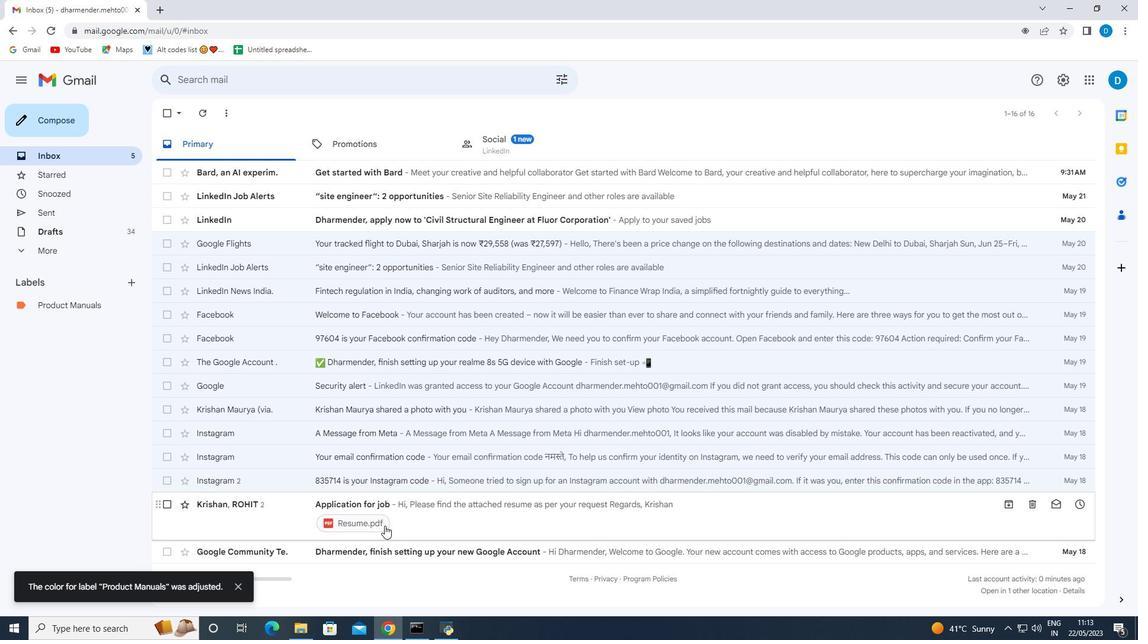 
Action: Mouse scrolled (384, 525) with delta (0, 0)
Screenshot: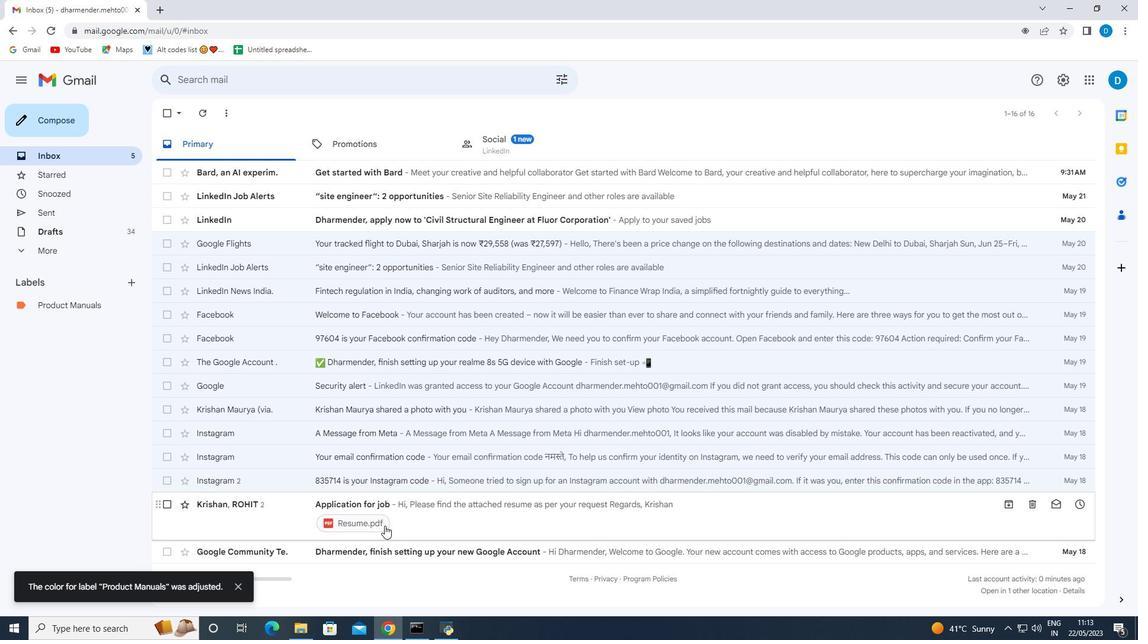 
Action: Mouse moved to (22, 116)
Screenshot: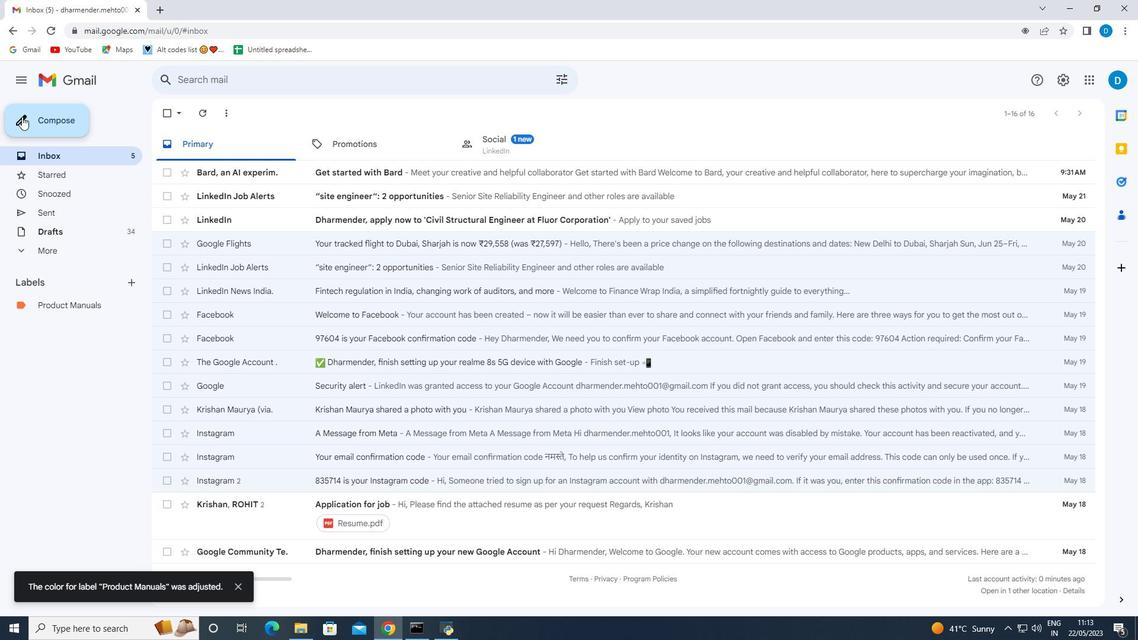 
Action: Mouse pressed left at (22, 116)
Screenshot: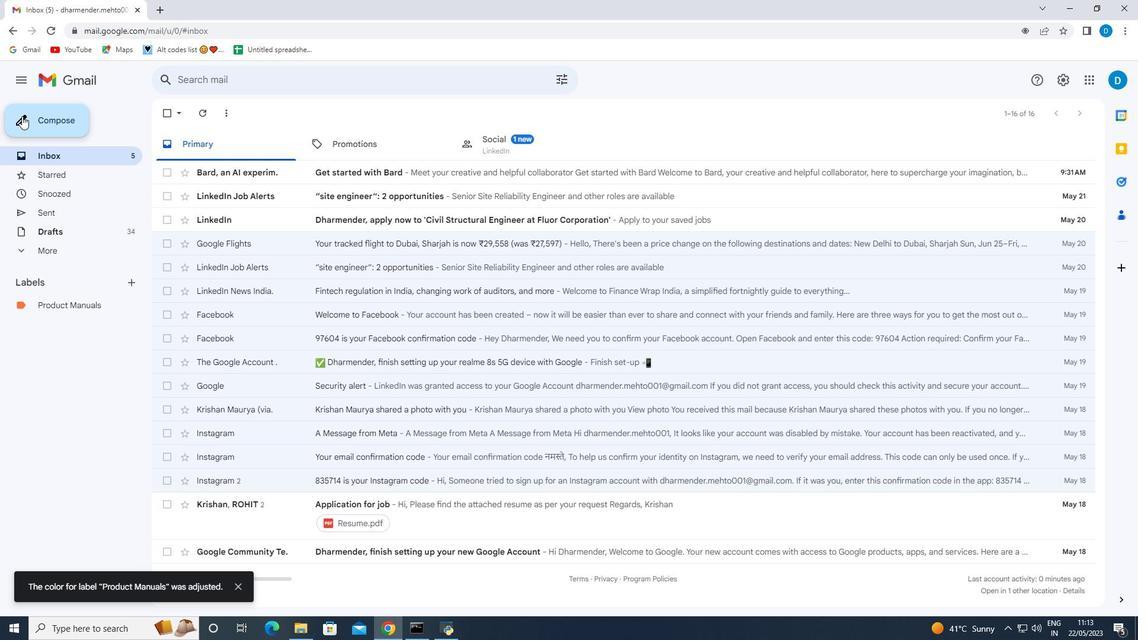 
Action: Mouse moved to (971, 594)
Screenshot: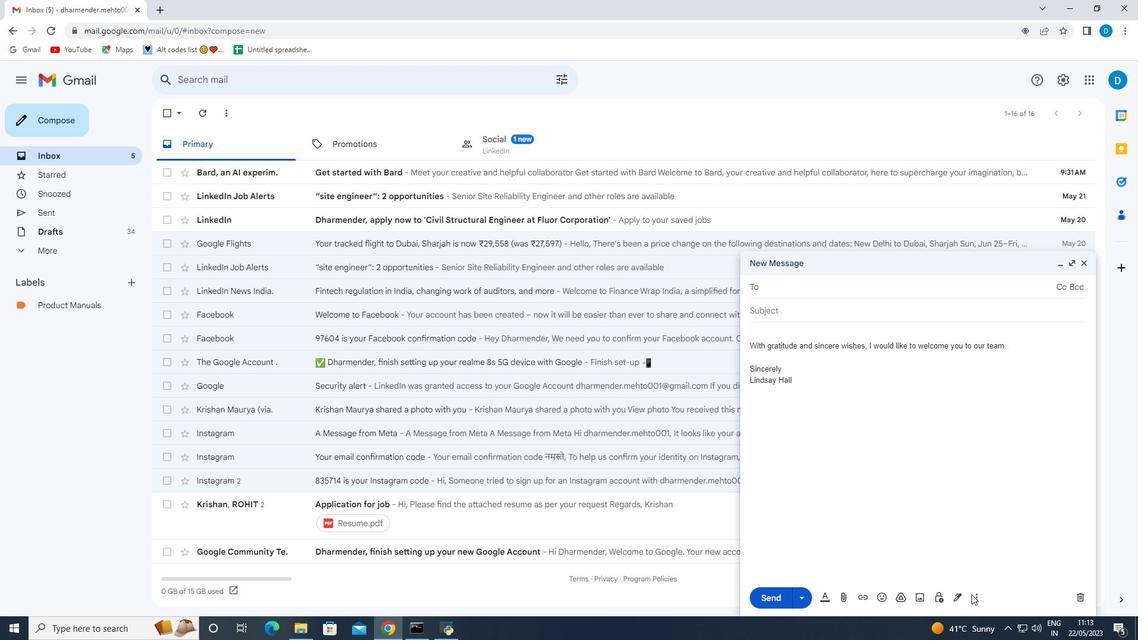 
Action: Mouse pressed left at (971, 594)
Screenshot: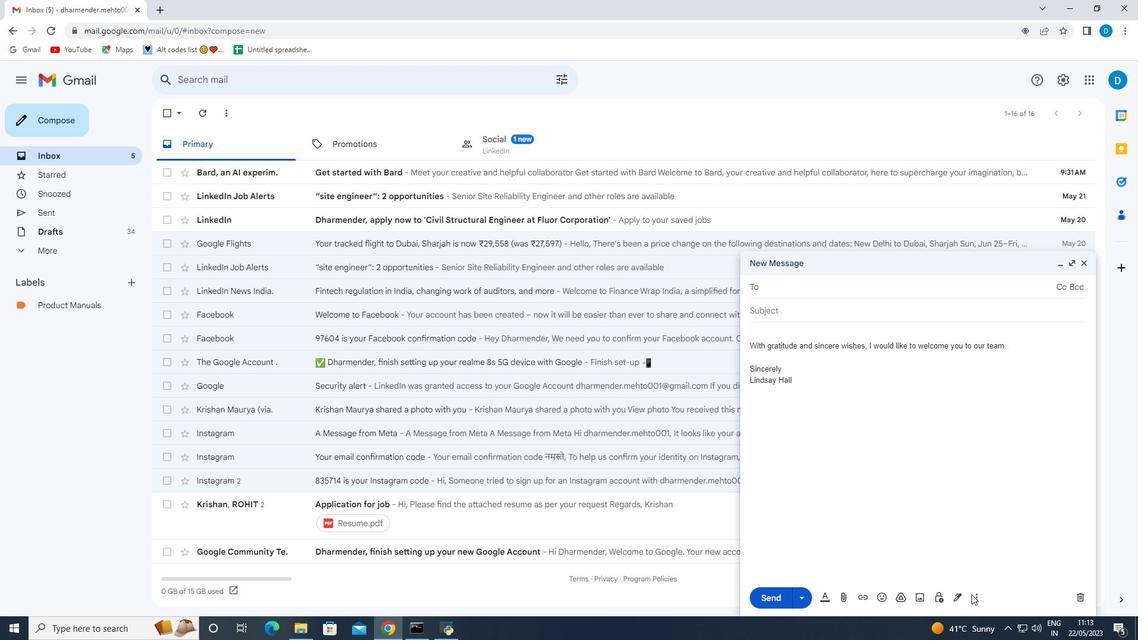 
Action: Mouse moved to (975, 596)
Screenshot: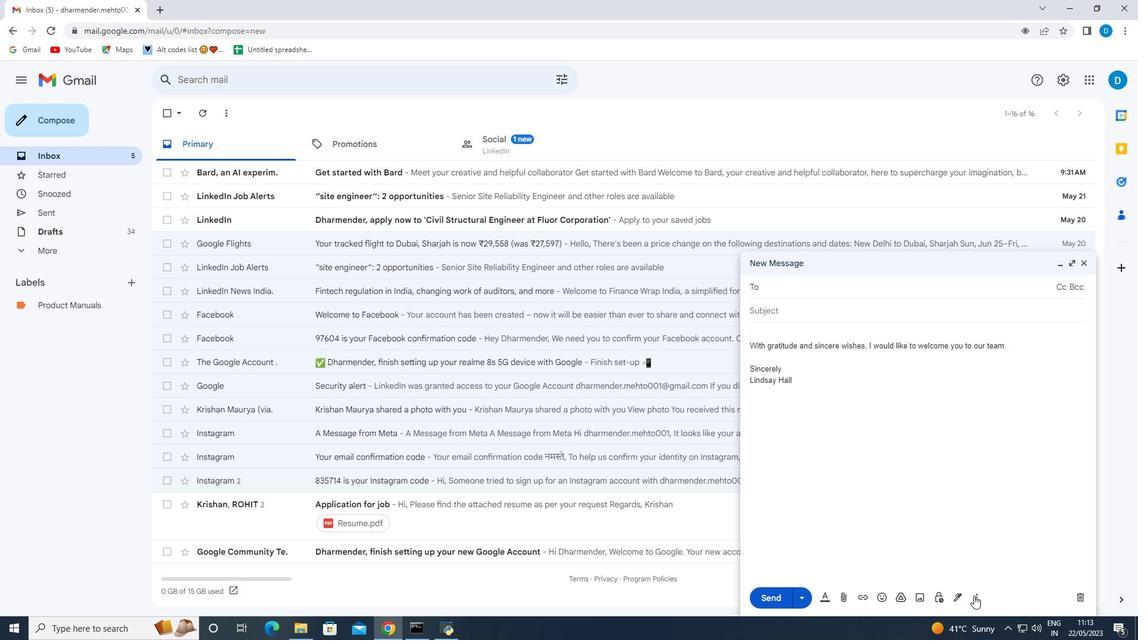 
Action: Mouse pressed left at (975, 596)
Screenshot: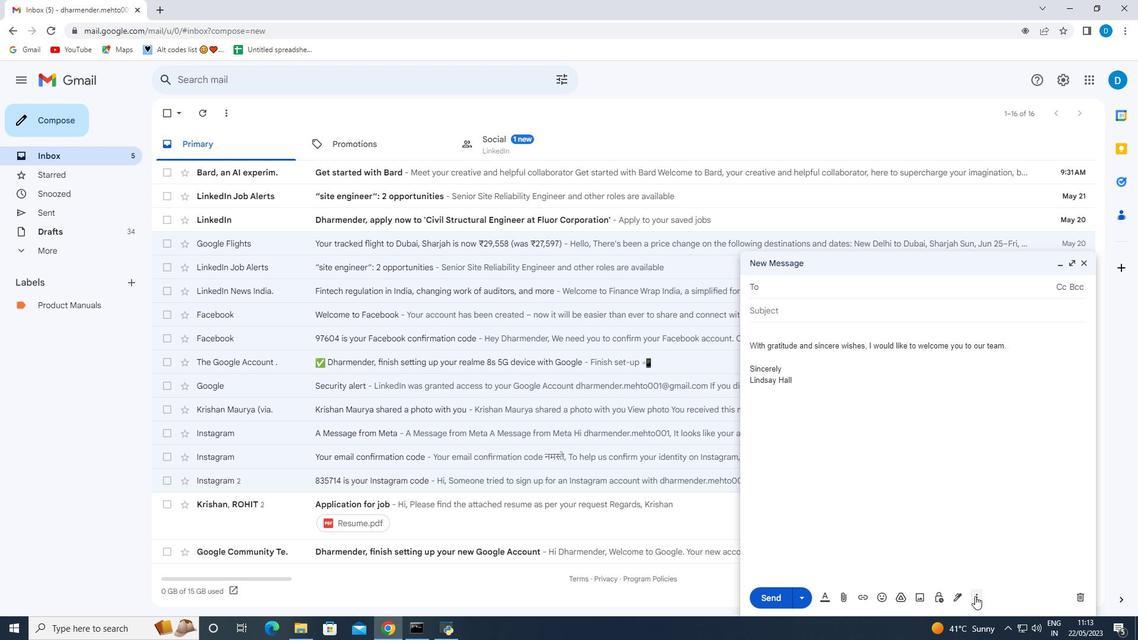 
Action: Mouse moved to (1019, 490)
Screenshot: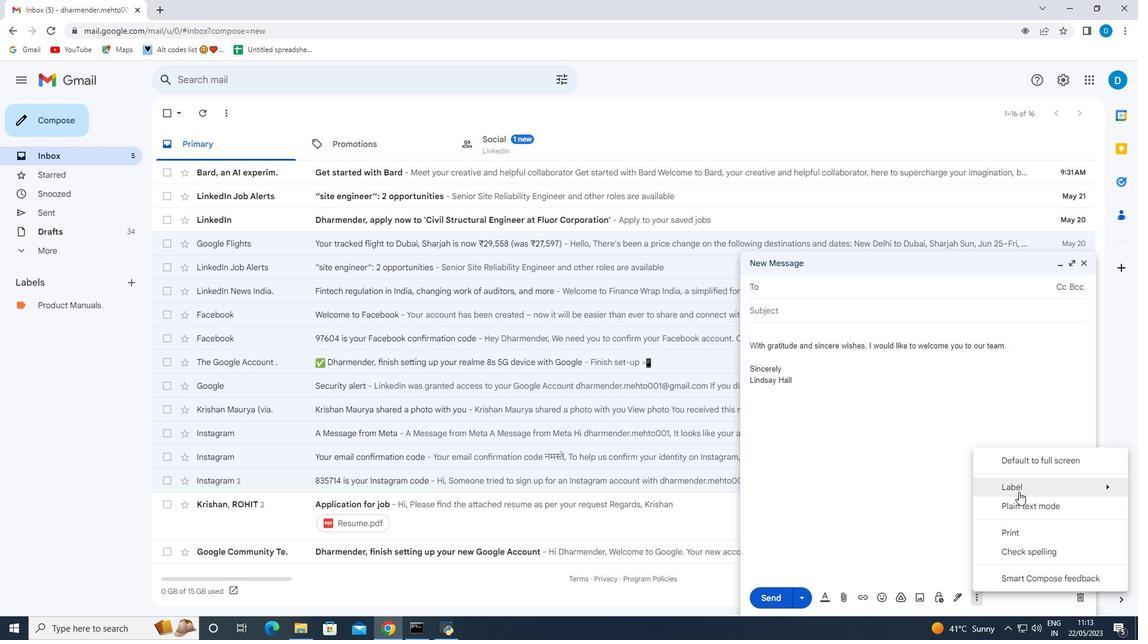 
Action: Mouse pressed left at (1019, 490)
Screenshot: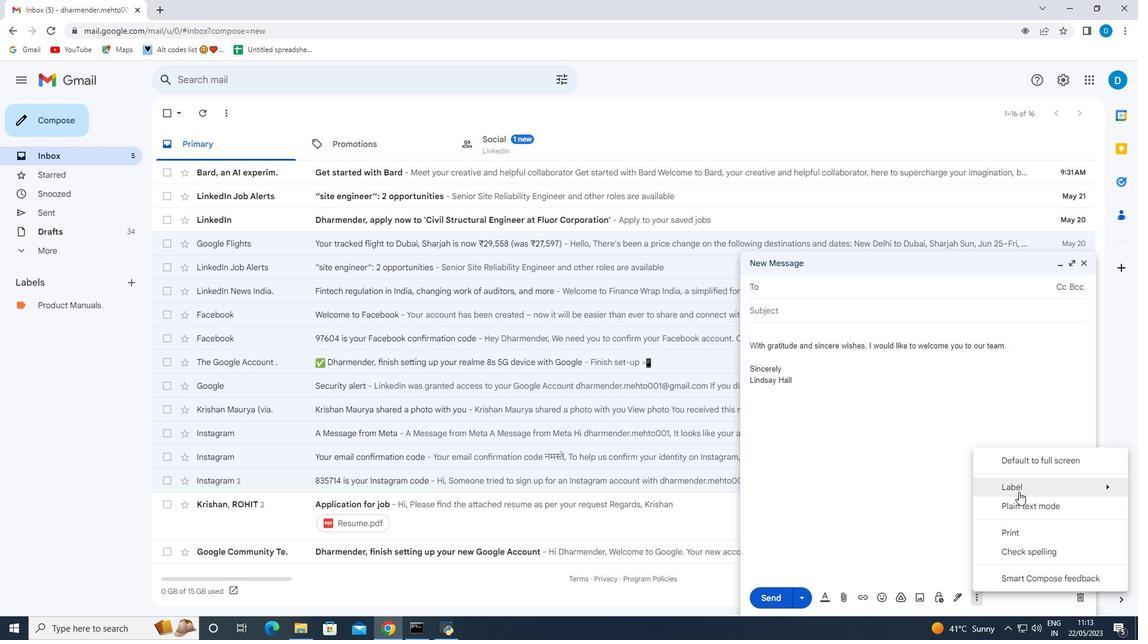 
Action: Mouse moved to (877, 329)
Screenshot: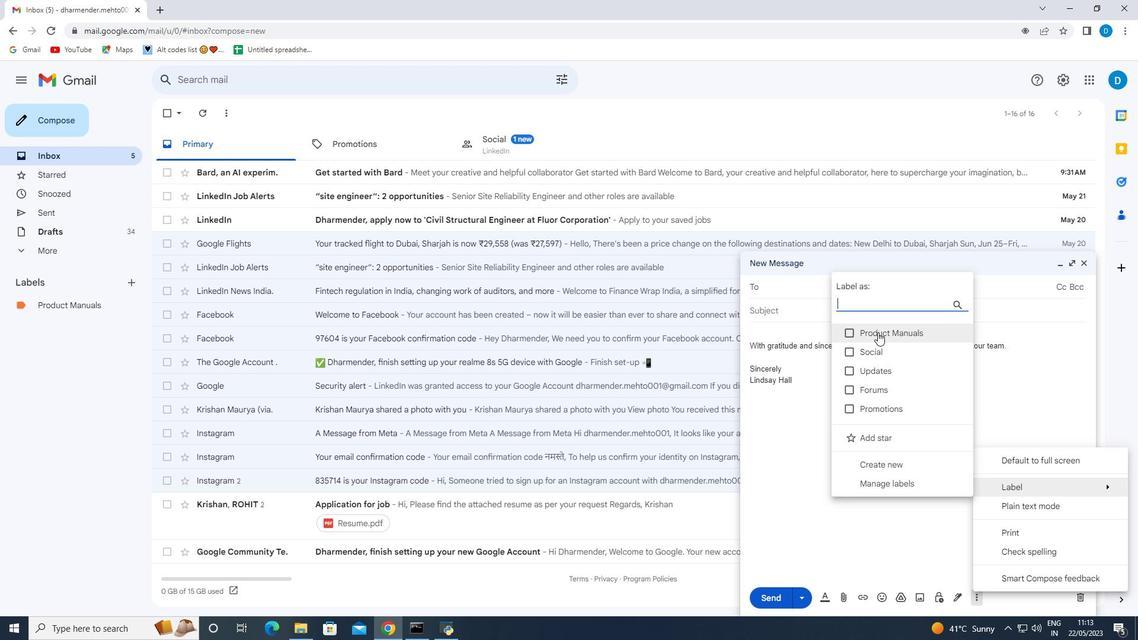 
Action: Mouse pressed left at (877, 329)
Screenshot: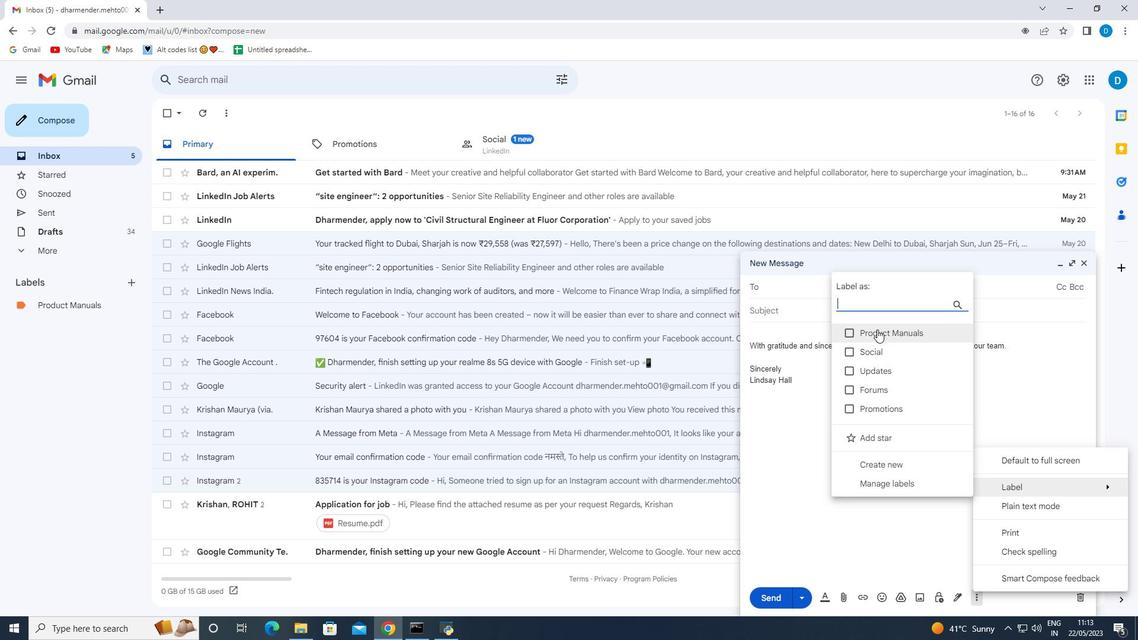 
Action: Mouse moved to (776, 289)
Screenshot: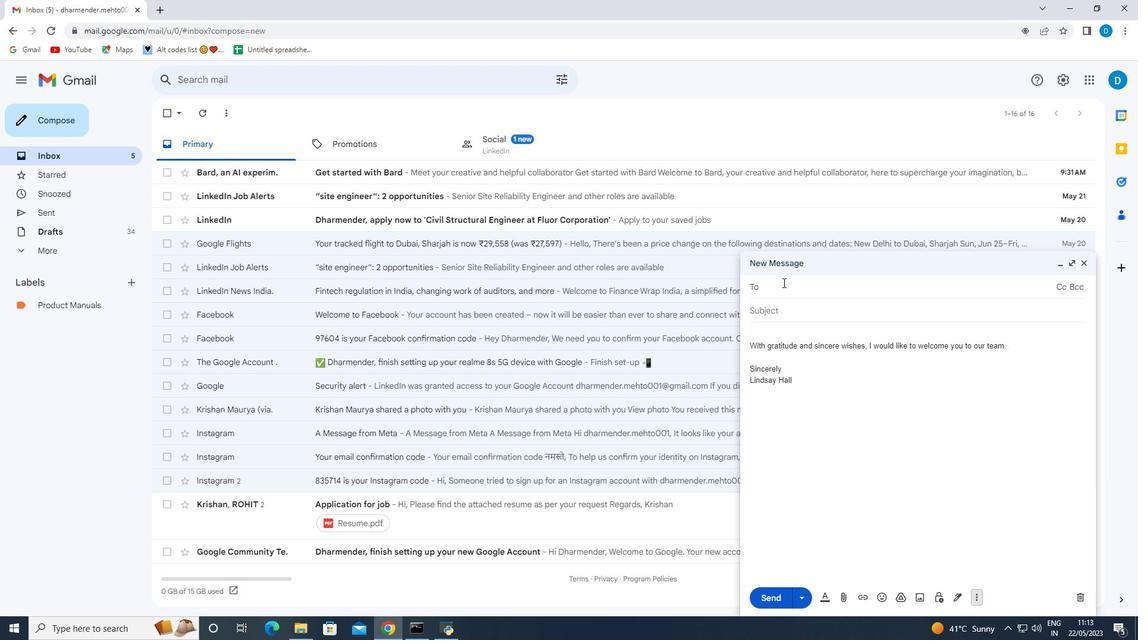
Action: Mouse pressed left at (776, 289)
Screenshot: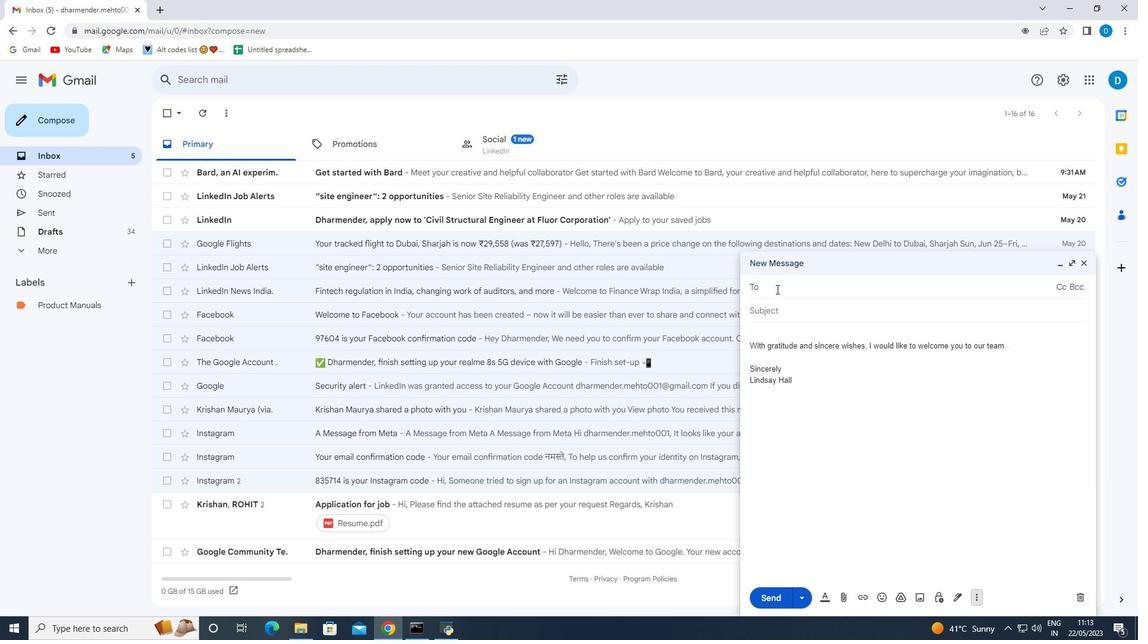 
Action: Key pressed softage.9<Key.shift>@softage.net
Screenshot: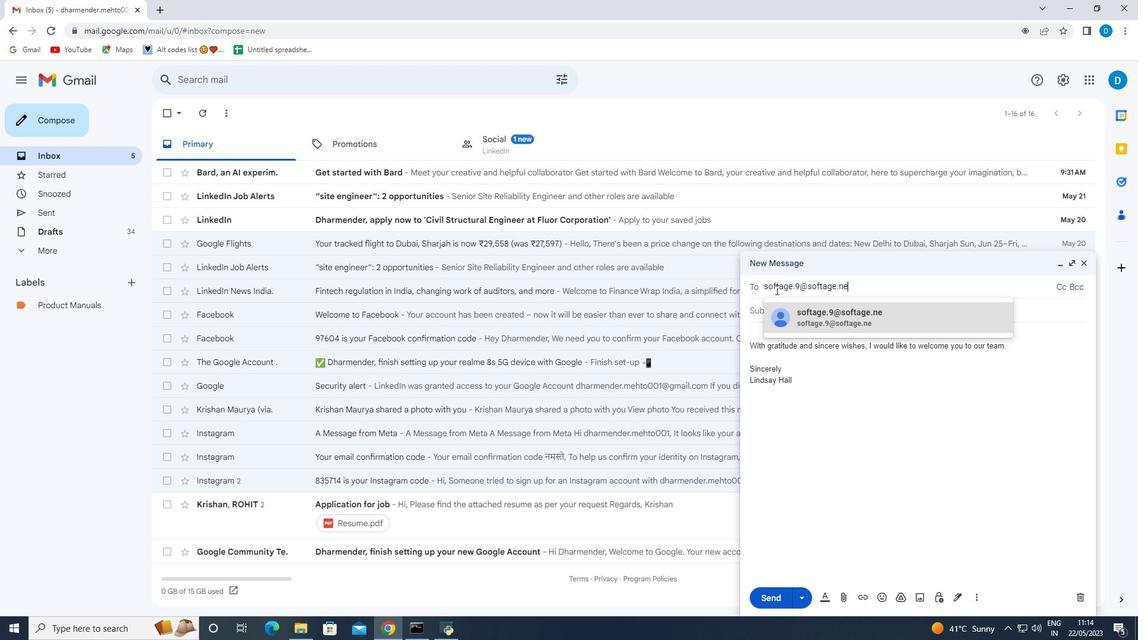 
Action: Mouse moved to (842, 317)
Screenshot: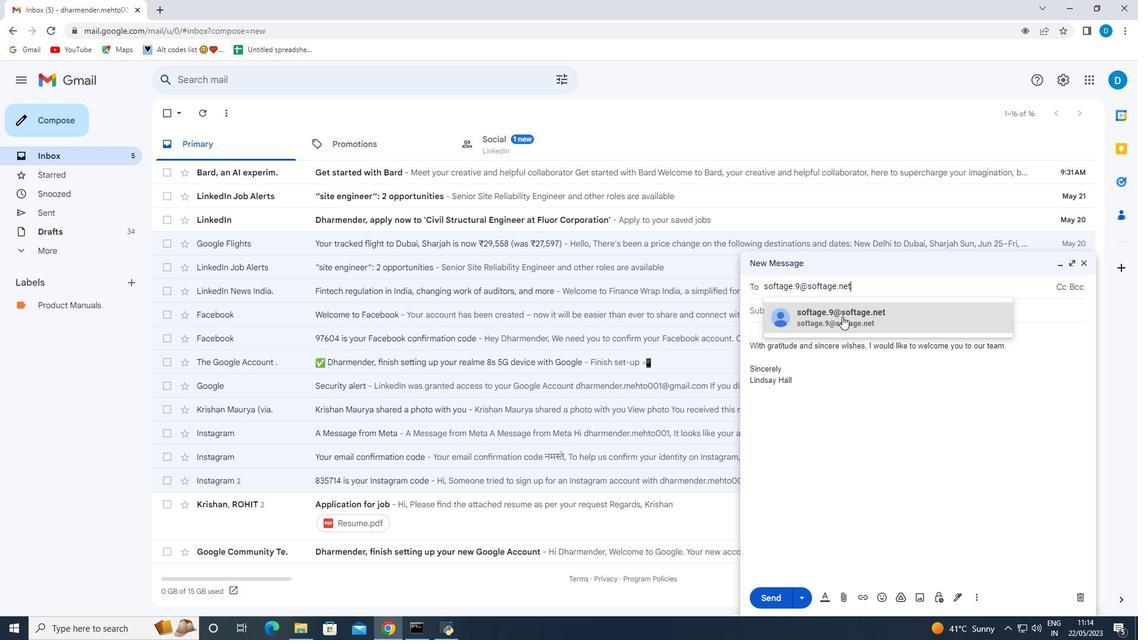 
Action: Mouse pressed left at (842, 317)
Screenshot: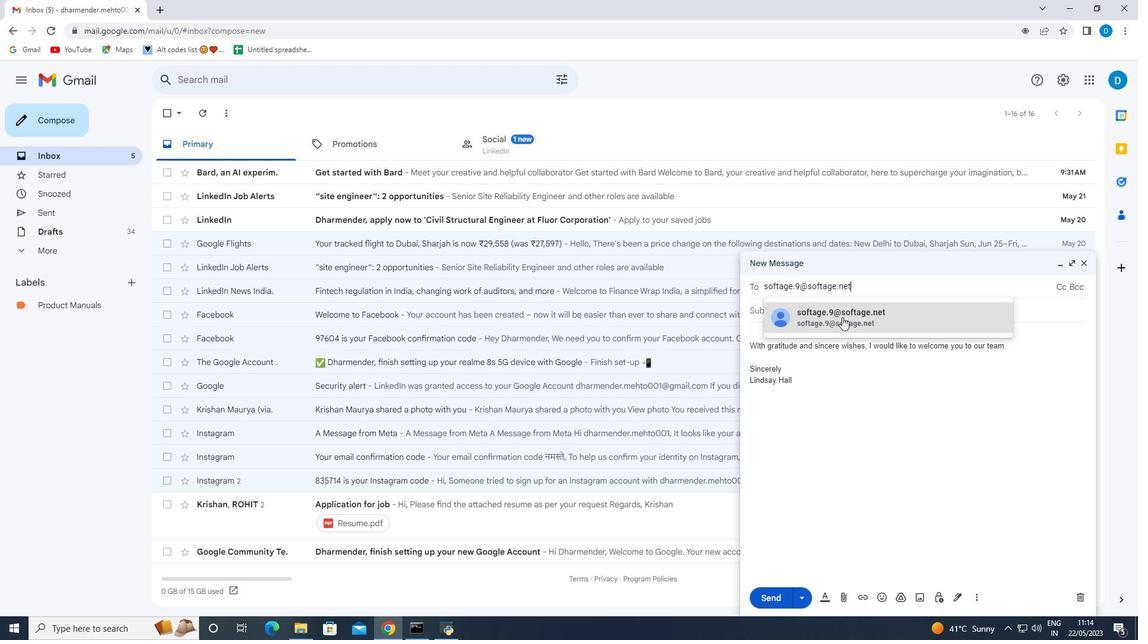 
Action: Mouse moved to (850, 420)
Screenshot: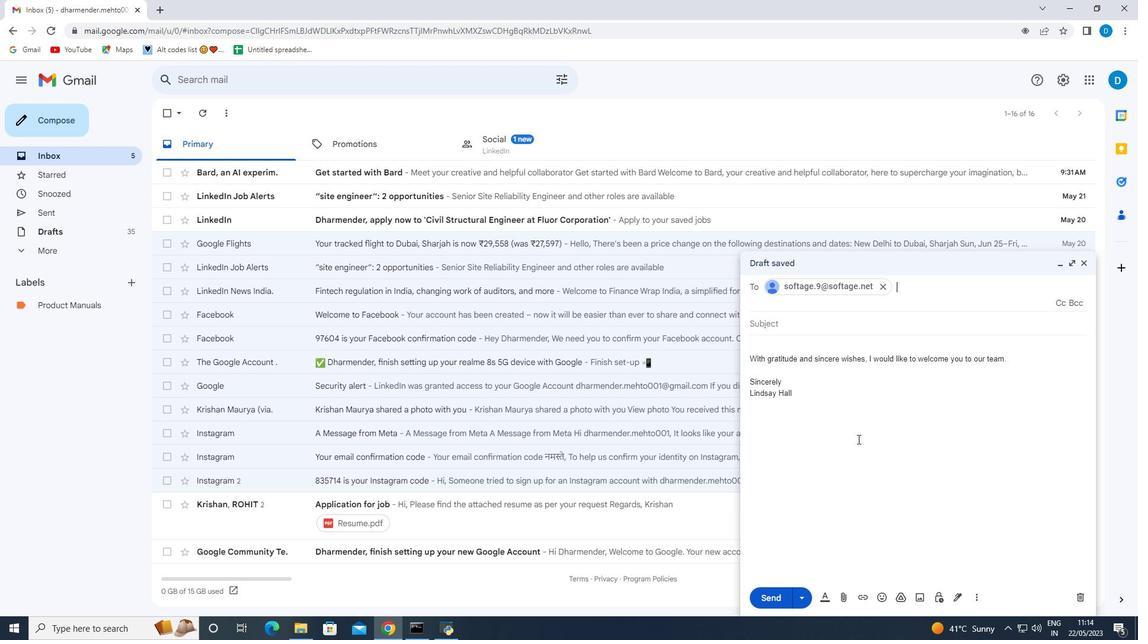 
Action: Mouse pressed left at (850, 420)
Screenshot: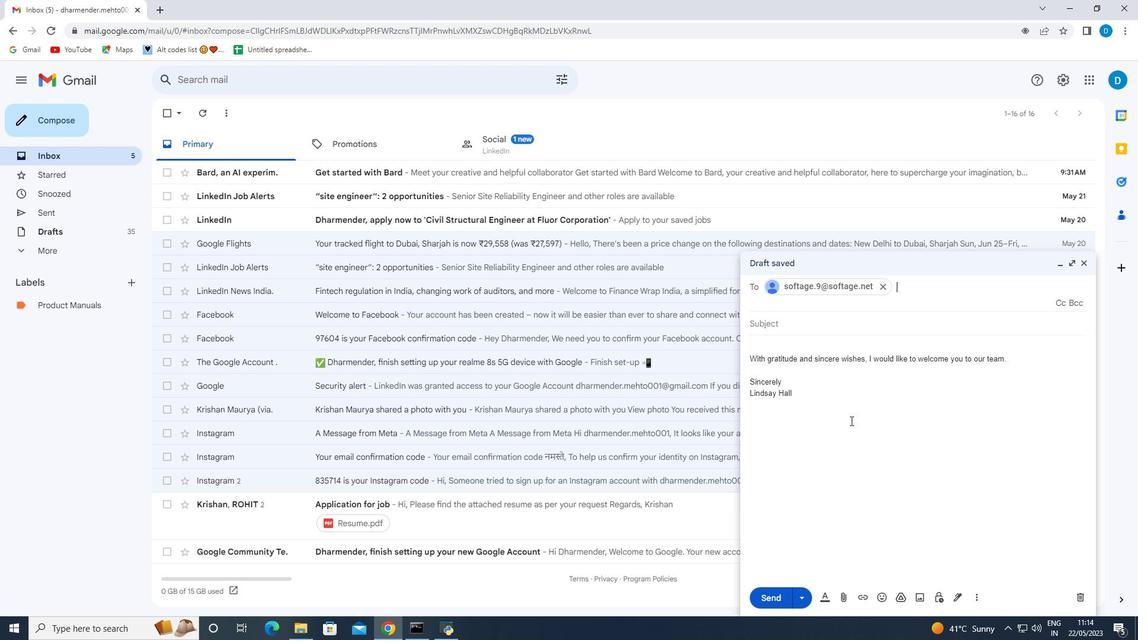 
Action: Mouse moved to (973, 596)
Screenshot: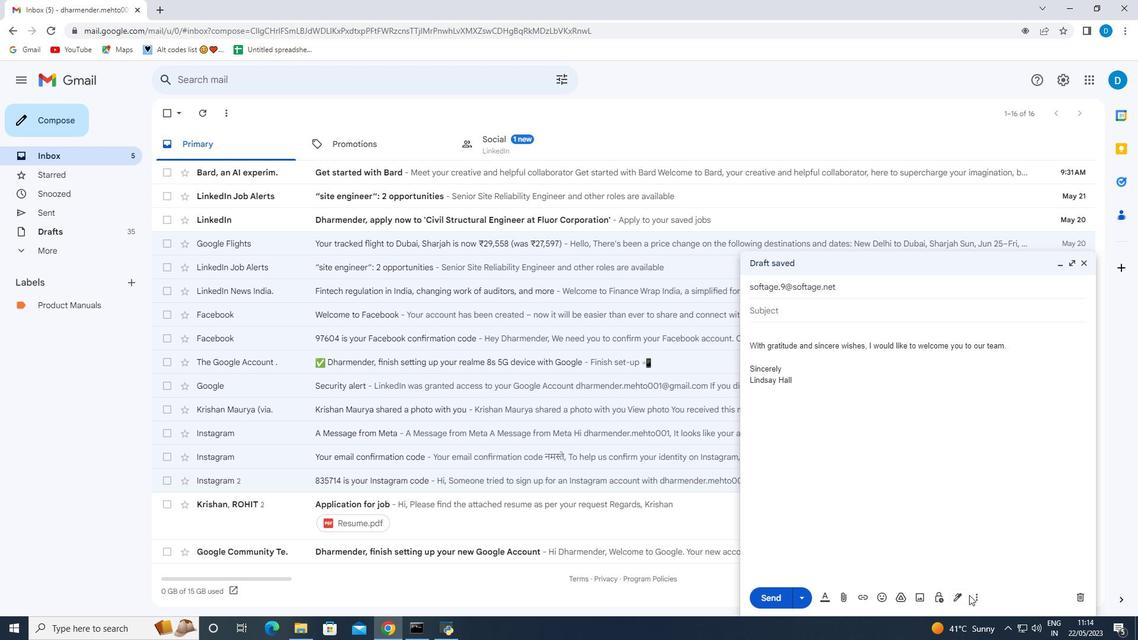 
Action: Mouse pressed left at (973, 596)
Screenshot: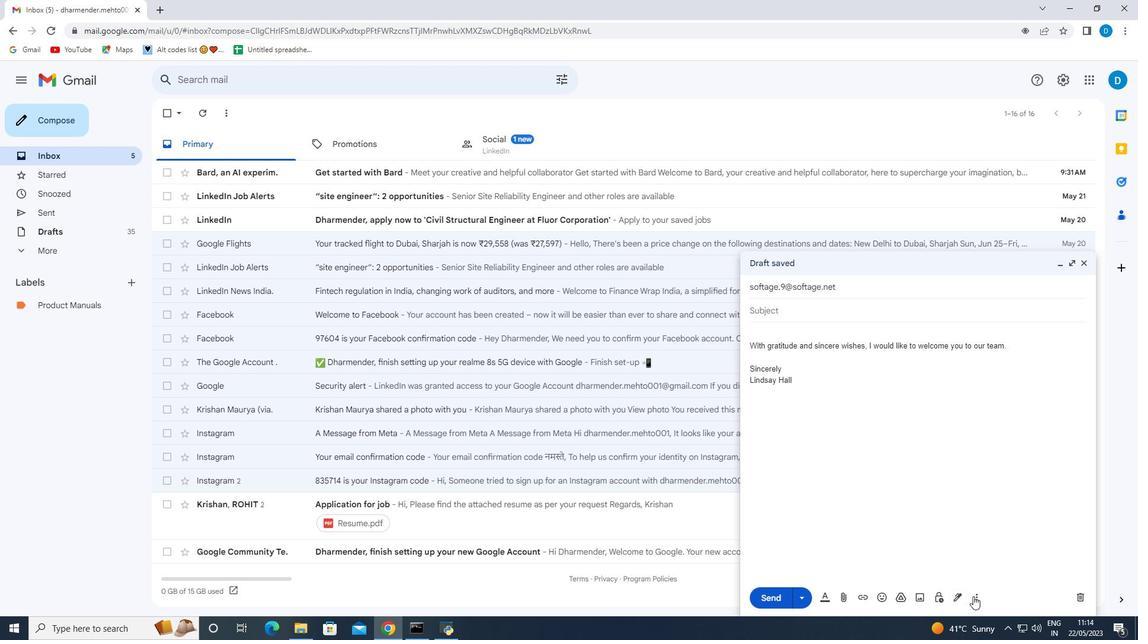 
Action: Mouse moved to (1009, 491)
Screenshot: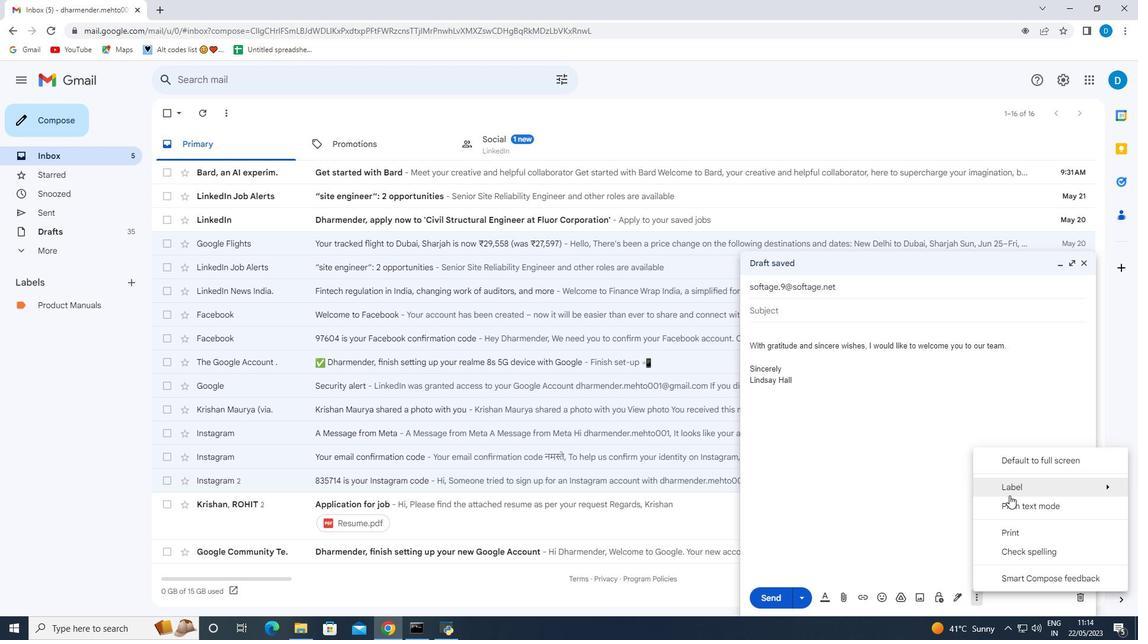 
Action: Mouse pressed left at (1009, 491)
Screenshot: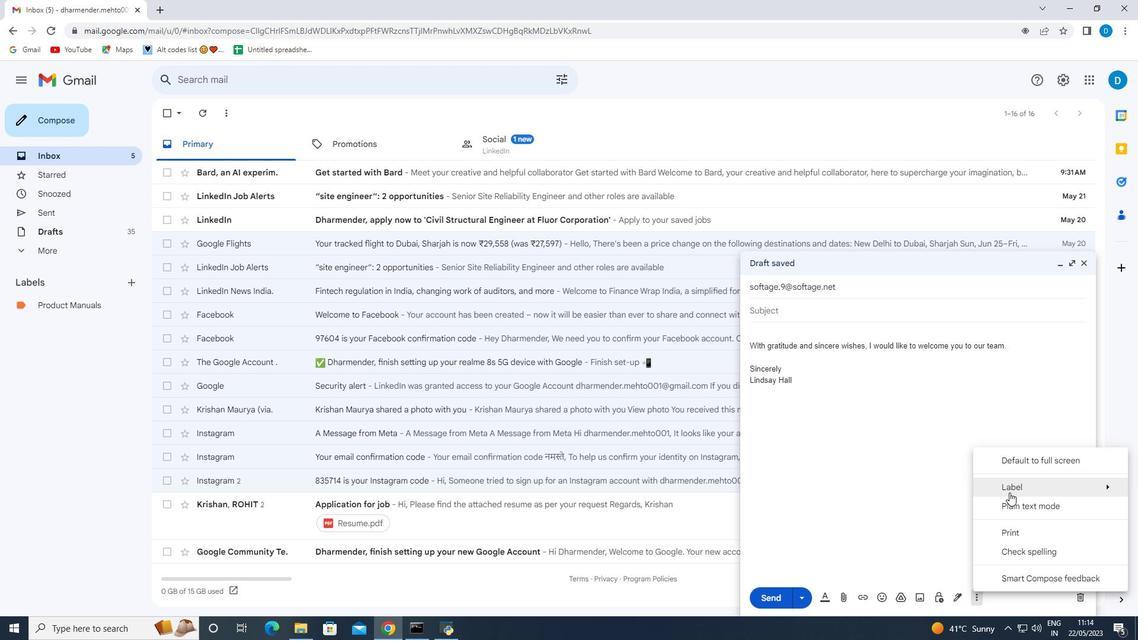
Action: Mouse moved to (854, 332)
Screenshot: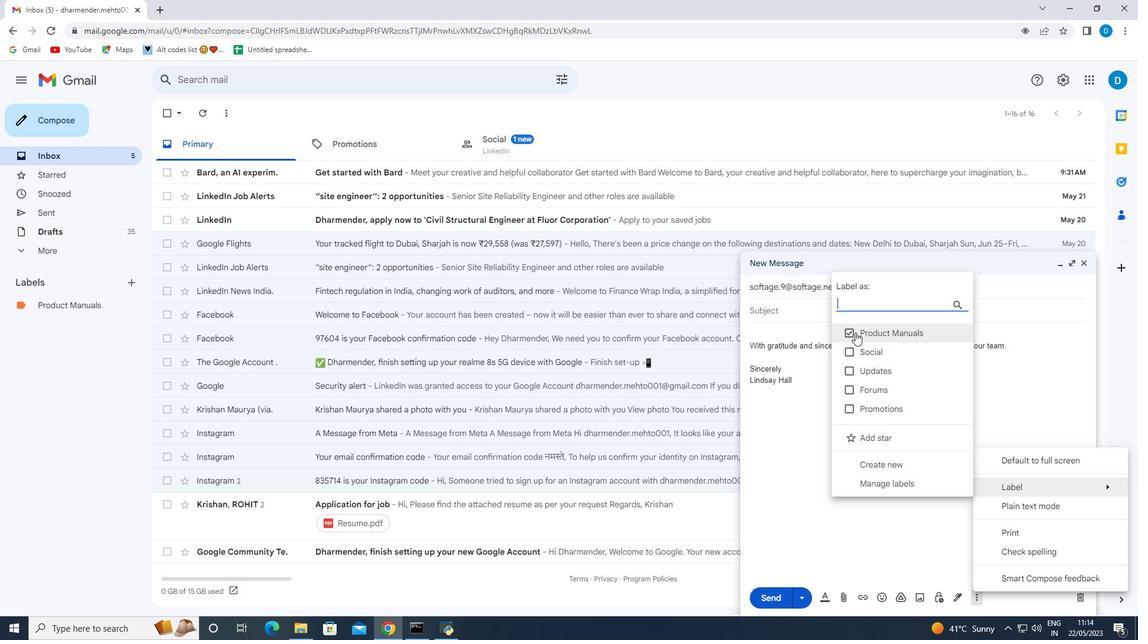 
Action: Mouse pressed left at (854, 332)
Screenshot: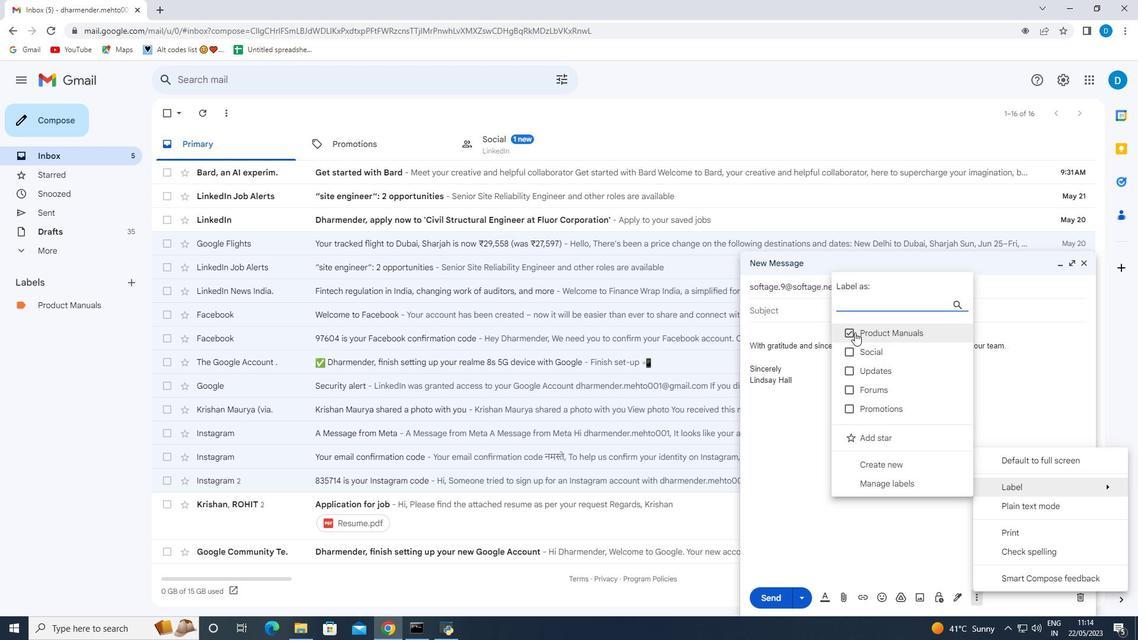 
Action: Mouse moved to (846, 333)
Screenshot: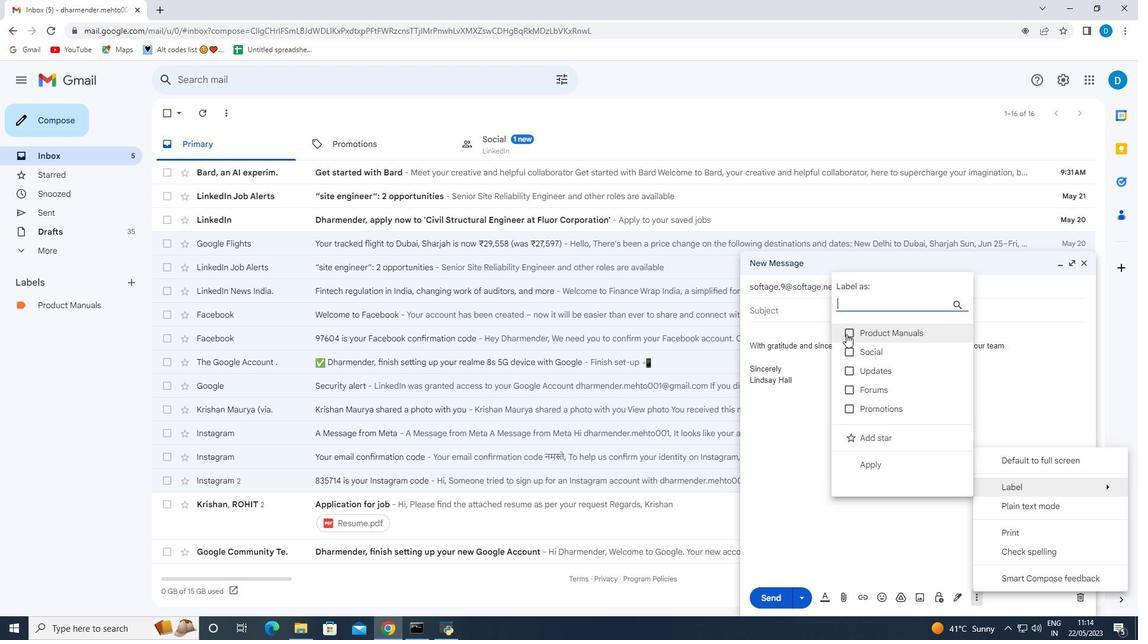 
Action: Mouse pressed left at (846, 333)
Screenshot: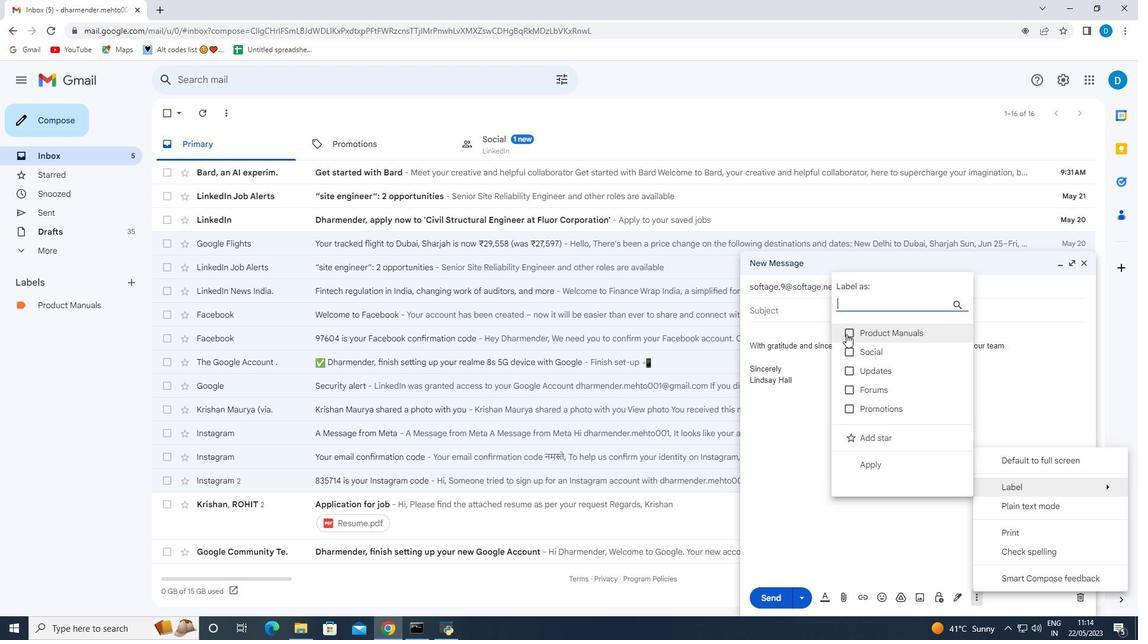 
Action: Mouse moved to (831, 505)
Screenshot: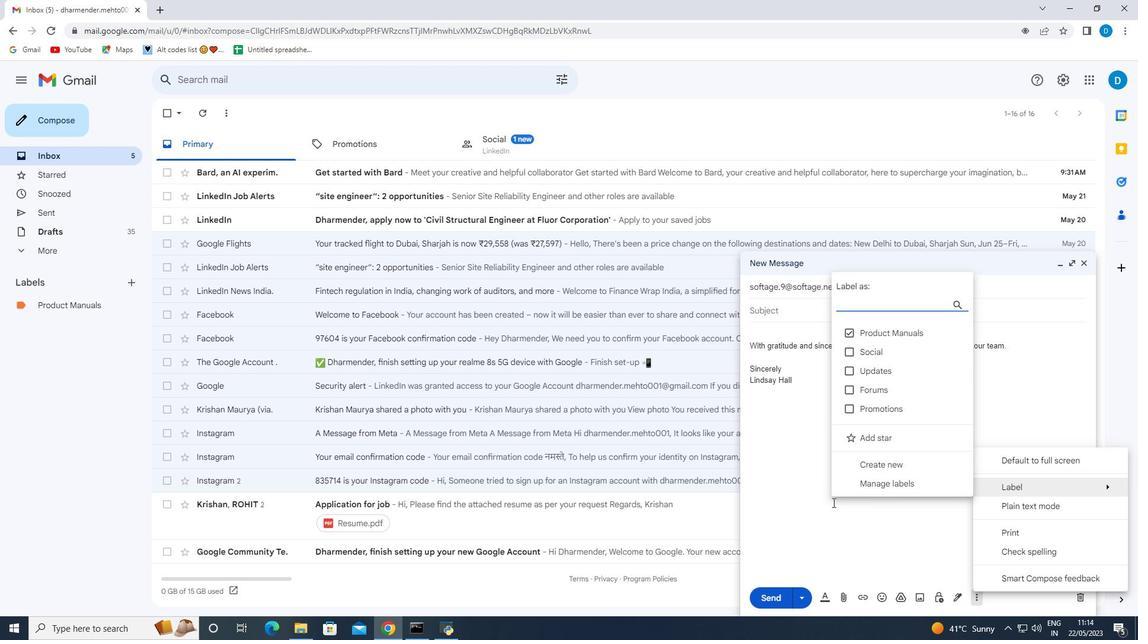 
Action: Mouse pressed left at (831, 505)
Screenshot: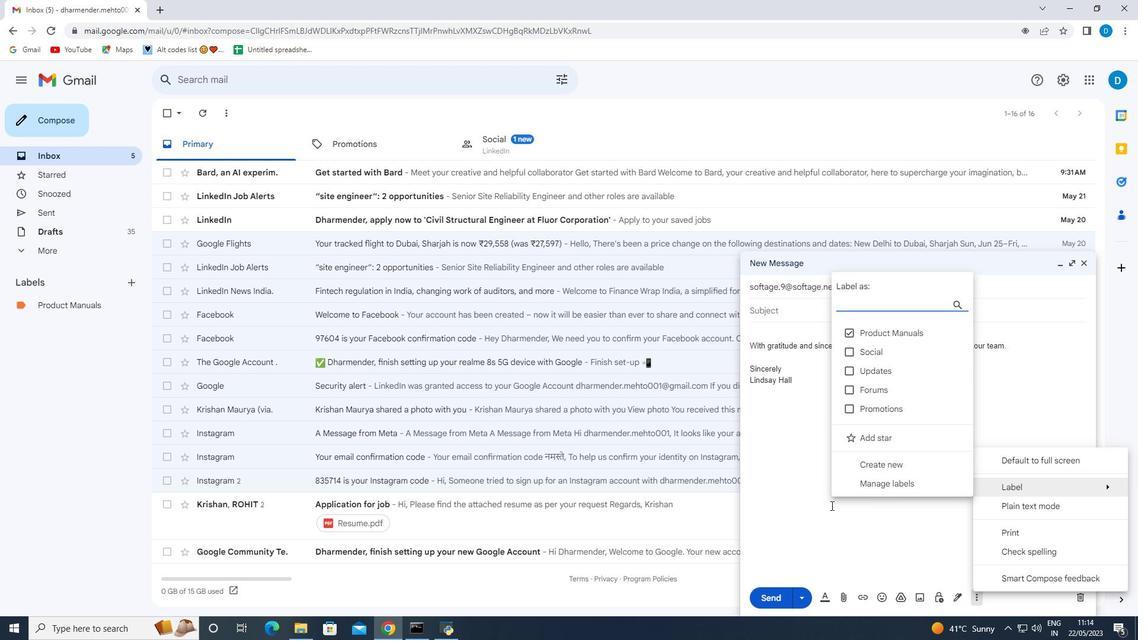 
Action: Mouse moved to (853, 450)
Screenshot: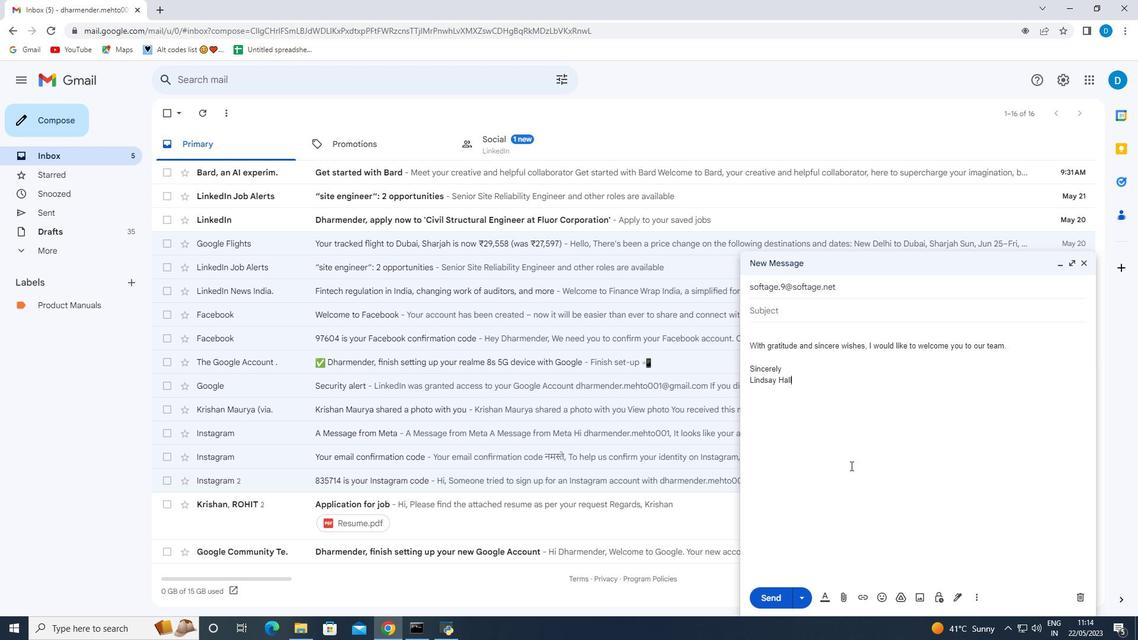 
